 Task: Look for space in Johns Creek, United States from 1st July, 2023 to 8th July, 2023 for 2 adults, 1 child in price range Rs.15000 to Rs.20000. Place can be entire place with 1  bedroom having 1 bed and 1 bathroom. Property type can be house, flat, guest house, hotel. Amenities needed are: washing machine. Booking option can be shelf check-in. Required host language is English.
Action: Mouse pressed left at (540, 110)
Screenshot: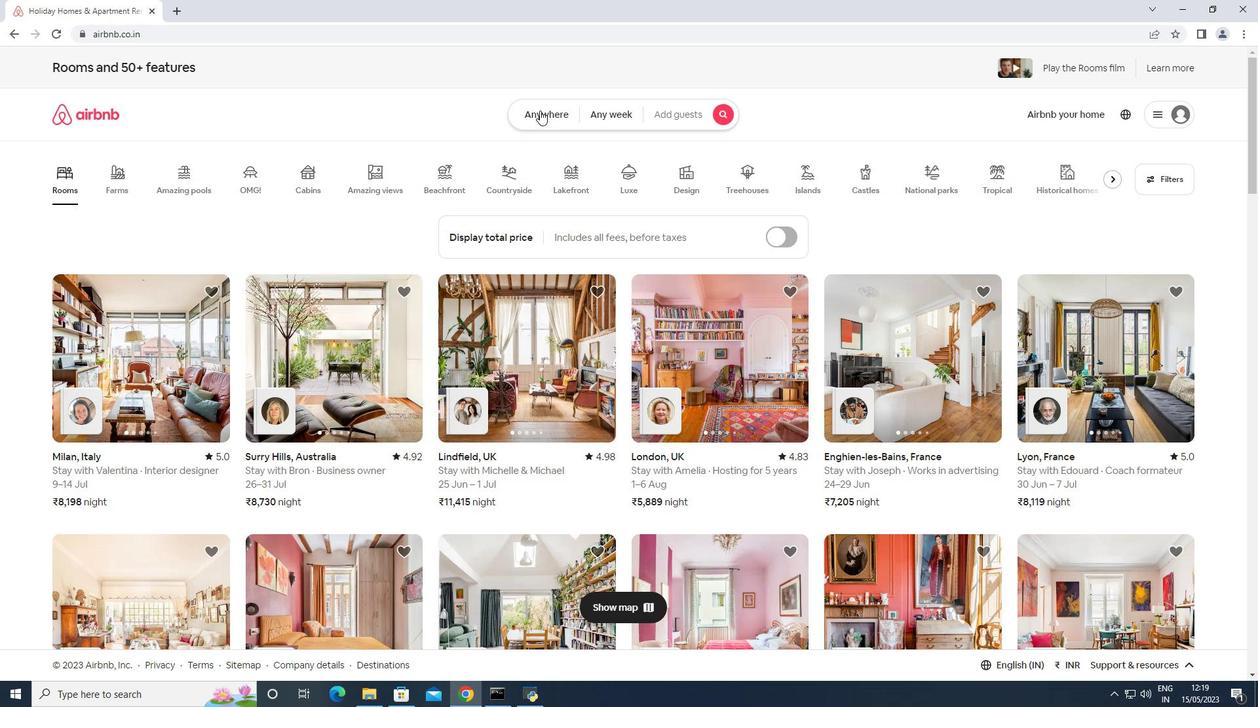 
Action: Mouse moved to (395, 159)
Screenshot: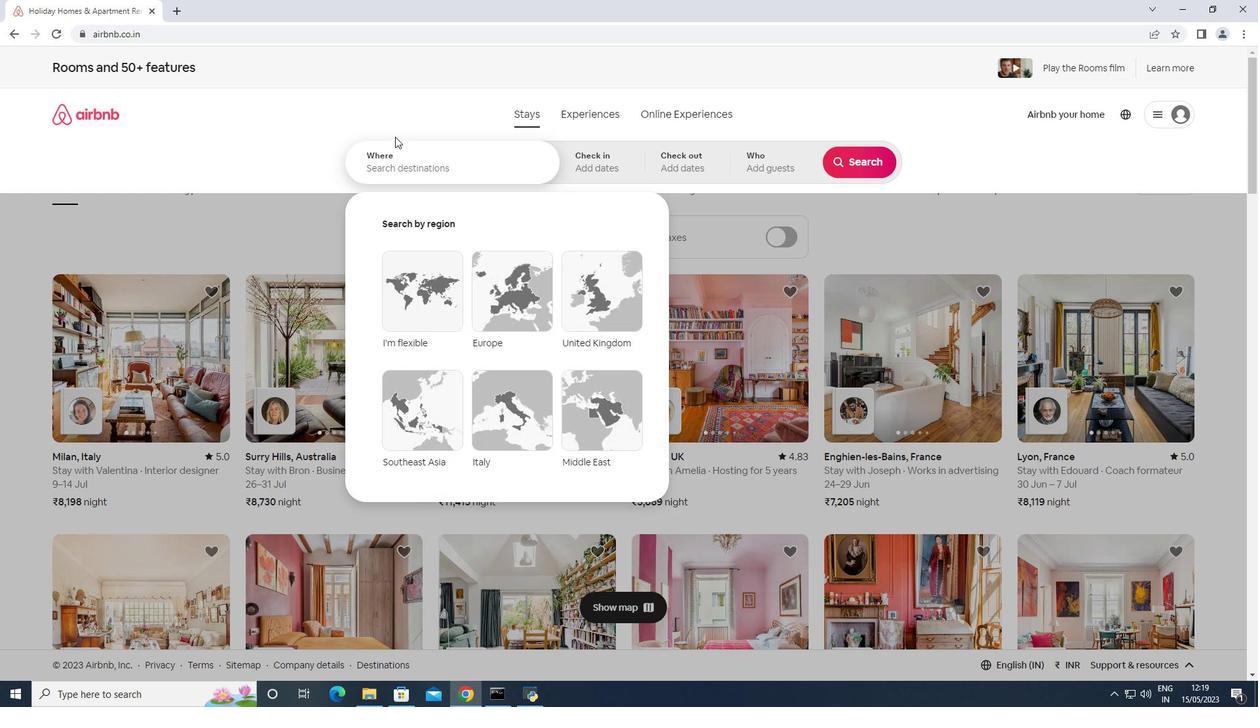 
Action: Mouse pressed left at (395, 159)
Screenshot: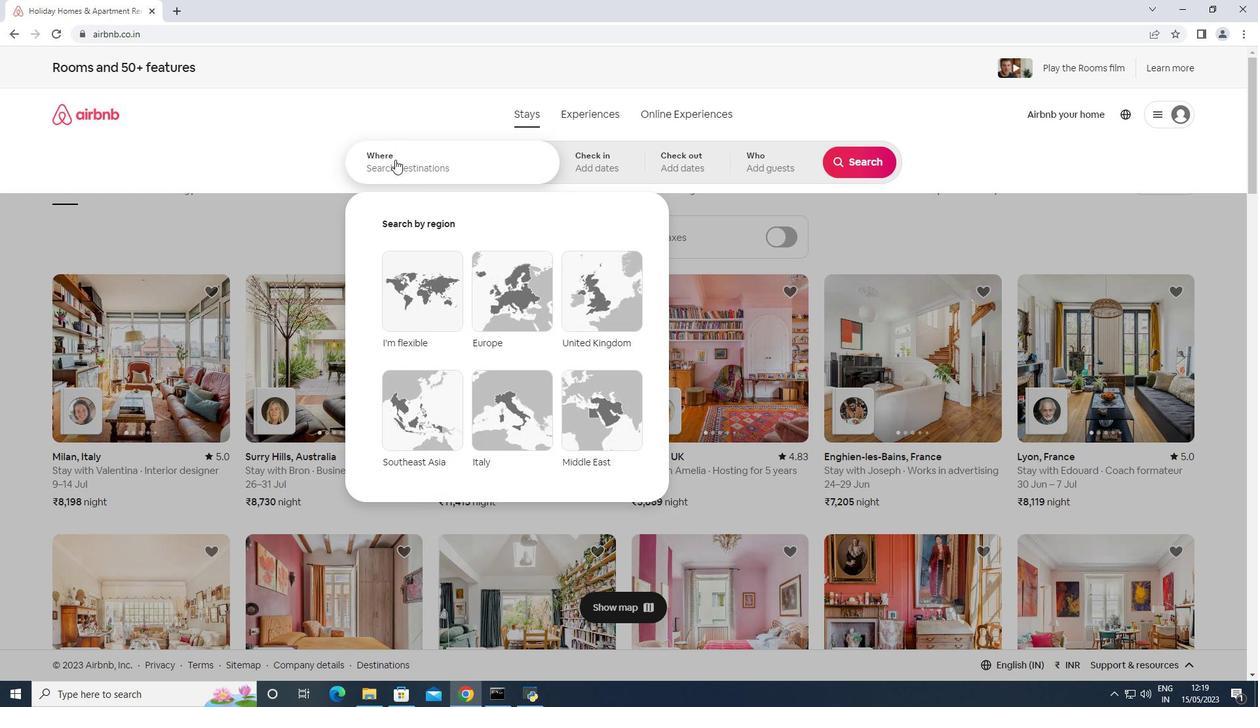 
Action: Key pressed <Key.shift><Key.shift><Key.shift><Key.shift><Key.shift><Key.shift><Key.shift><Key.shift><Key.shift><Key.shift><Key.shift><Key.shift><Key.shift><Key.shift><Key.shift><Key.shift><Key.shift><Key.shift><Key.shift><Key.shift><Key.shift><Key.shift><Key.shift><Key.shift><Key.shift><Key.shift><Key.shift><Key.shift><Key.shift><Key.shift>Johns<Key.space><Key.shift>Creekj,<Key.shift><Key.shift><Key.shift>United<Key.space><Key.shift>States
Screenshot: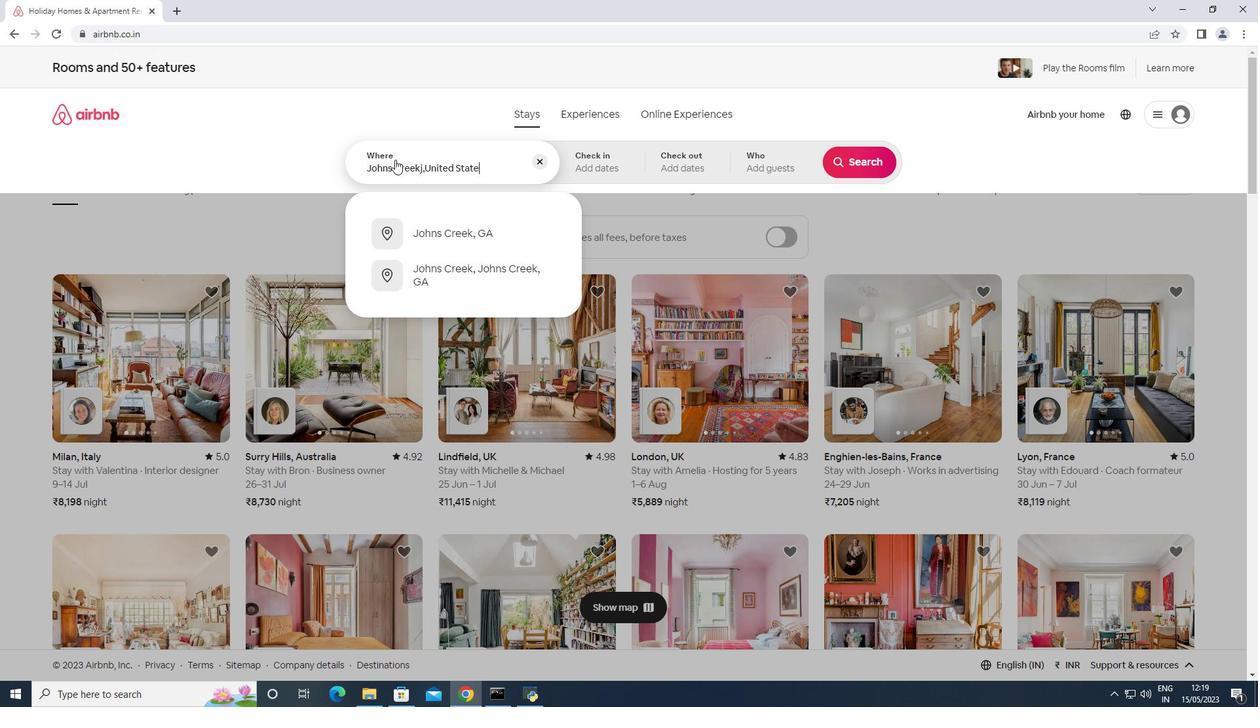 
Action: Mouse moved to (582, 157)
Screenshot: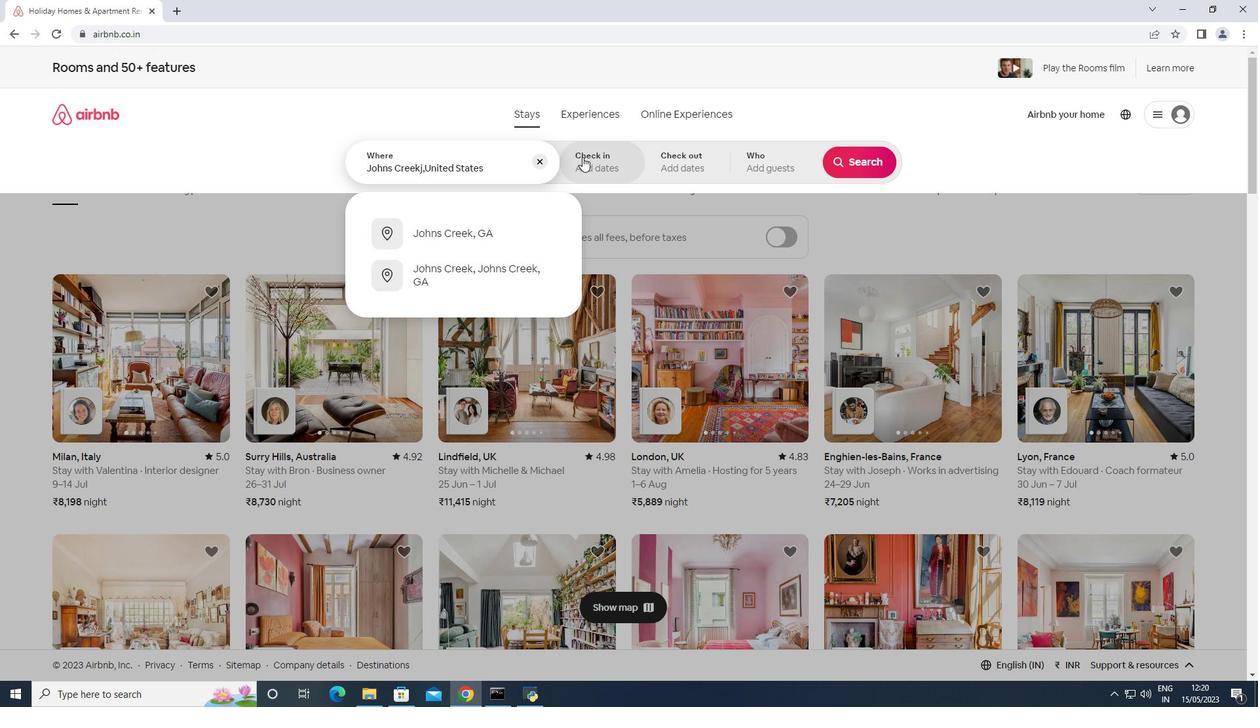 
Action: Mouse pressed left at (582, 157)
Screenshot: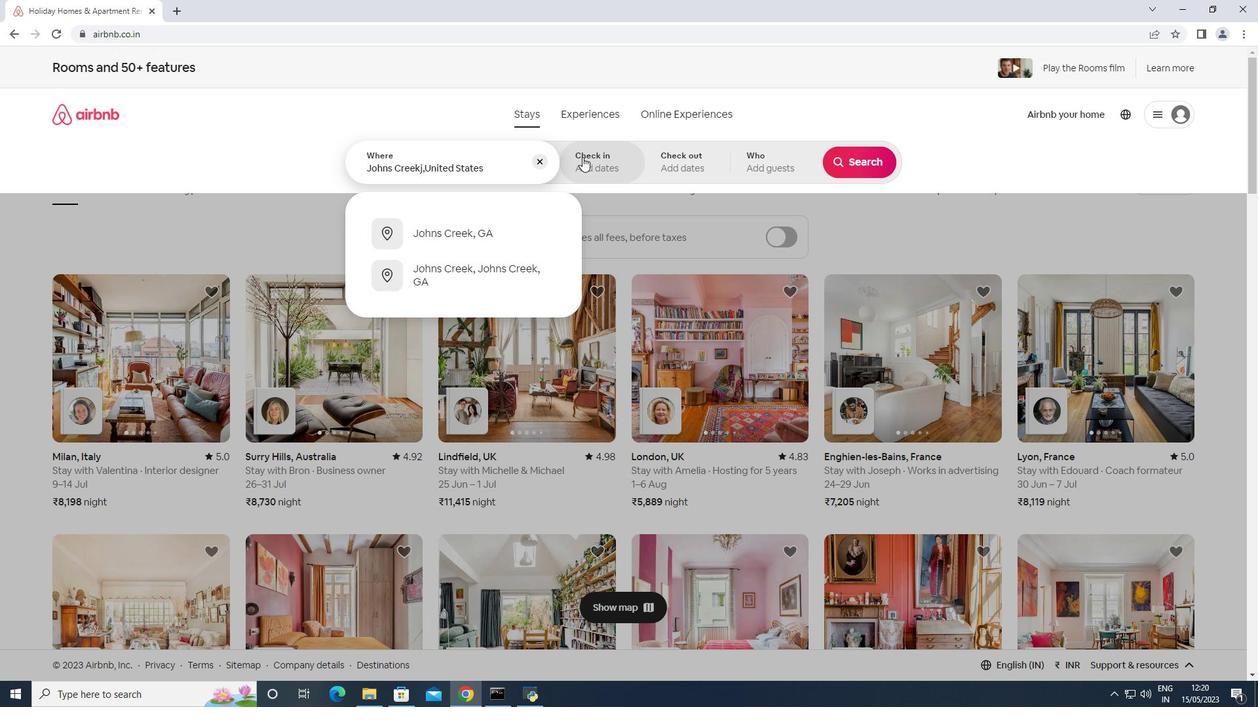 
Action: Mouse moved to (851, 267)
Screenshot: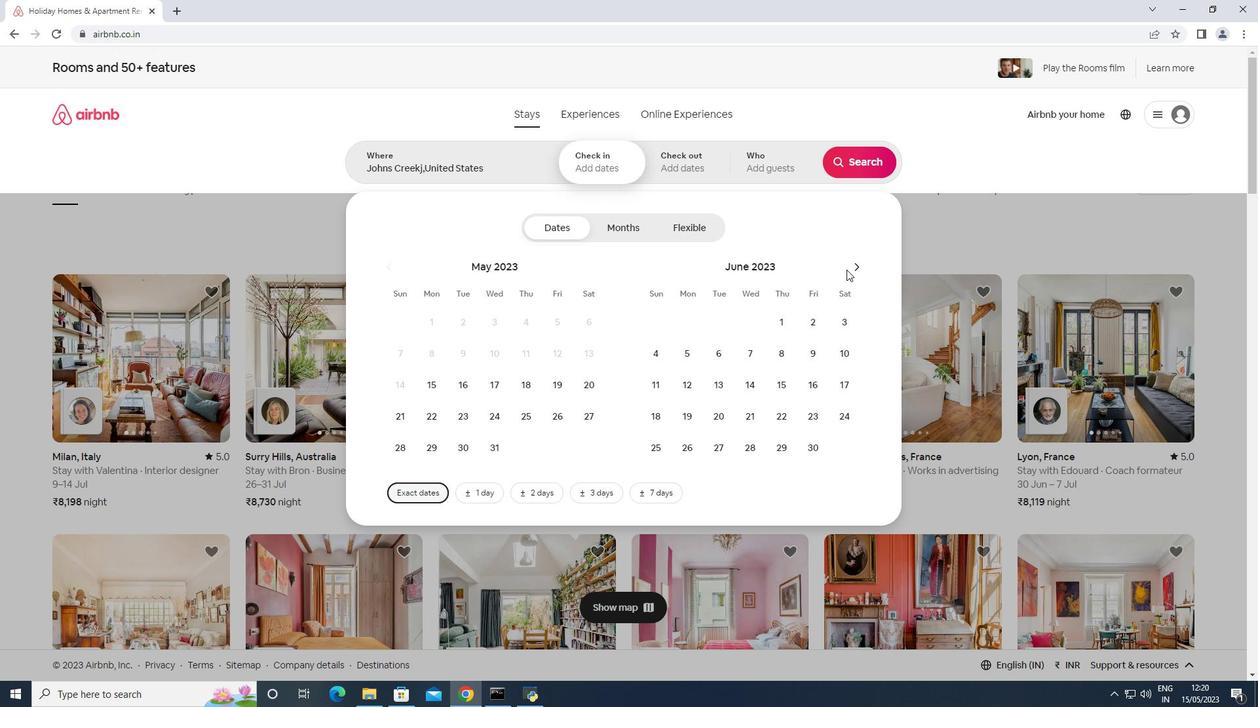 
Action: Mouse pressed left at (851, 267)
Screenshot: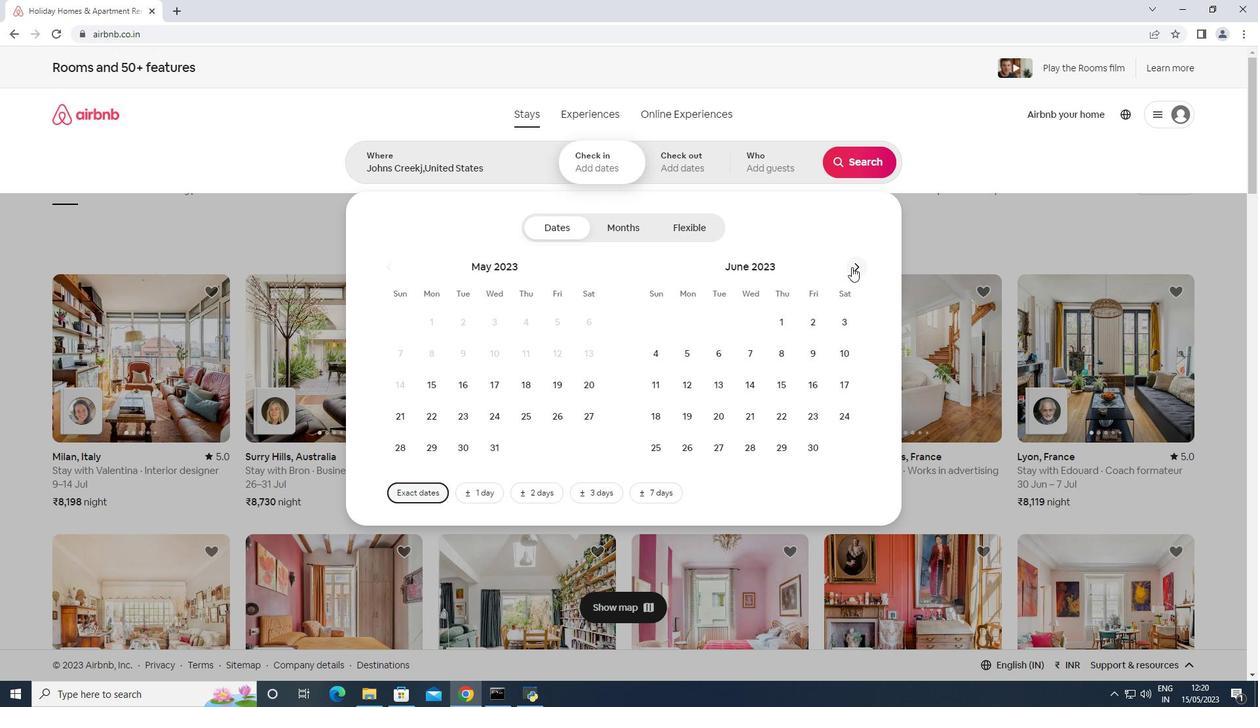 
Action: Mouse moved to (842, 323)
Screenshot: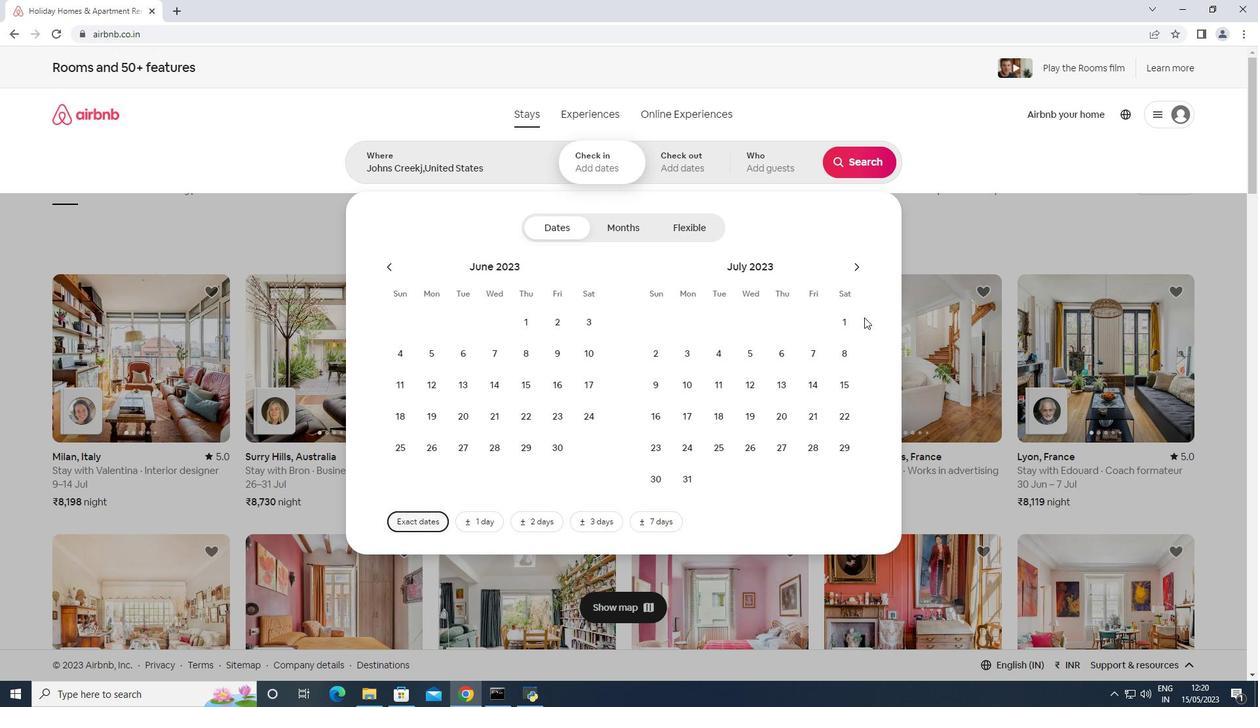 
Action: Mouse pressed left at (842, 323)
Screenshot: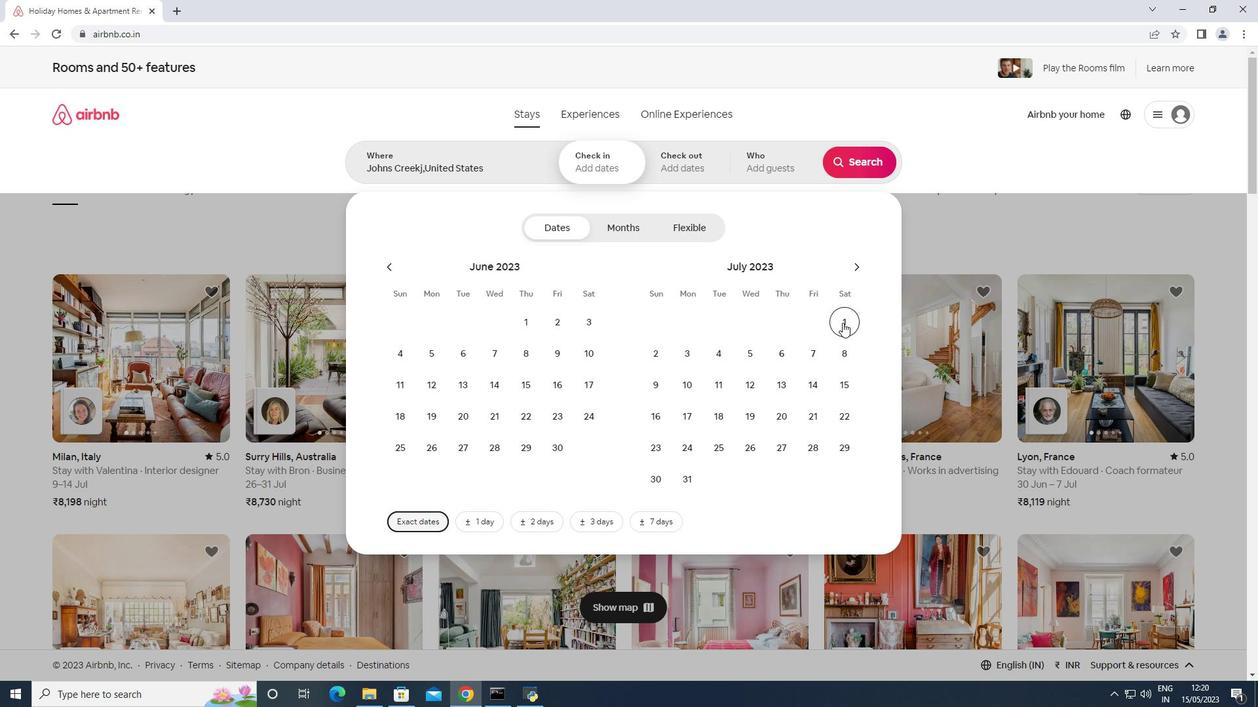 
Action: Mouse moved to (842, 353)
Screenshot: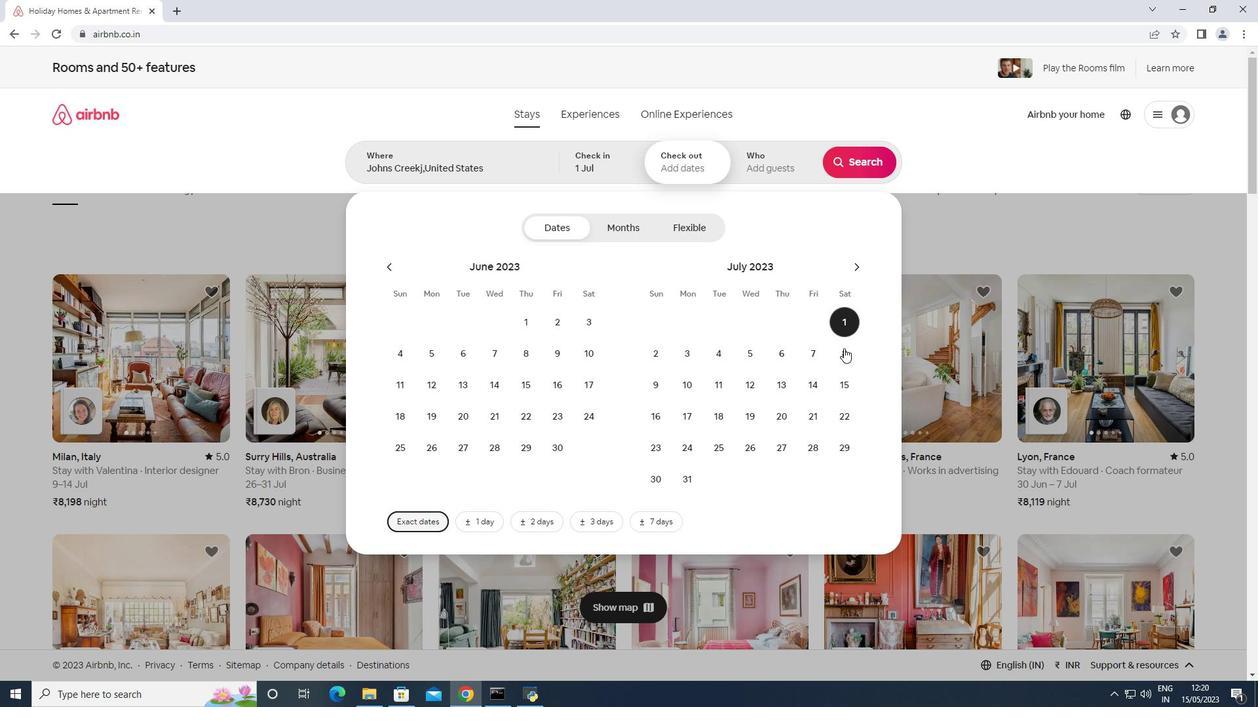
Action: Mouse pressed left at (842, 353)
Screenshot: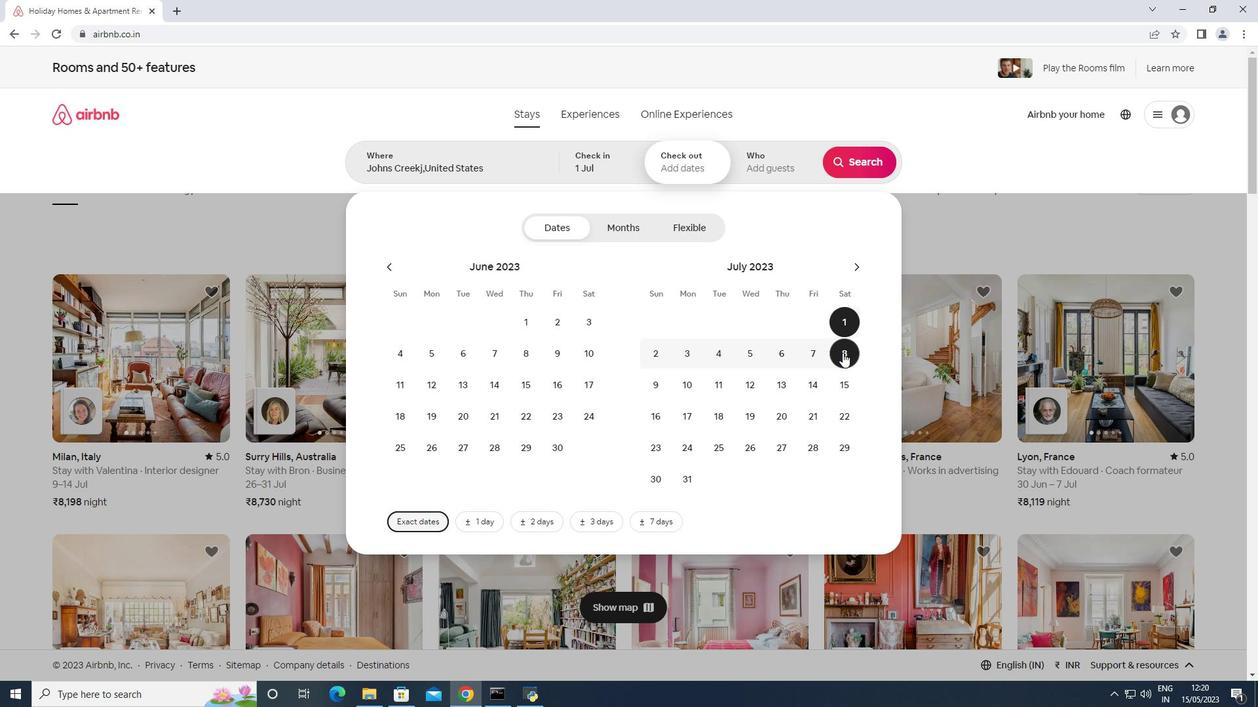 
Action: Mouse moved to (764, 154)
Screenshot: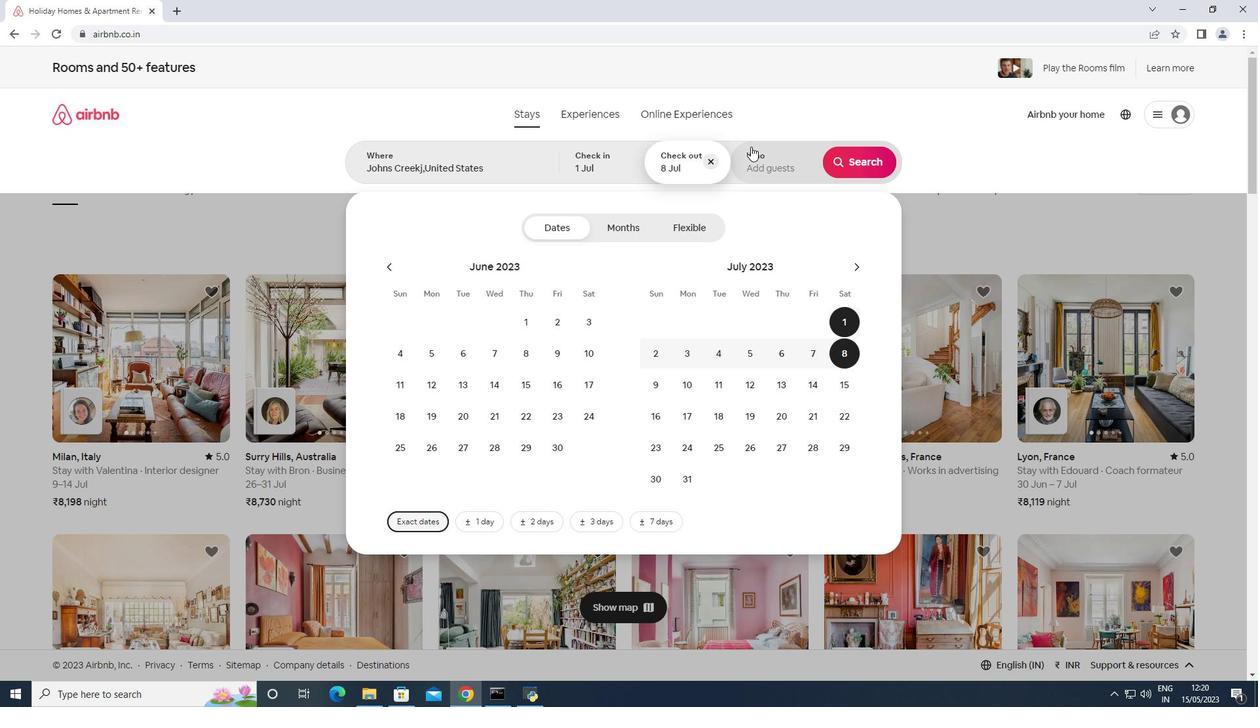 
Action: Mouse pressed left at (764, 154)
Screenshot: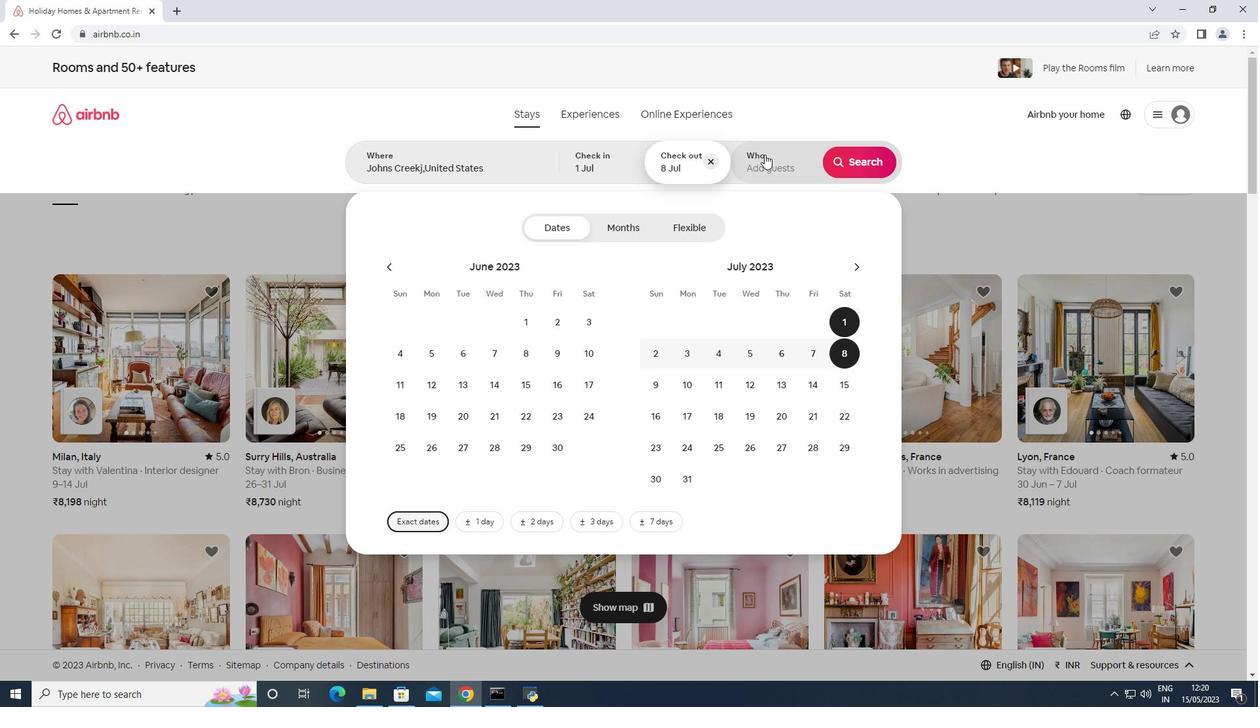 
Action: Mouse moved to (863, 232)
Screenshot: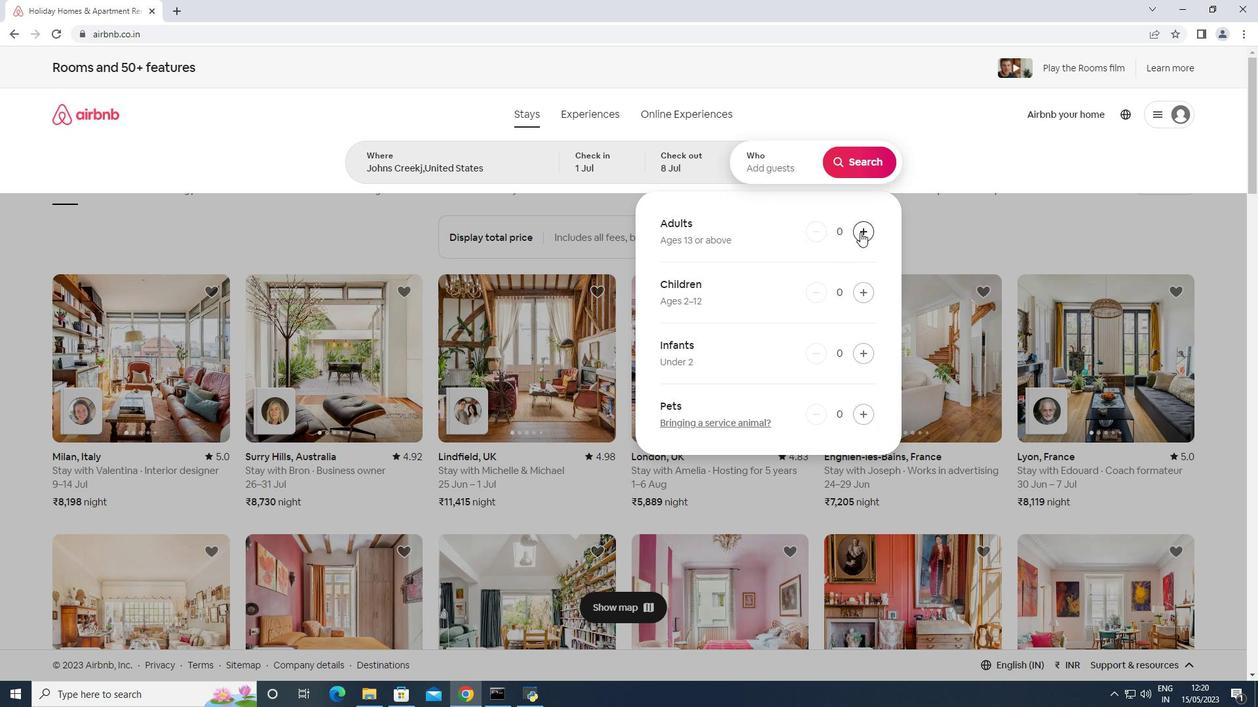 
Action: Mouse pressed left at (863, 232)
Screenshot: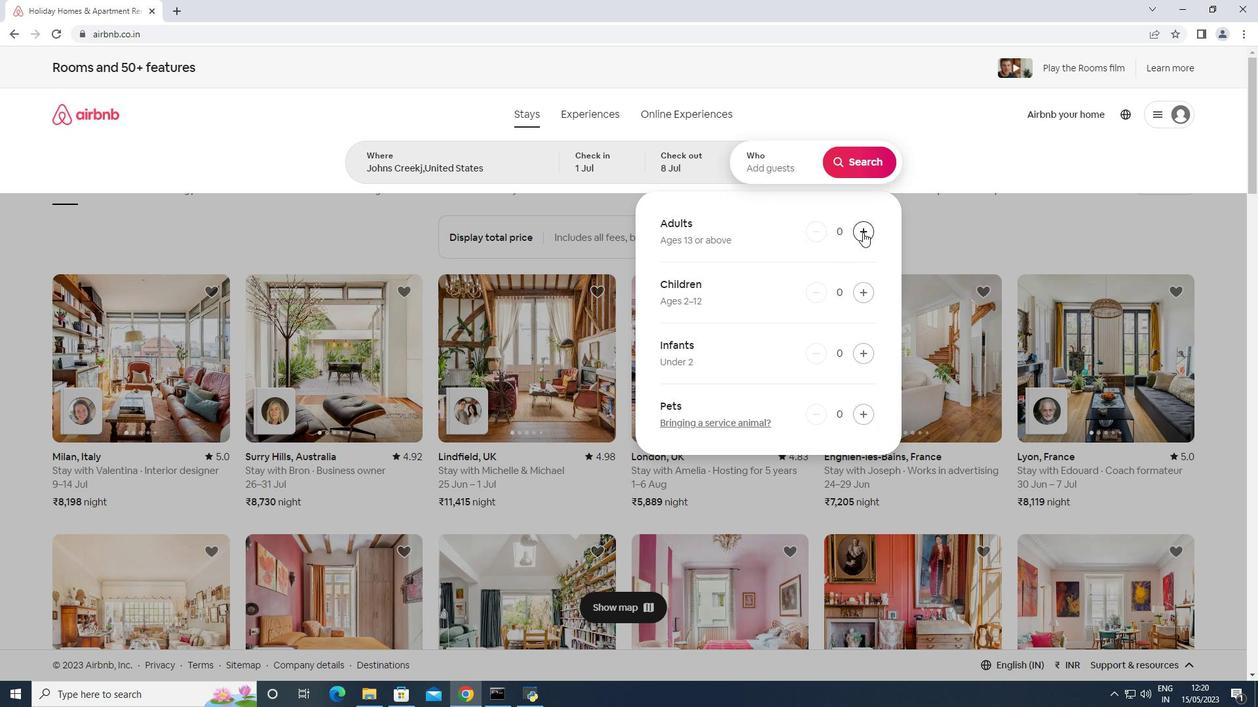 
Action: Mouse pressed left at (863, 232)
Screenshot: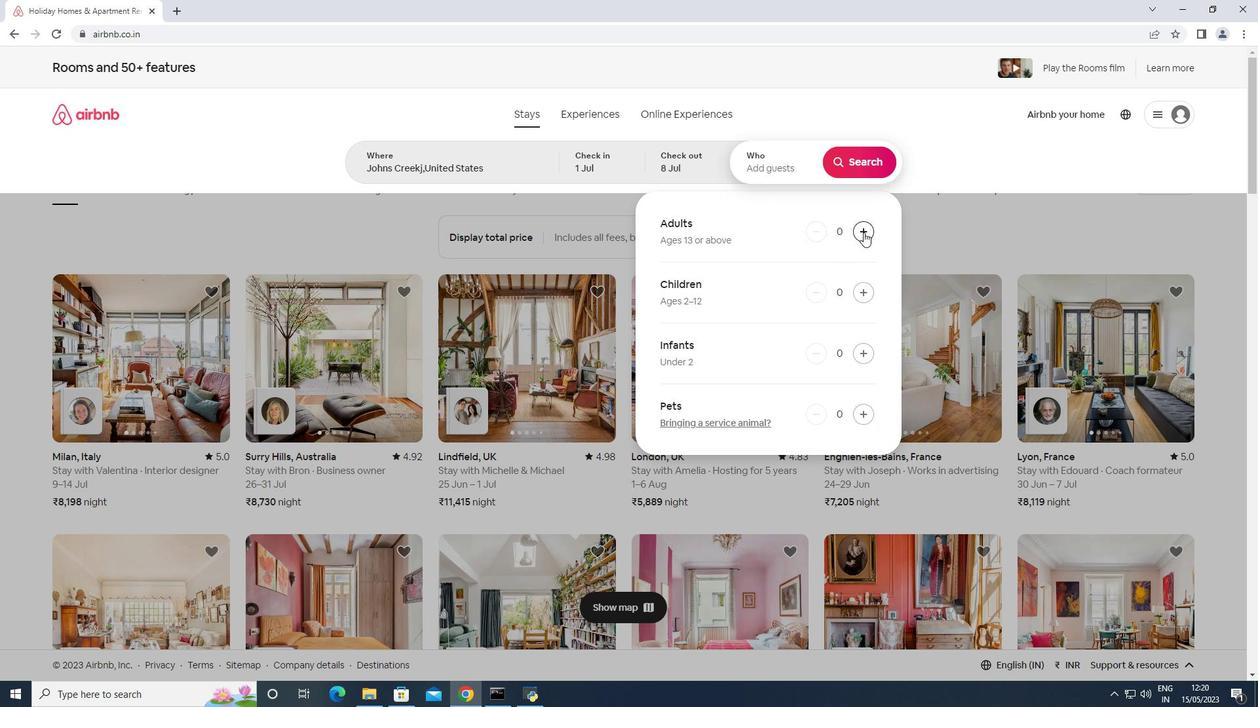
Action: Mouse moved to (865, 292)
Screenshot: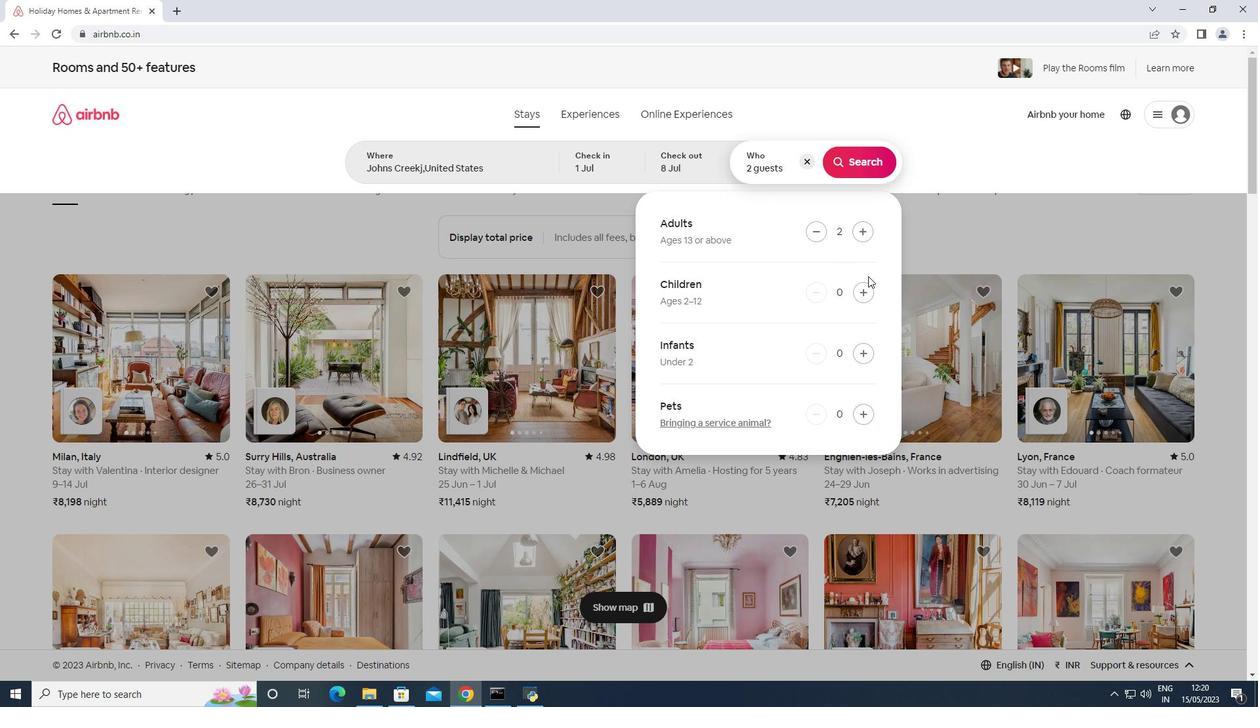 
Action: Mouse pressed left at (865, 292)
Screenshot: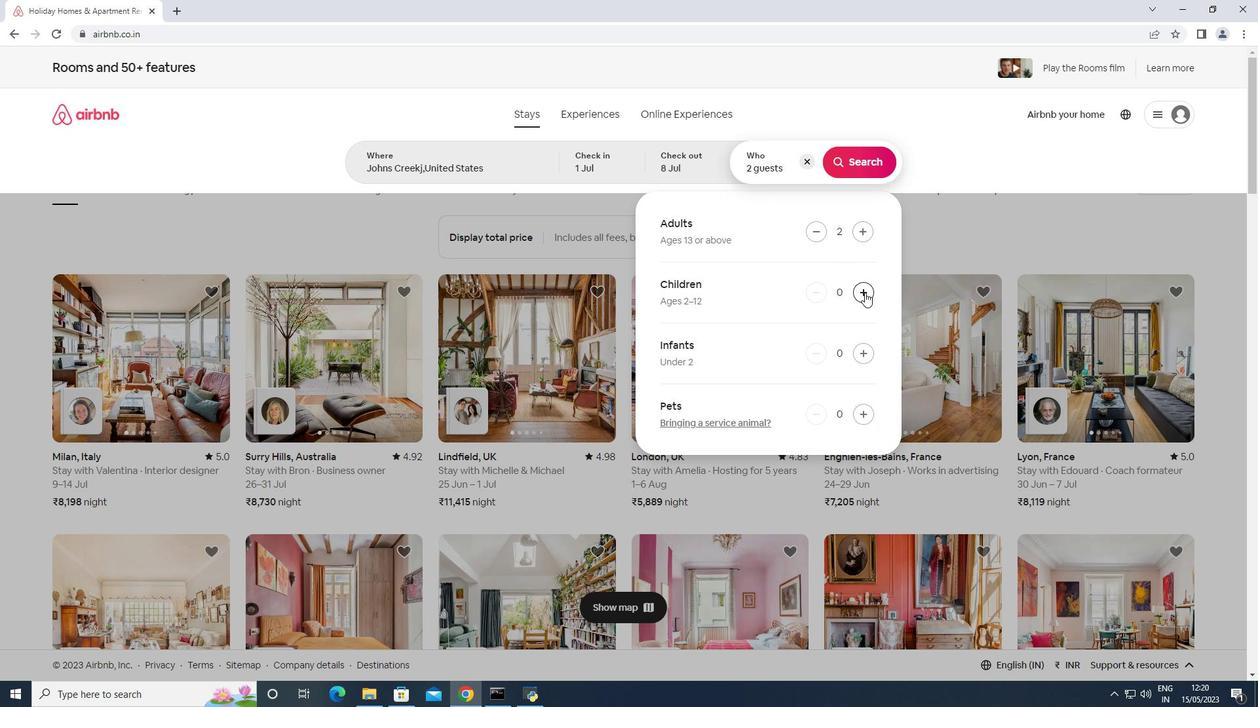 
Action: Mouse moved to (856, 164)
Screenshot: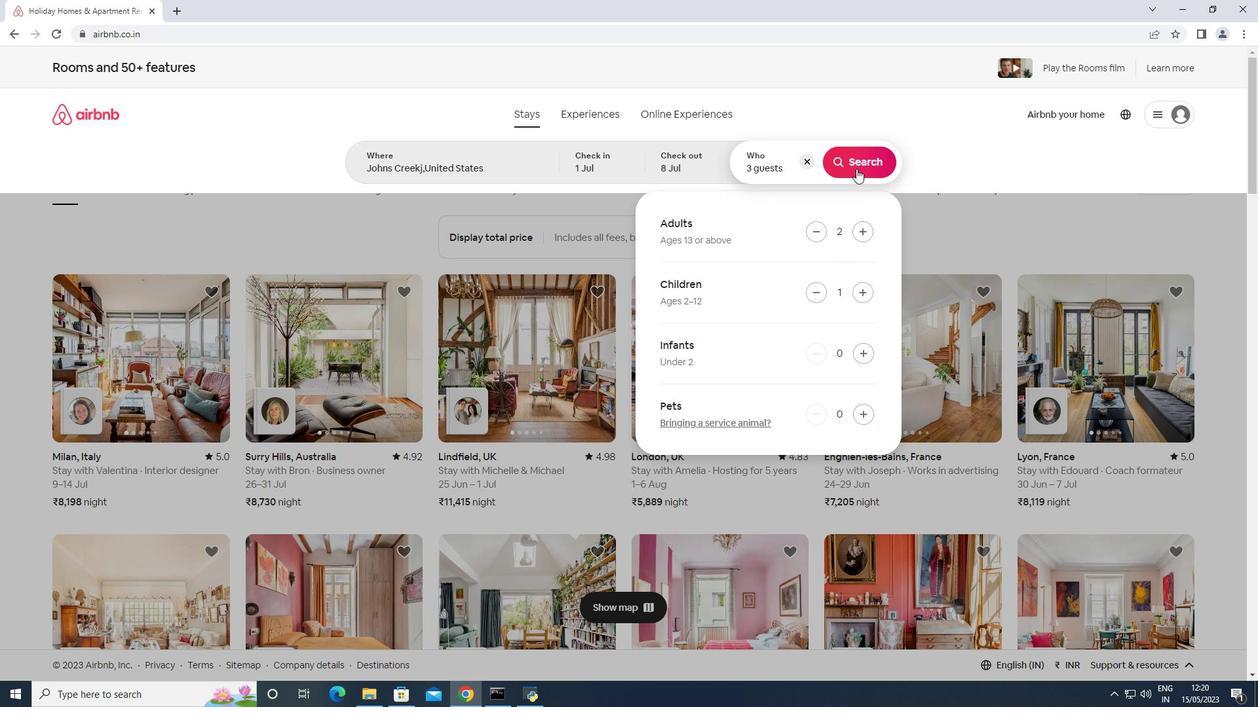 
Action: Mouse pressed left at (856, 164)
Screenshot: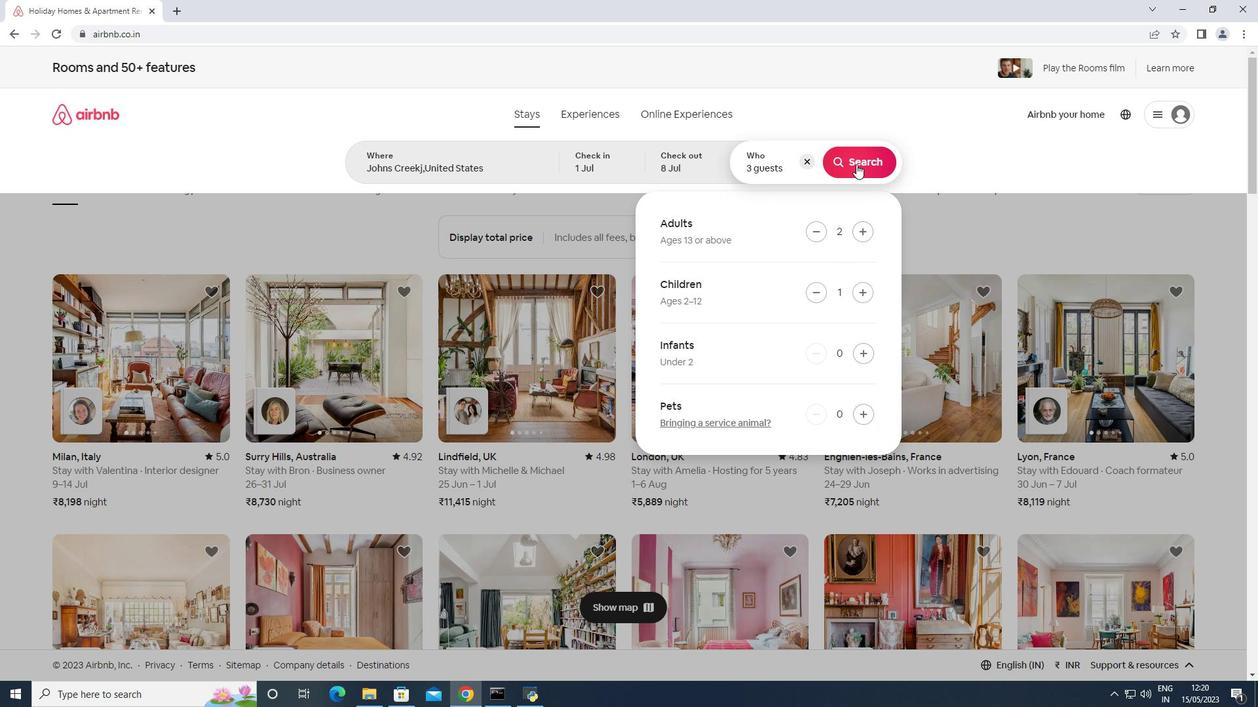 
Action: Mouse moved to (1206, 127)
Screenshot: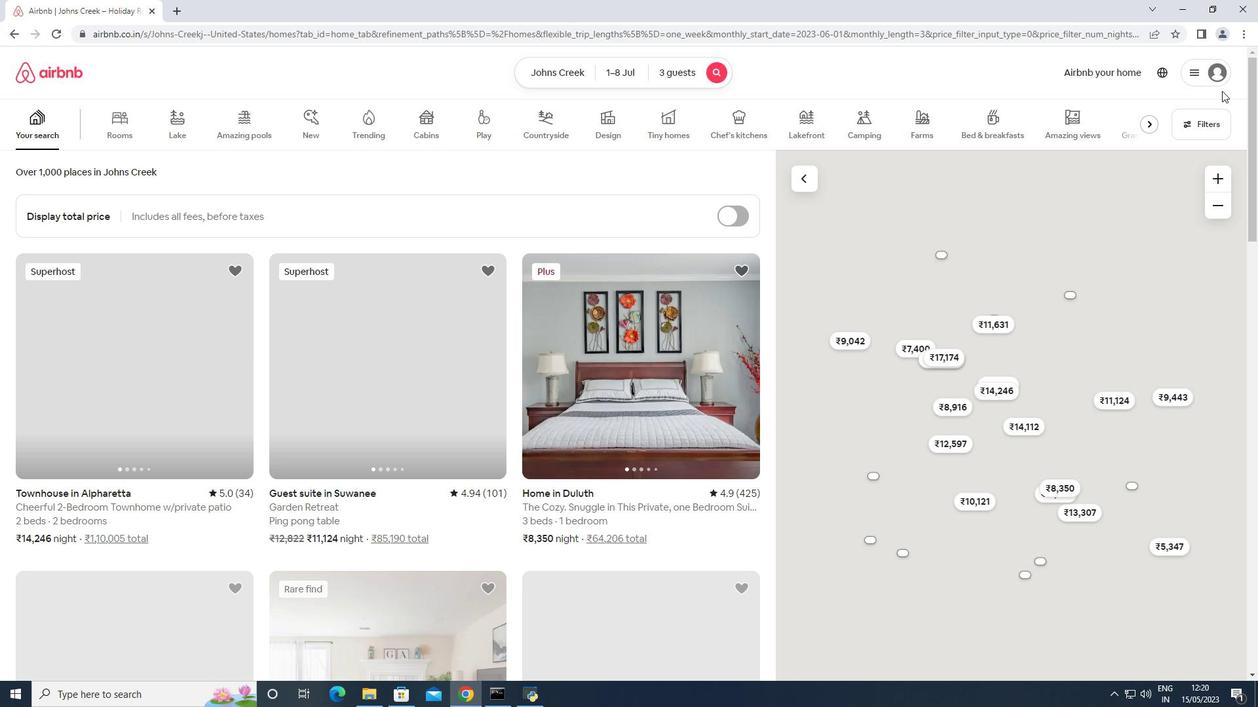 
Action: Mouse pressed left at (1206, 127)
Screenshot: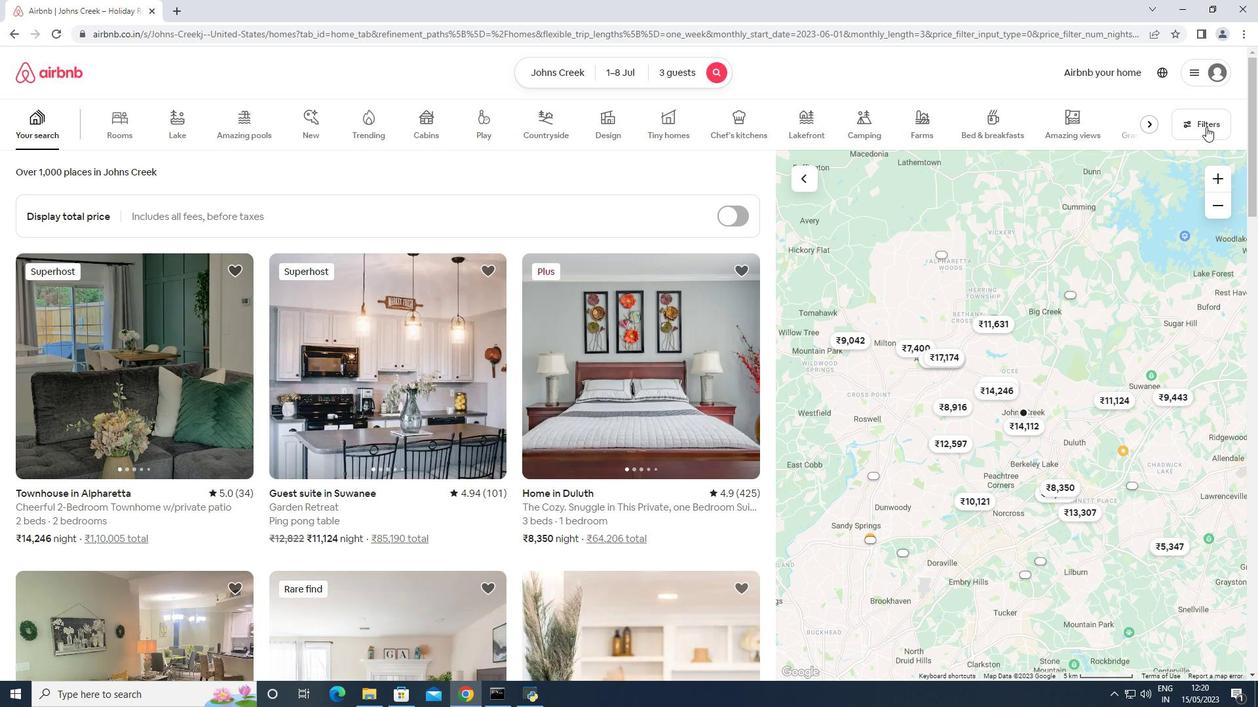 
Action: Mouse moved to (454, 447)
Screenshot: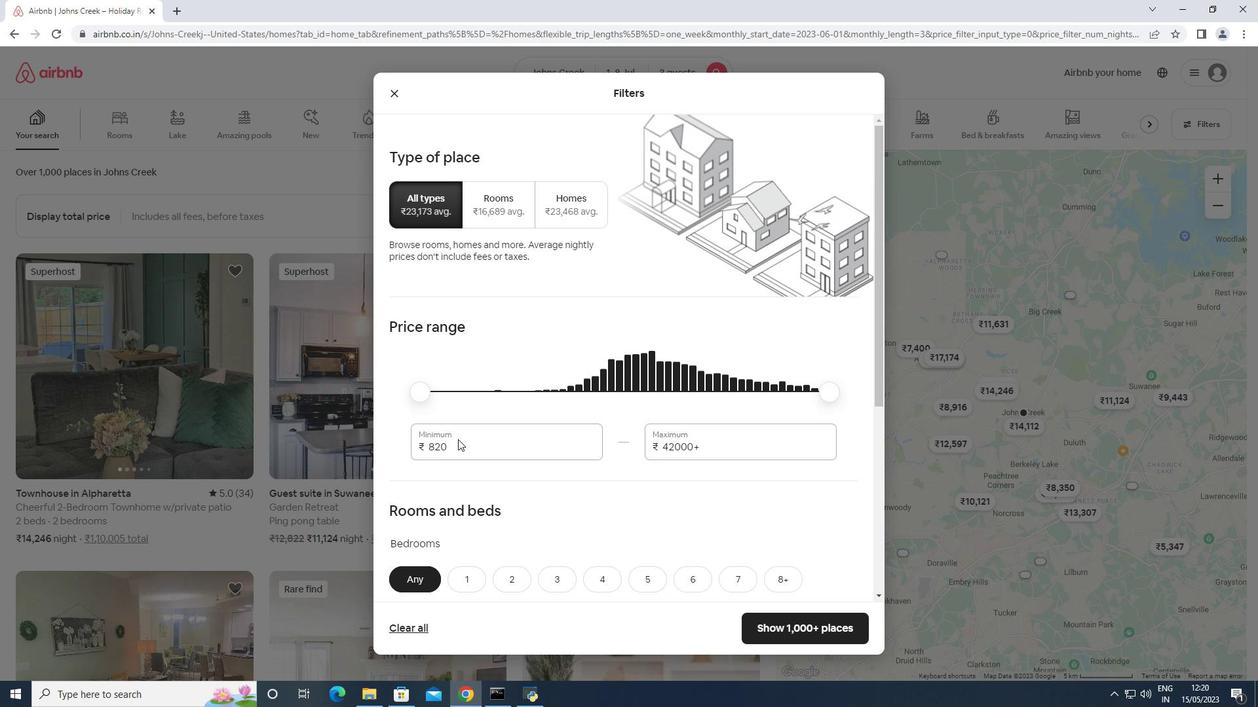 
Action: Mouse pressed left at (454, 447)
Screenshot: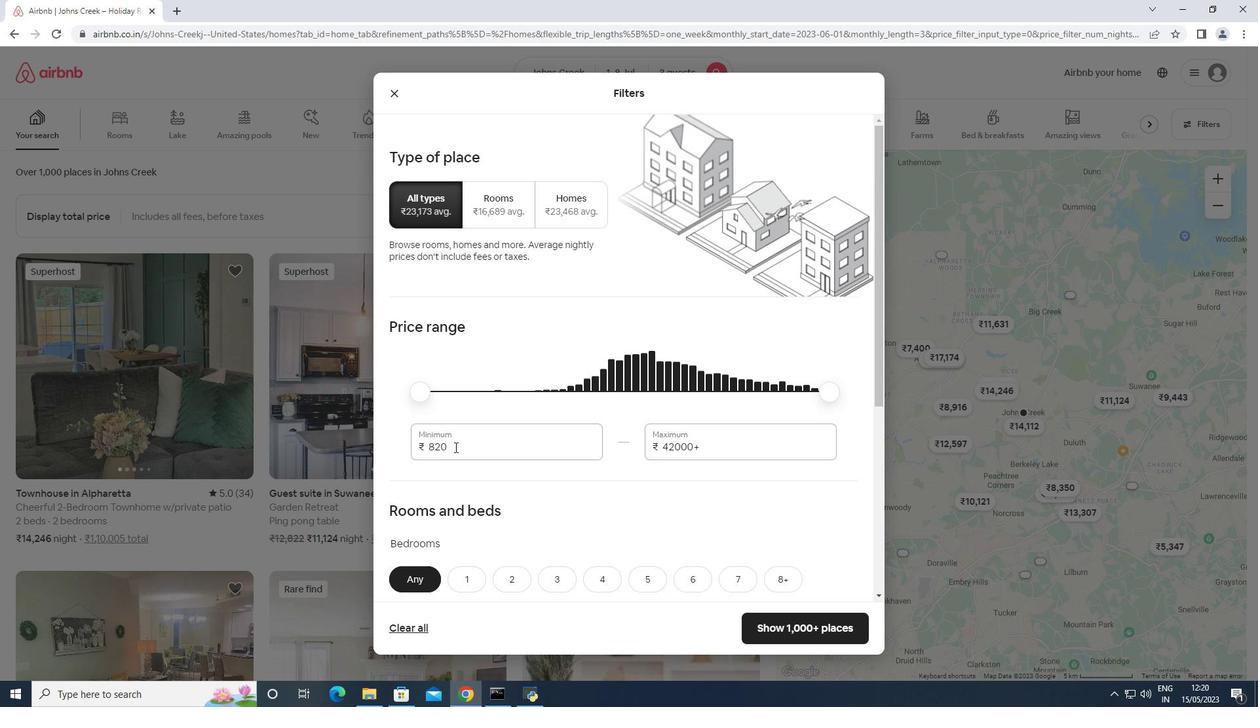 
Action: Mouse moved to (406, 437)
Screenshot: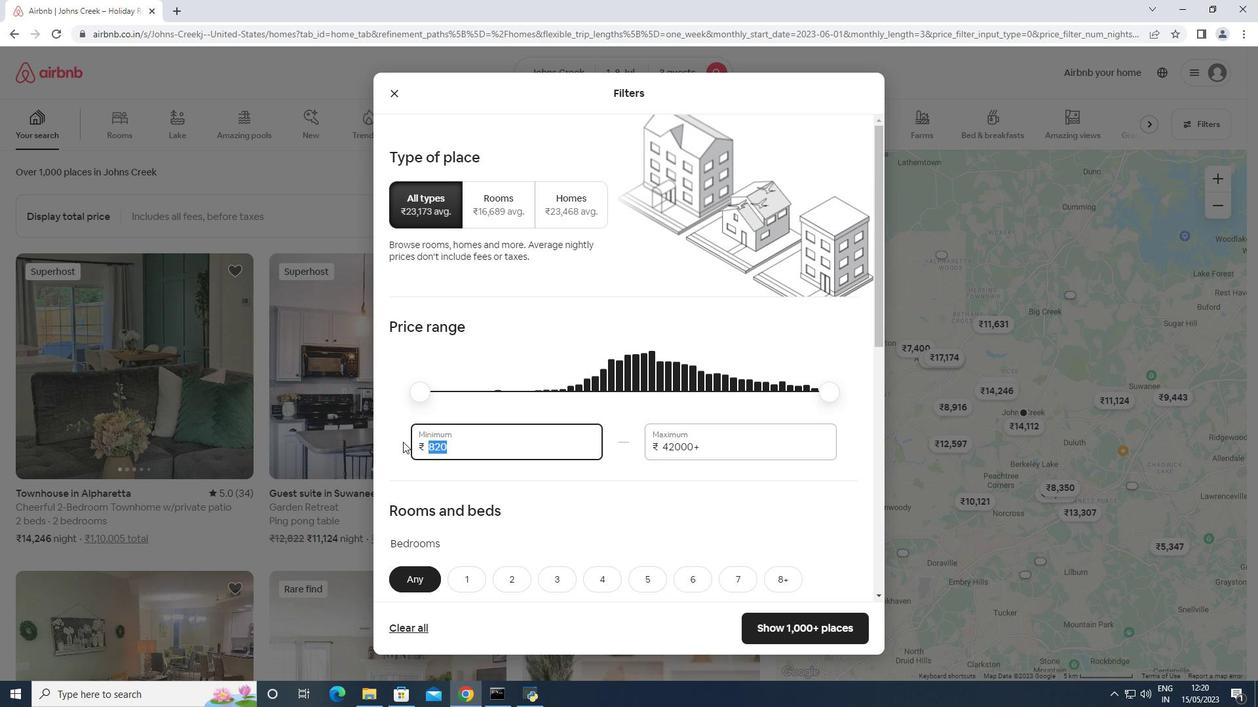 
Action: Key pressed 15000<Key.tab>20000
Screenshot: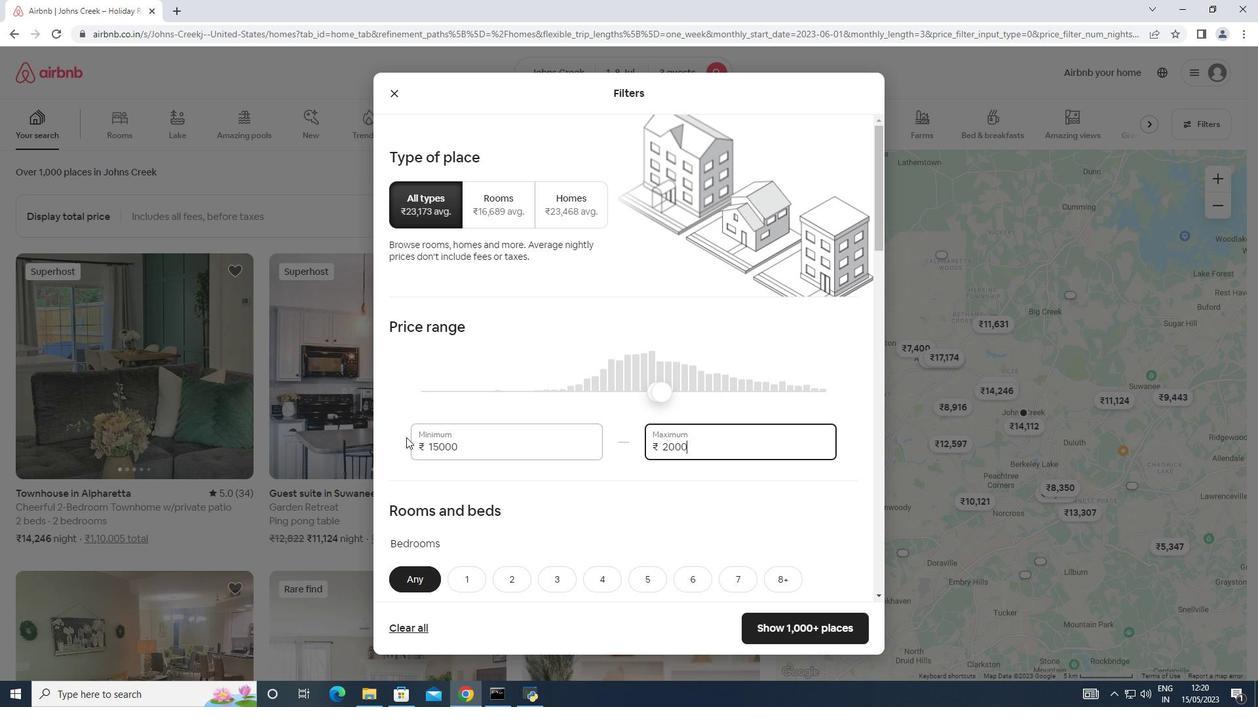 
Action: Mouse moved to (414, 398)
Screenshot: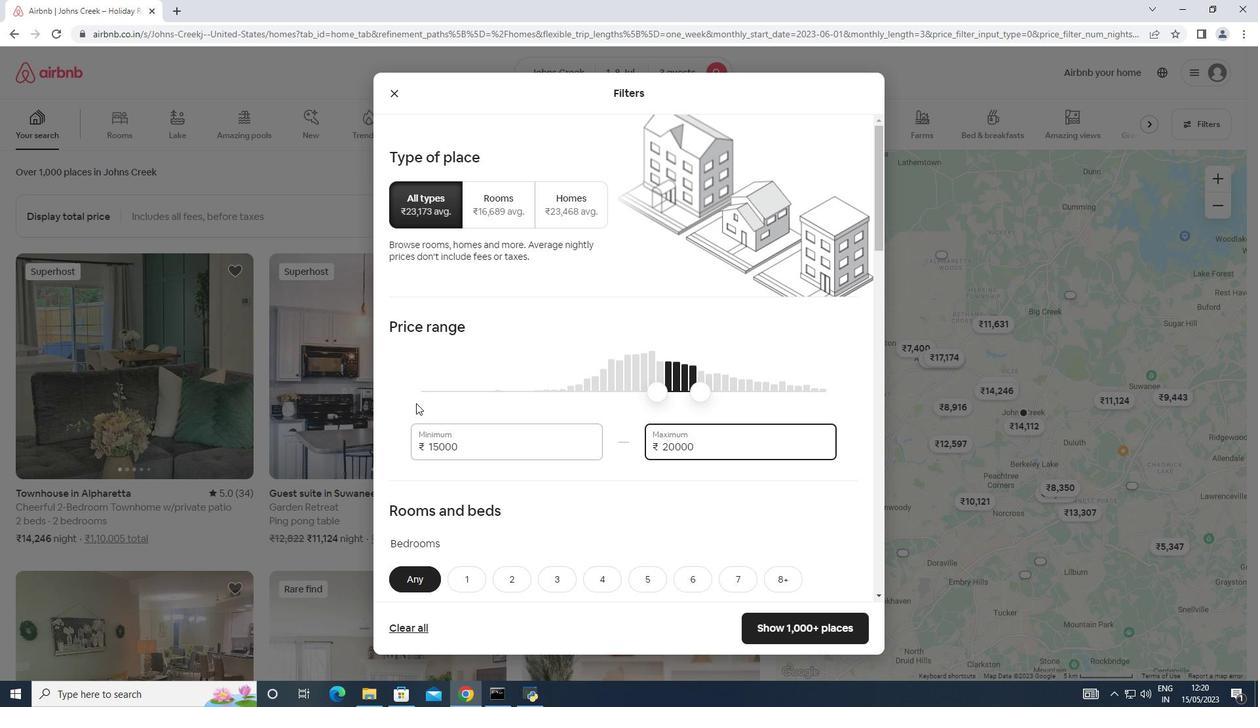
Action: Mouse scrolled (414, 397) with delta (0, 0)
Screenshot: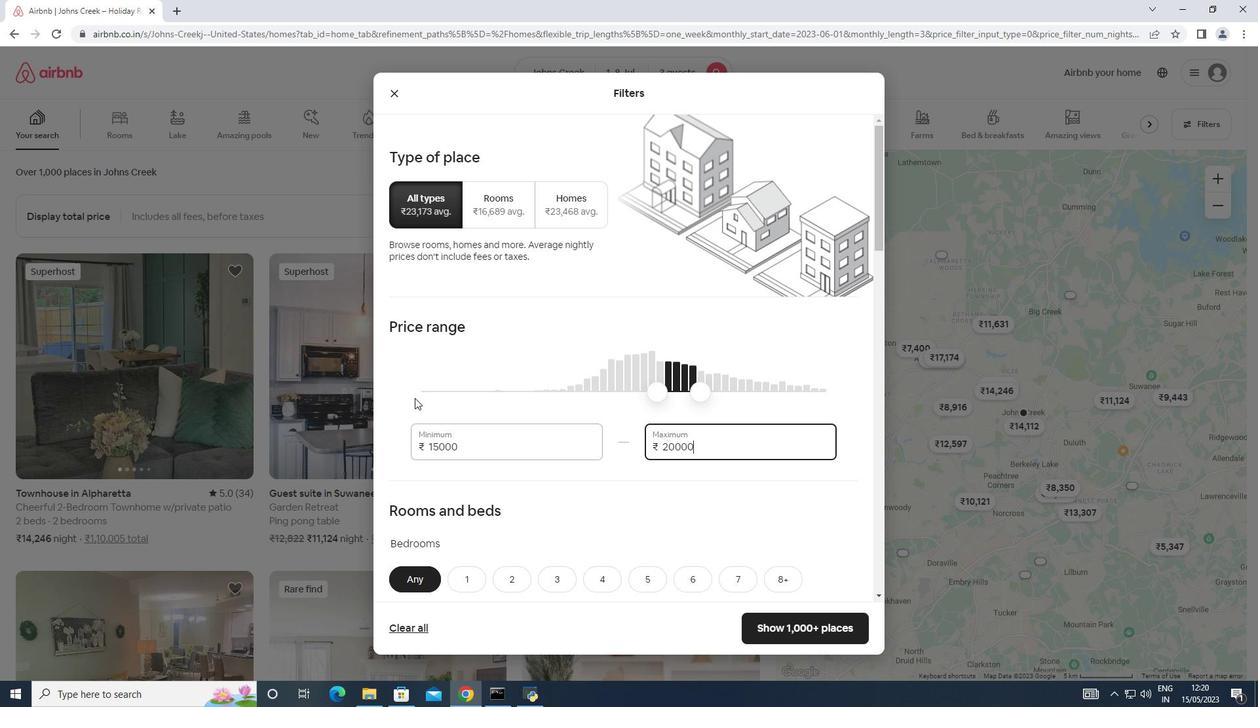
Action: Mouse scrolled (414, 397) with delta (0, 0)
Screenshot: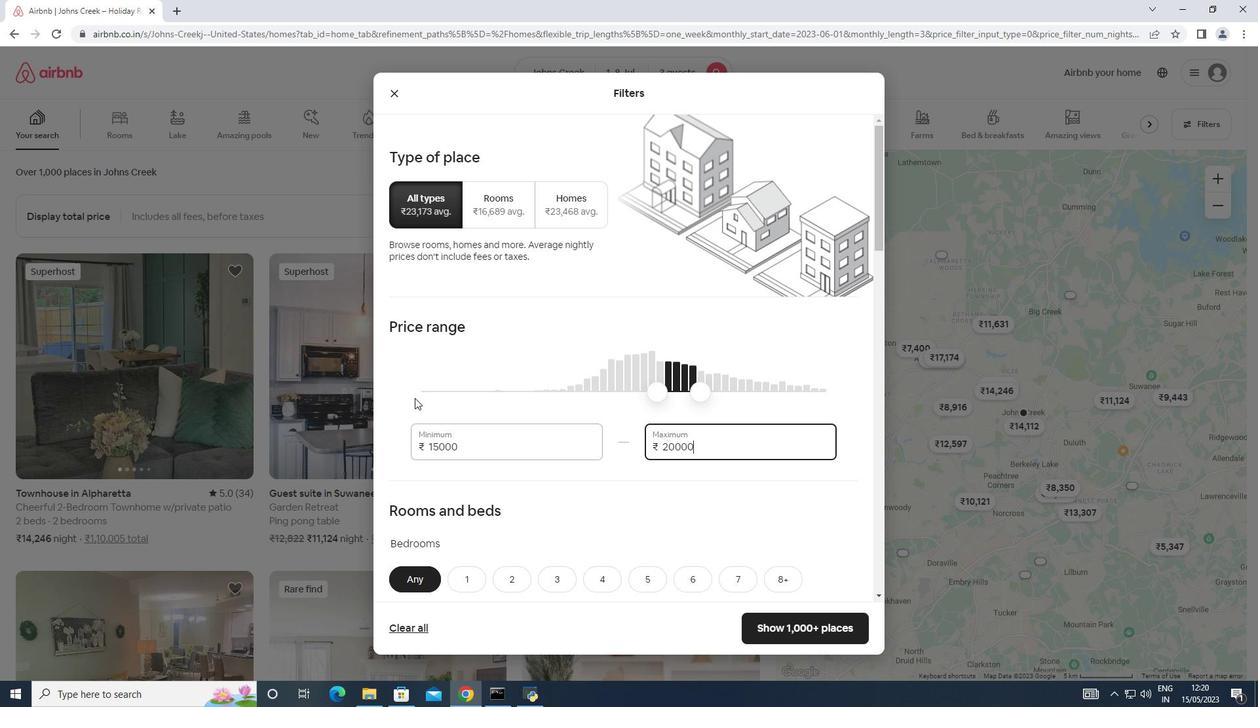 
Action: Mouse moved to (416, 395)
Screenshot: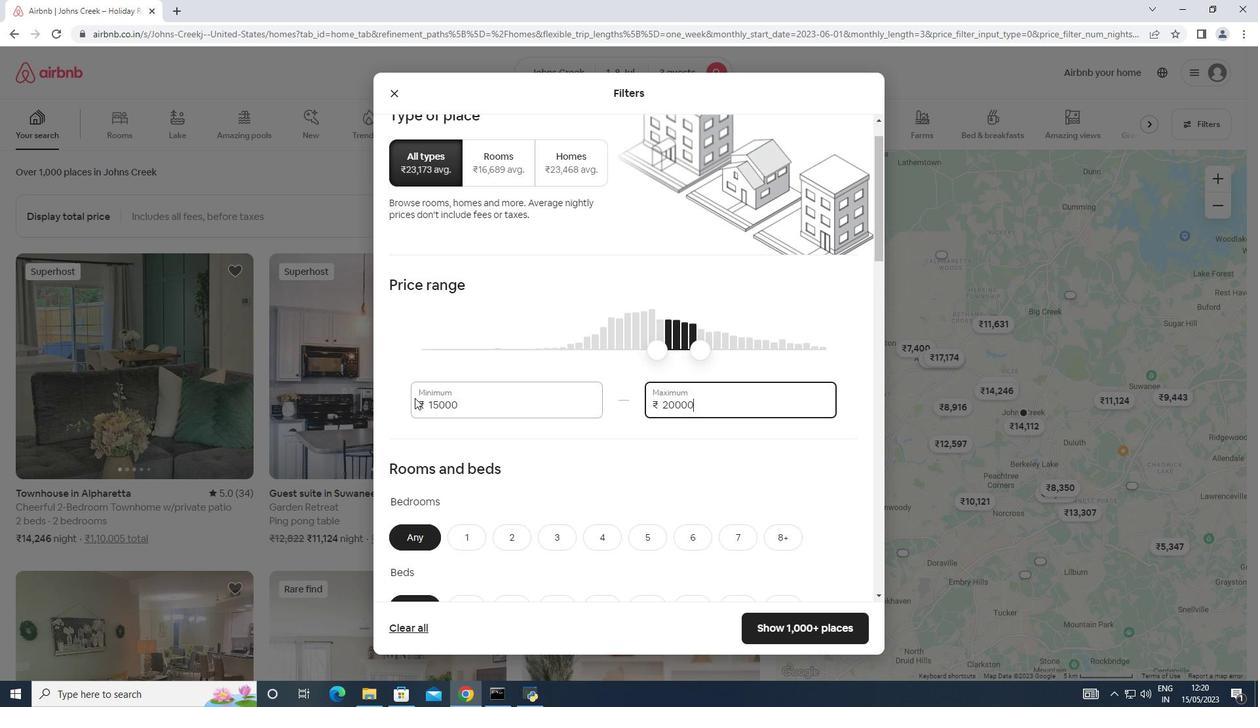 
Action: Mouse scrolled (416, 395) with delta (0, 0)
Screenshot: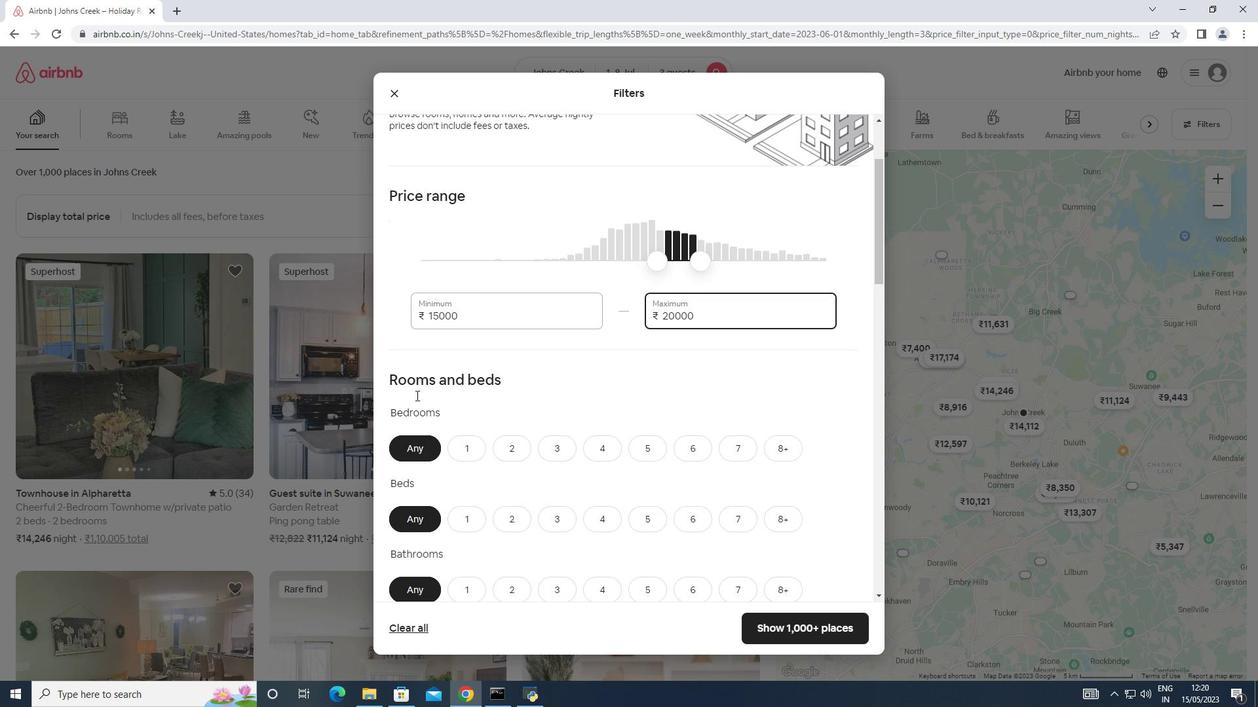 
Action: Mouse scrolled (416, 395) with delta (0, 0)
Screenshot: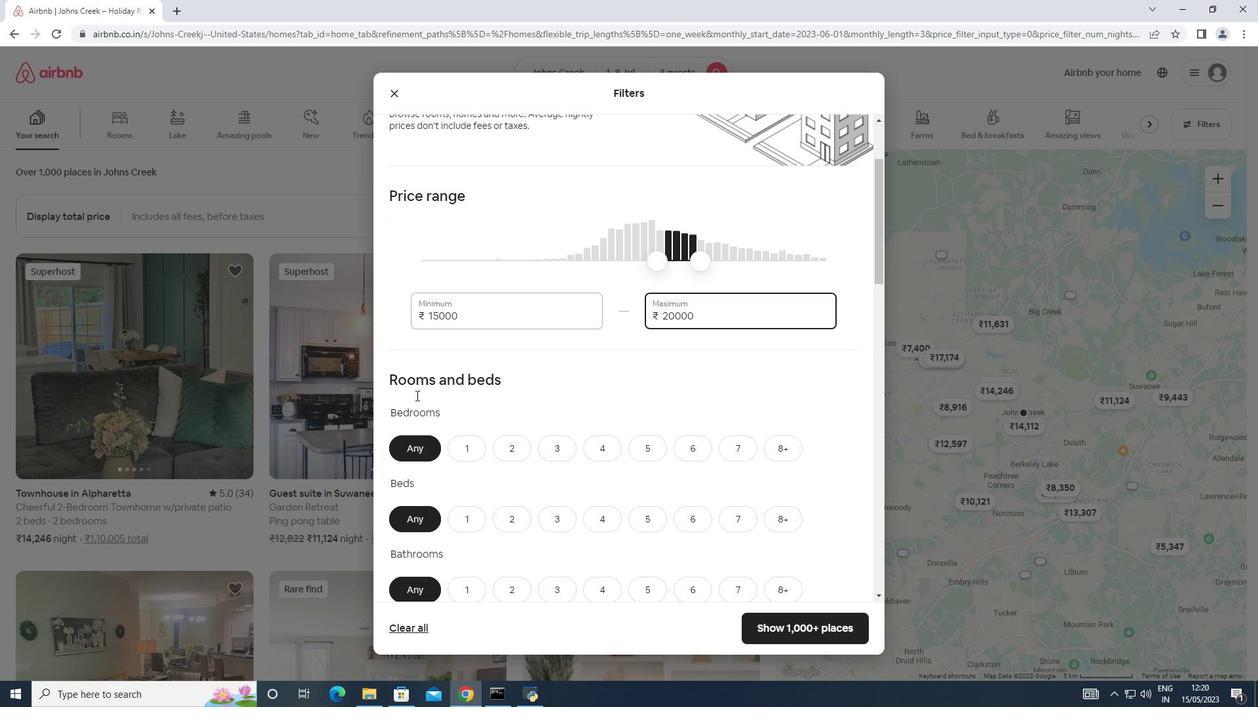 
Action: Mouse moved to (464, 313)
Screenshot: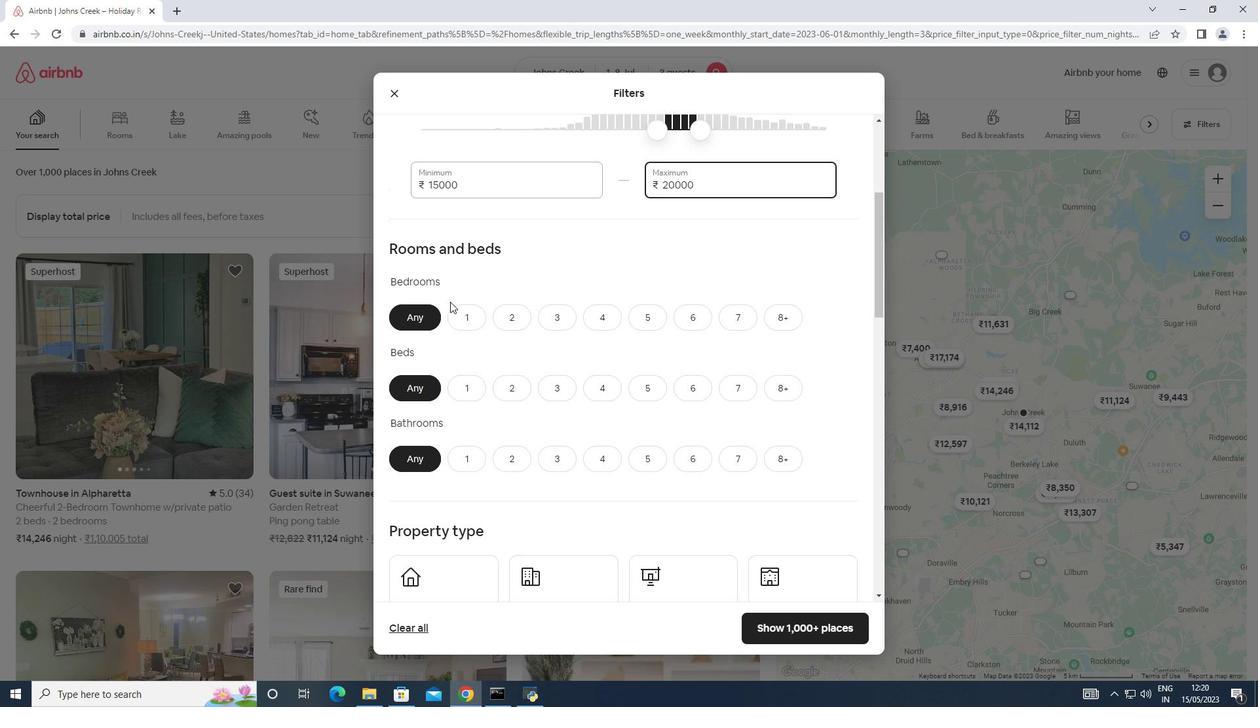 
Action: Mouse pressed left at (464, 313)
Screenshot: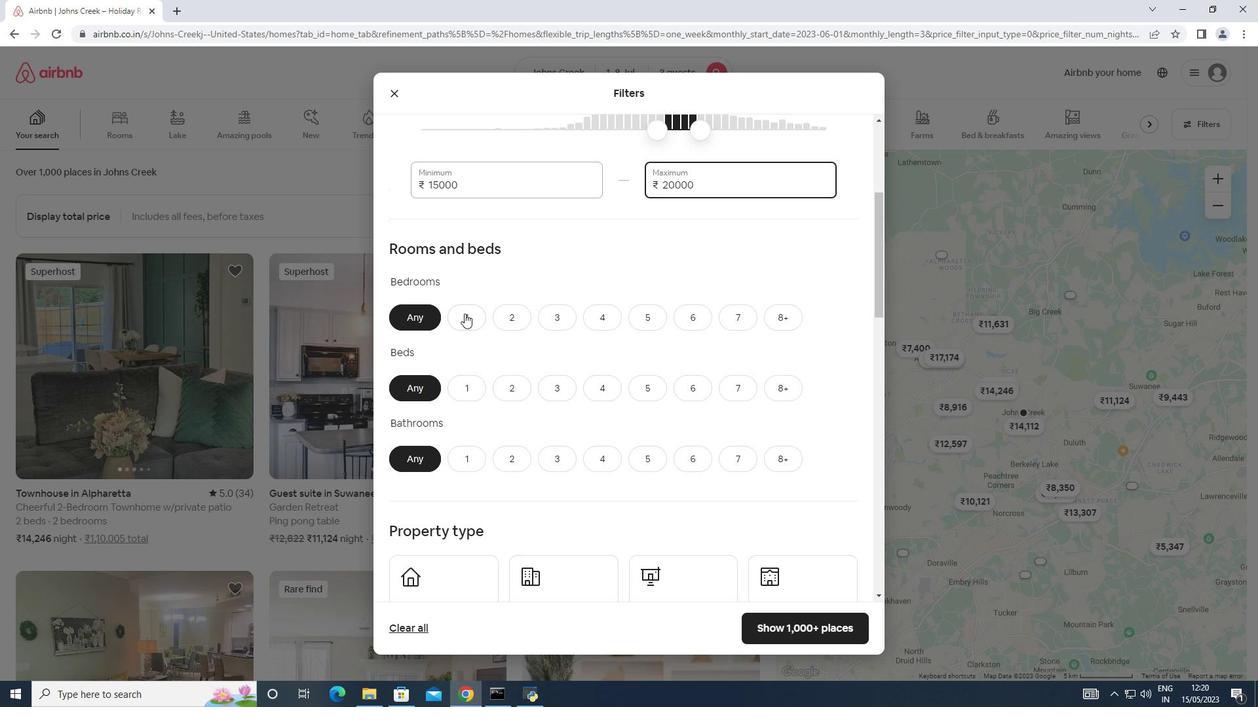 
Action: Mouse moved to (460, 387)
Screenshot: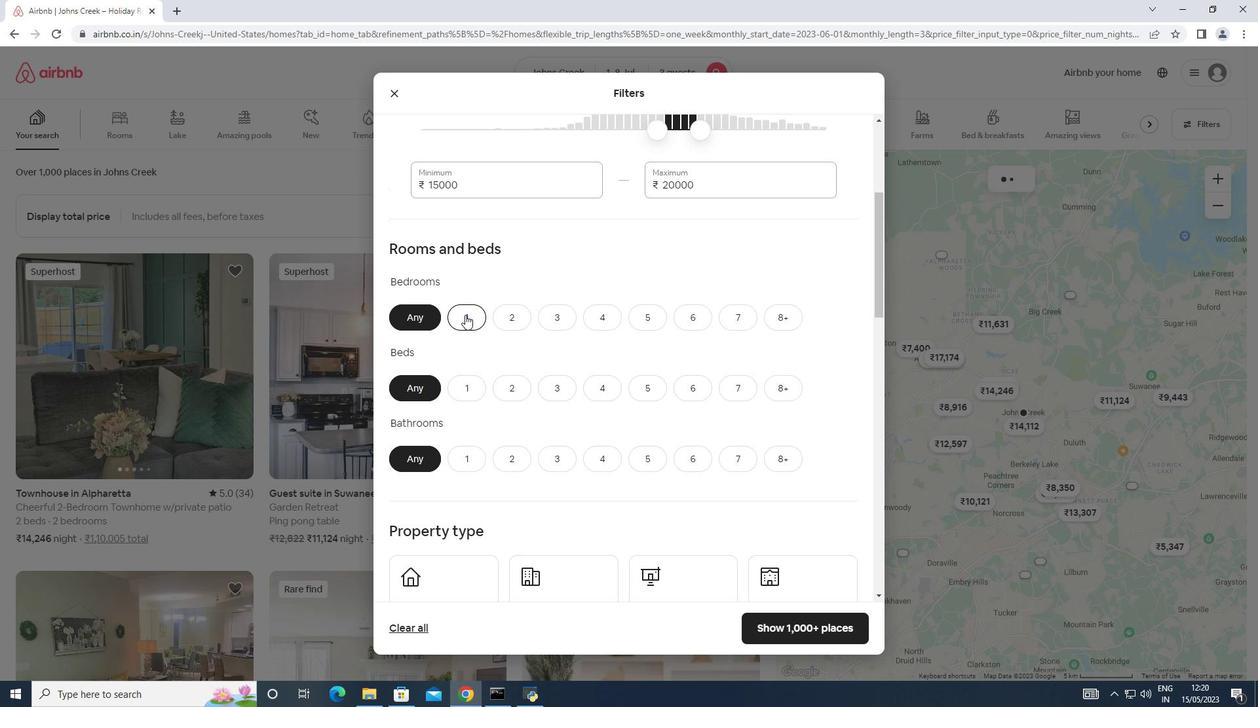 
Action: Mouse pressed left at (460, 387)
Screenshot: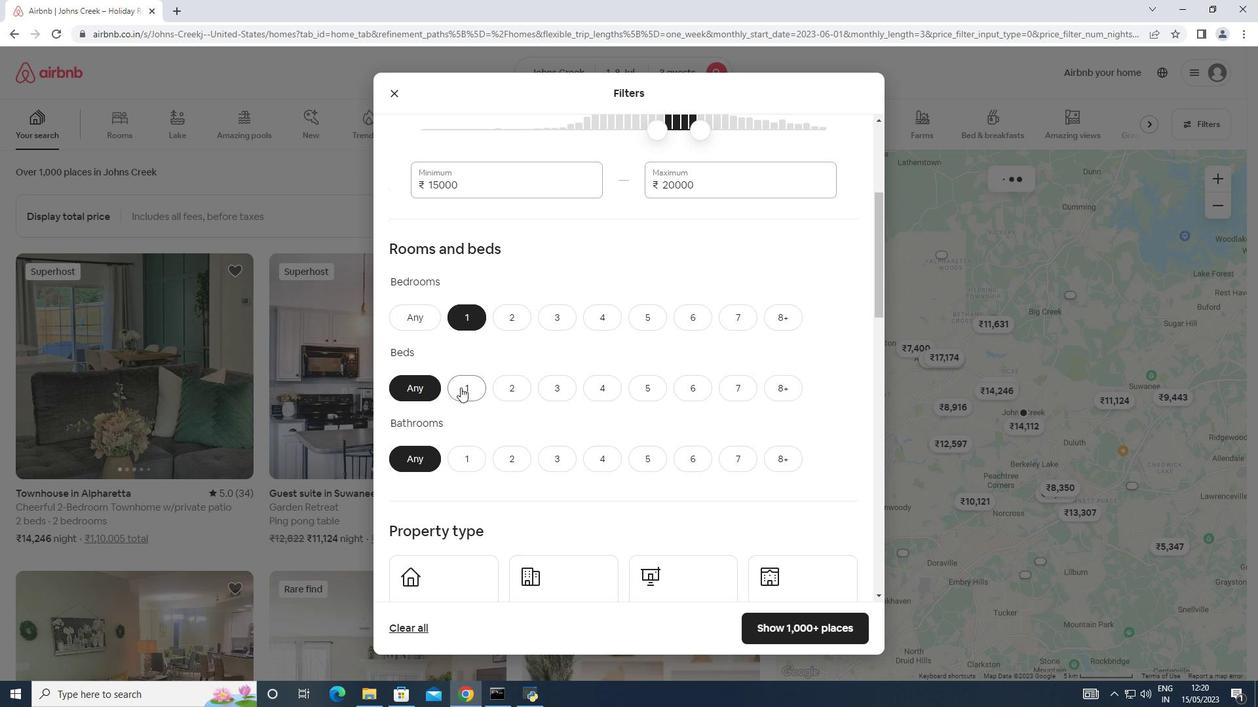 
Action: Mouse moved to (460, 459)
Screenshot: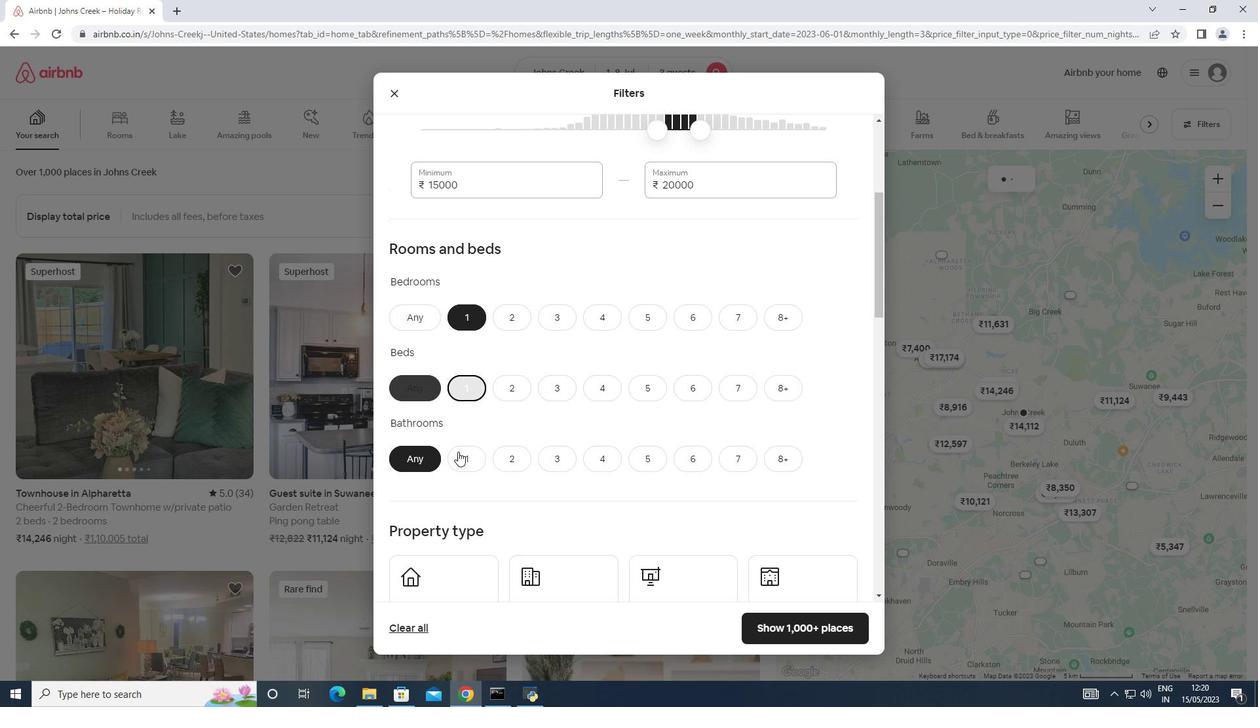 
Action: Mouse pressed left at (460, 459)
Screenshot: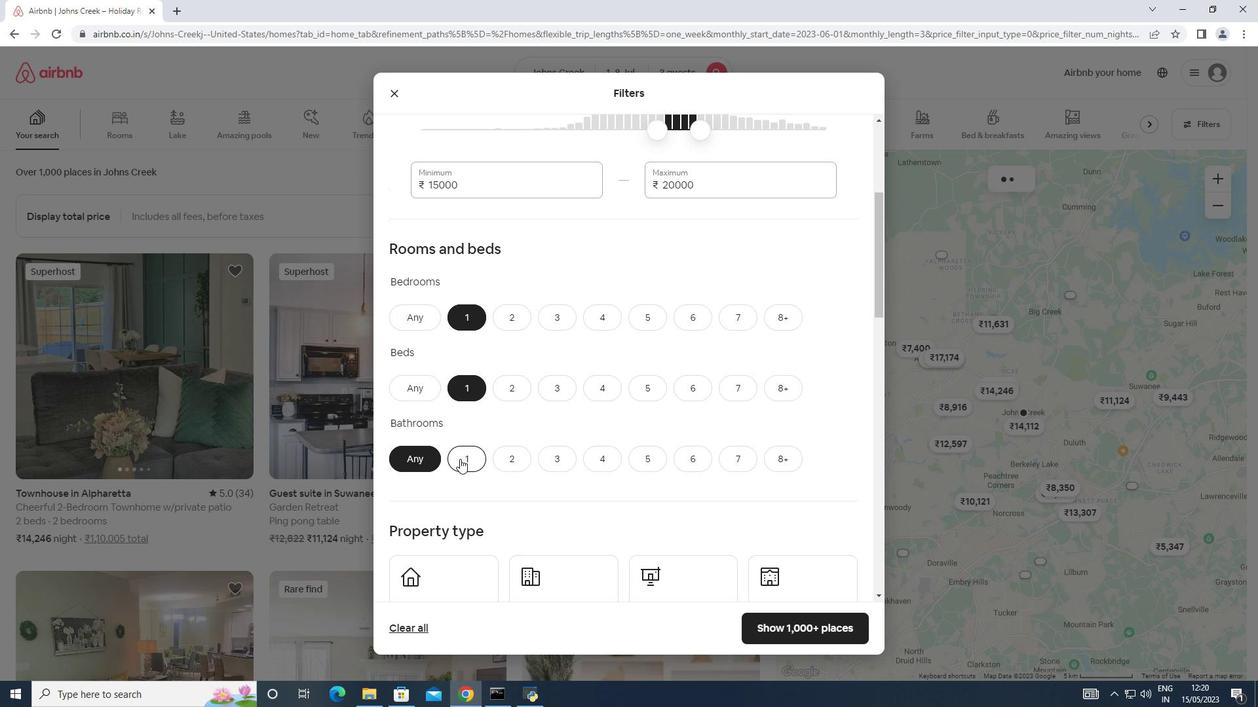 
Action: Mouse moved to (502, 350)
Screenshot: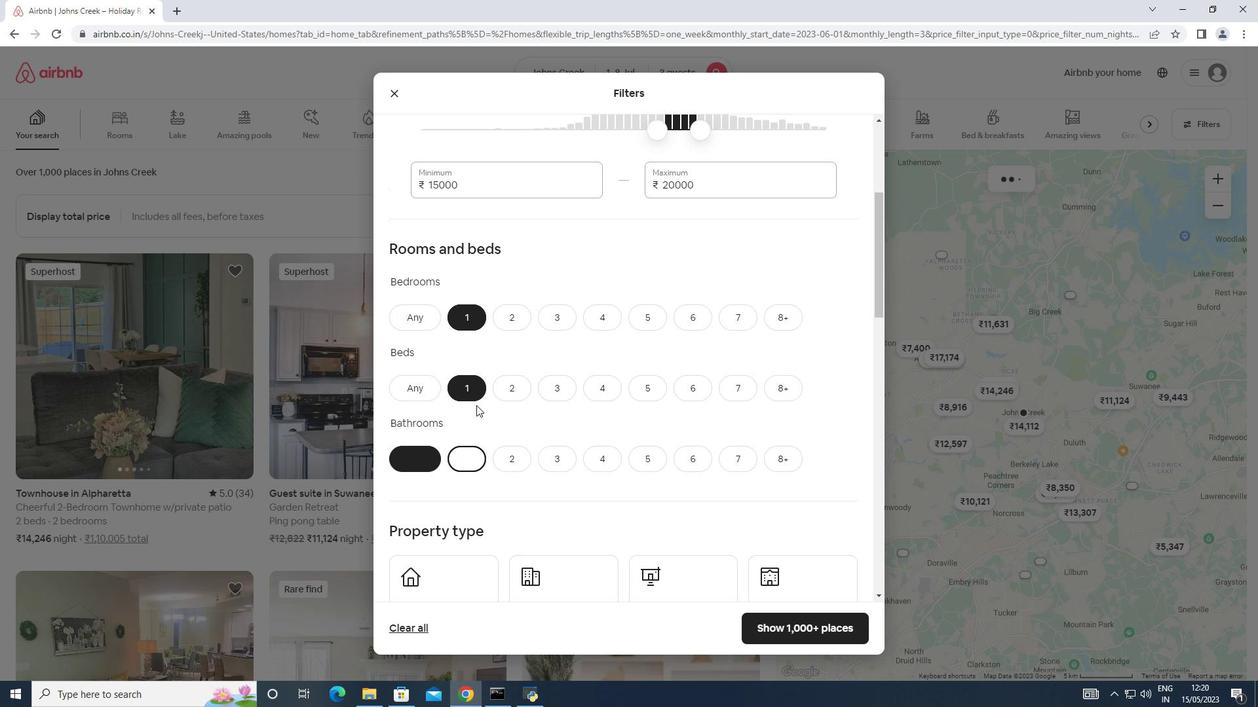 
Action: Mouse scrolled (502, 349) with delta (0, 0)
Screenshot: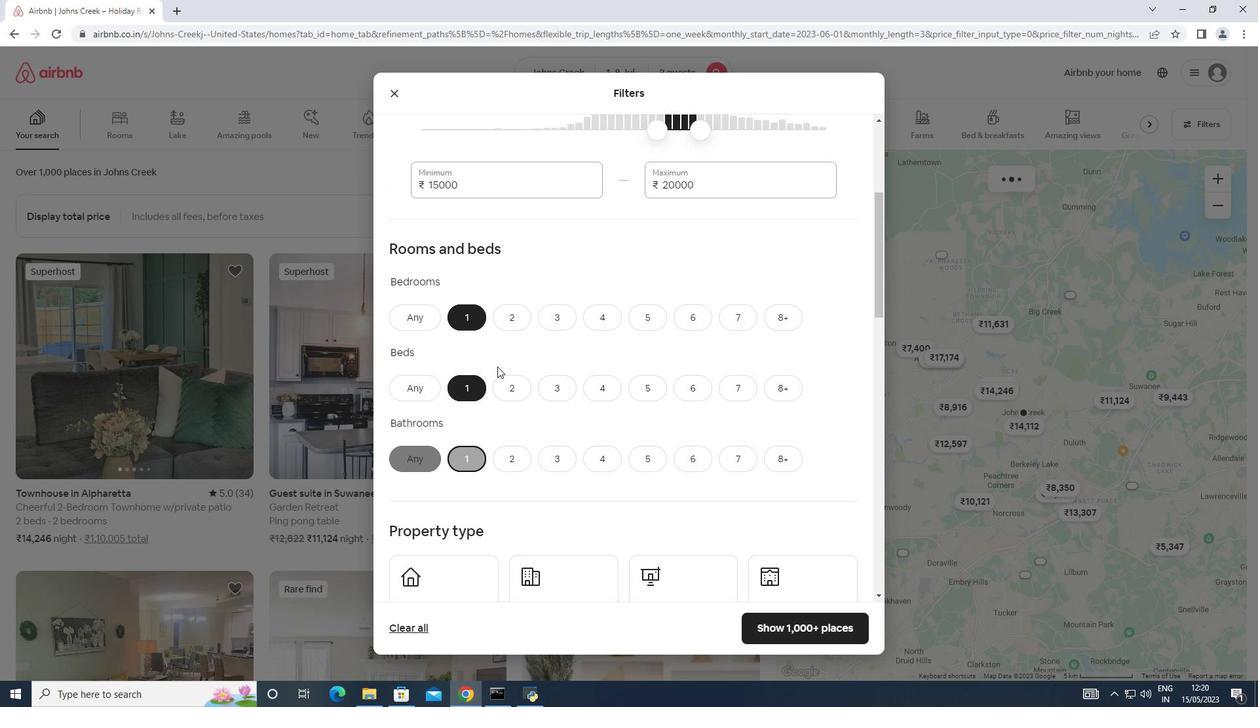 
Action: Mouse scrolled (502, 349) with delta (0, 0)
Screenshot: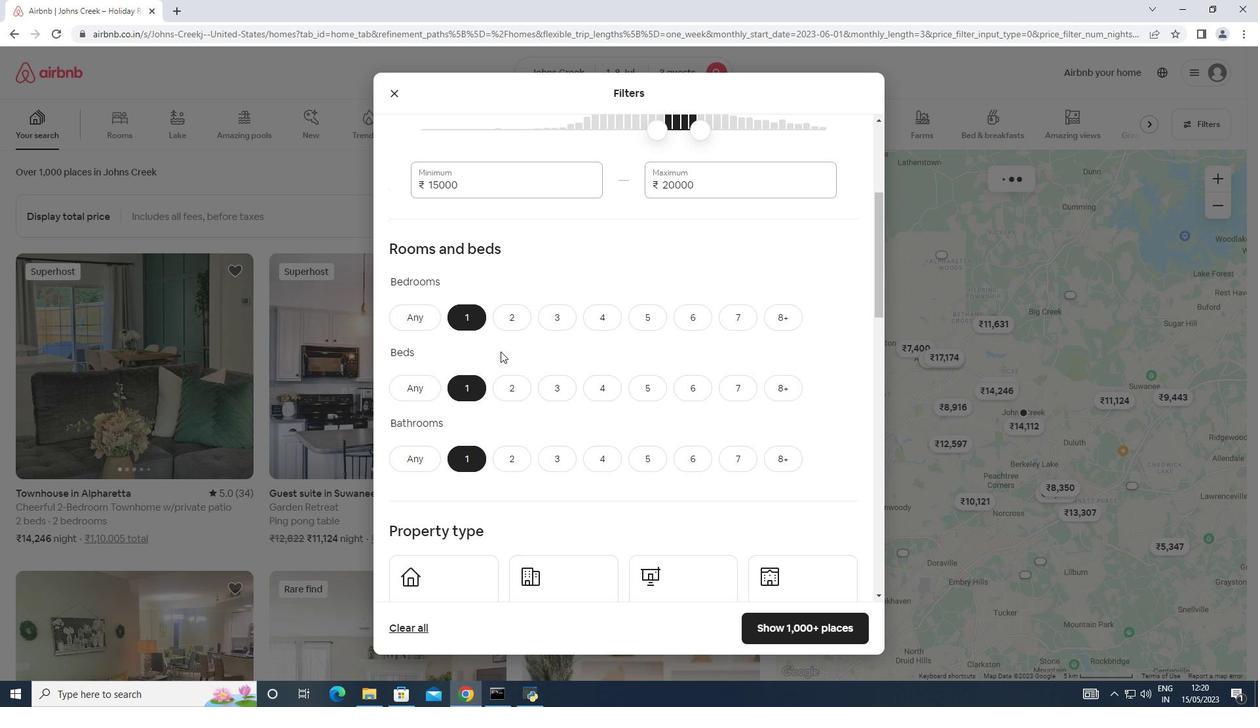 
Action: Mouse moved to (505, 344)
Screenshot: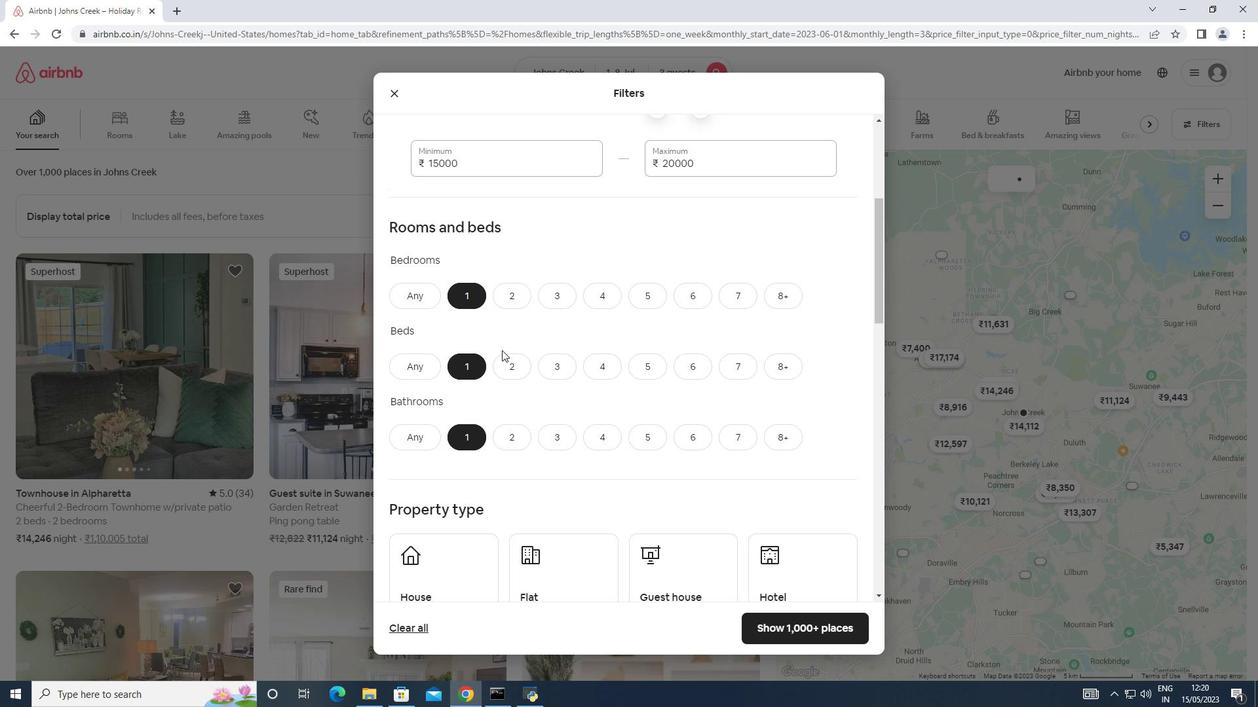 
Action: Mouse scrolled (505, 343) with delta (0, 0)
Screenshot: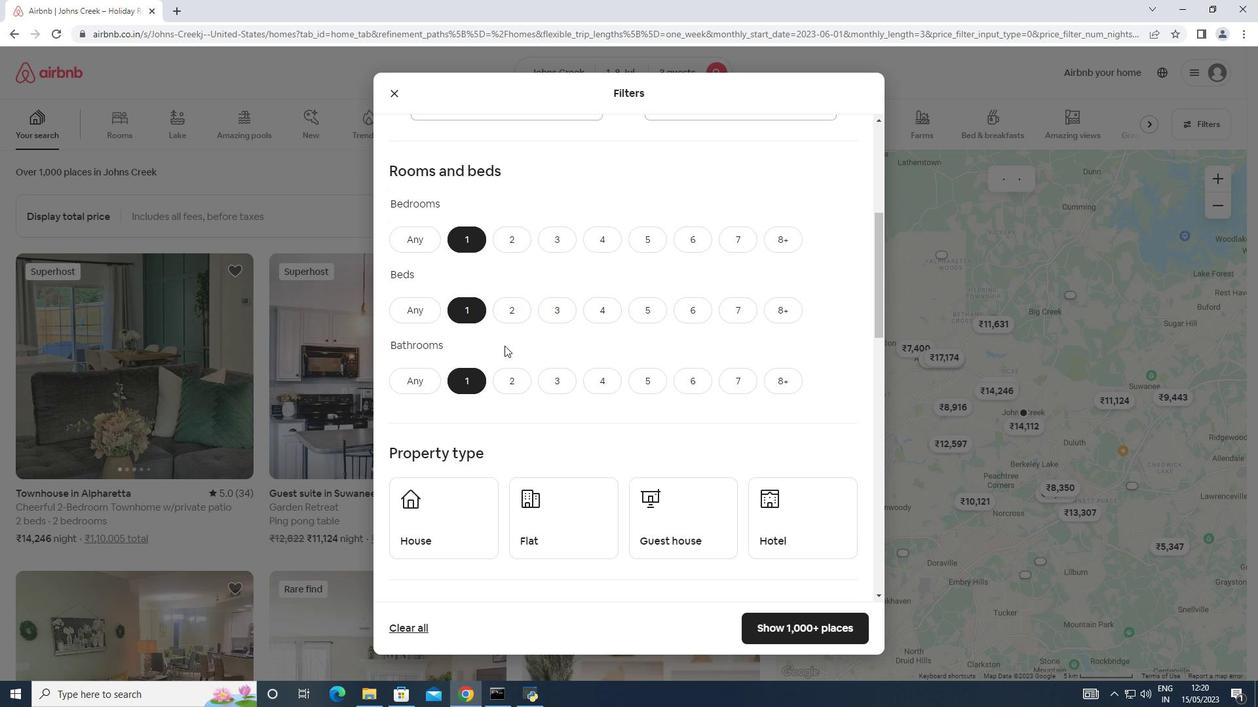 
Action: Mouse moved to (448, 394)
Screenshot: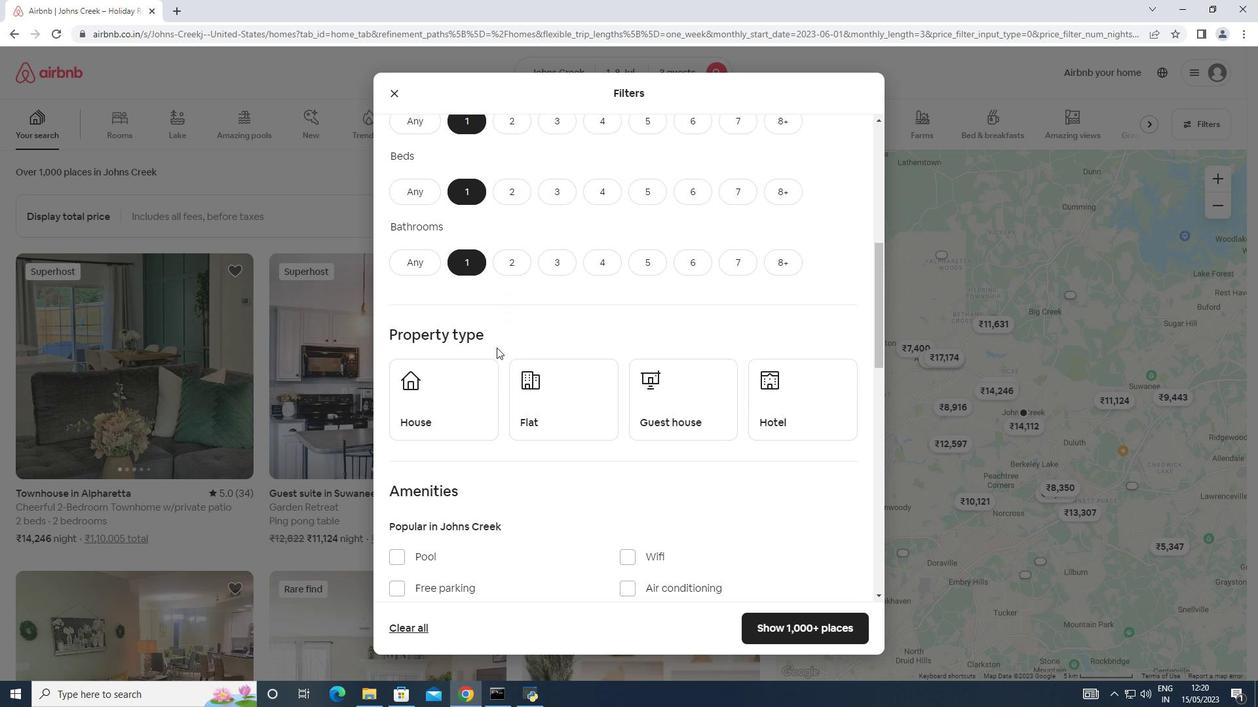 
Action: Mouse pressed left at (448, 394)
Screenshot: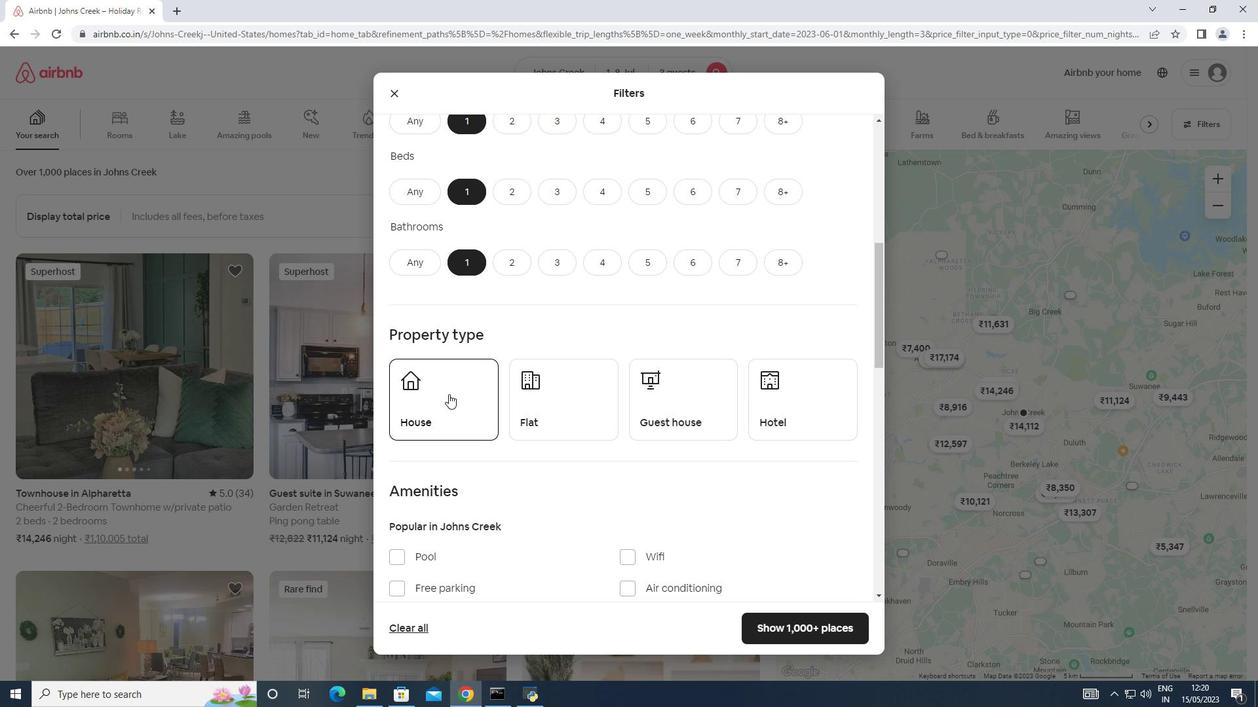 
Action: Mouse moved to (526, 390)
Screenshot: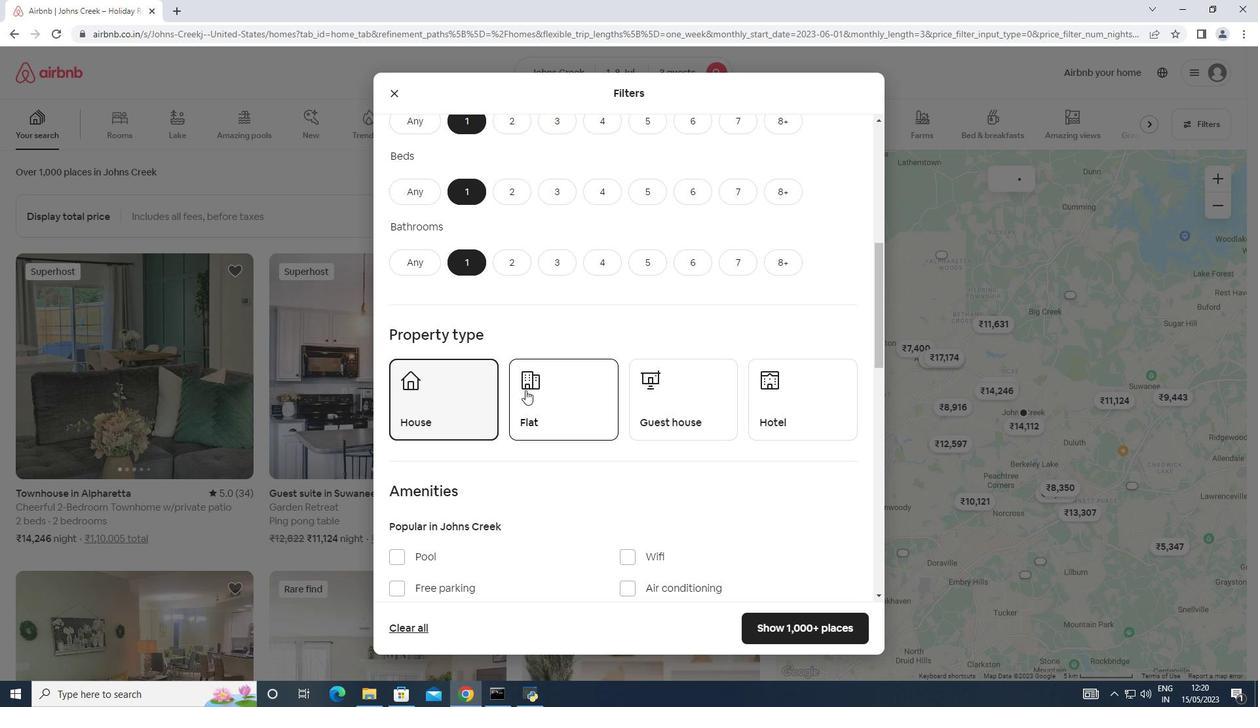 
Action: Mouse pressed left at (526, 390)
Screenshot: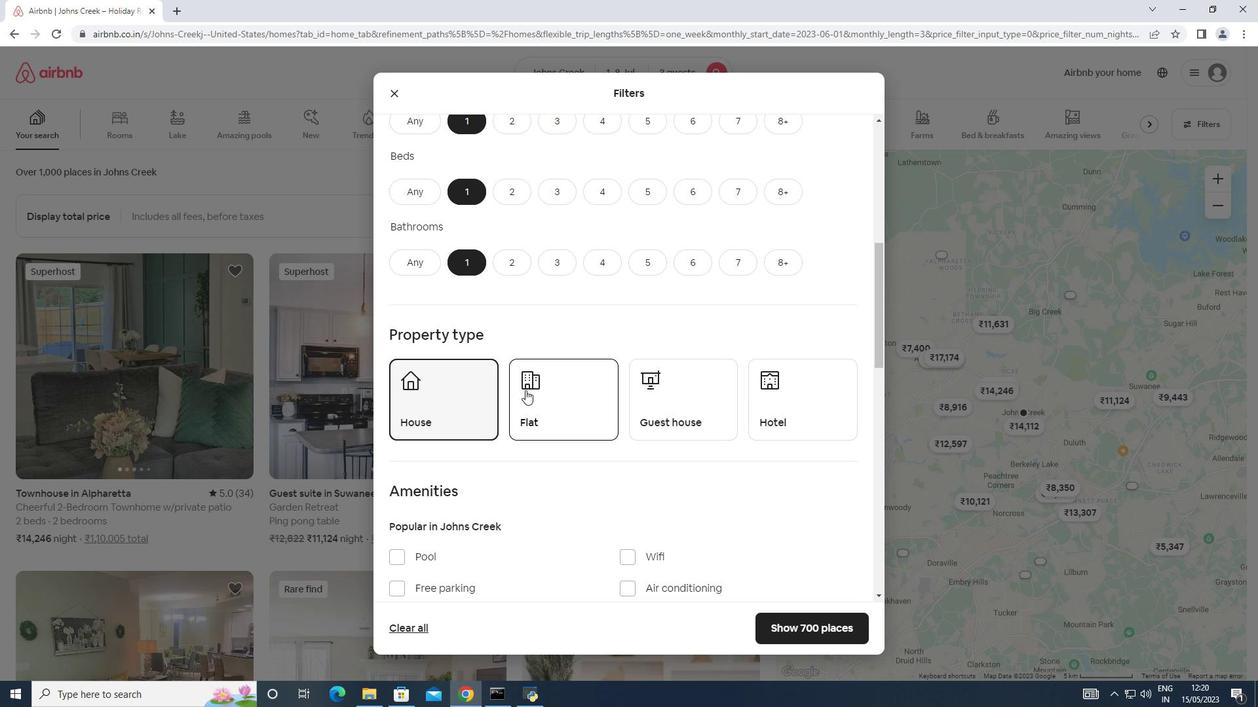 
Action: Mouse moved to (567, 386)
Screenshot: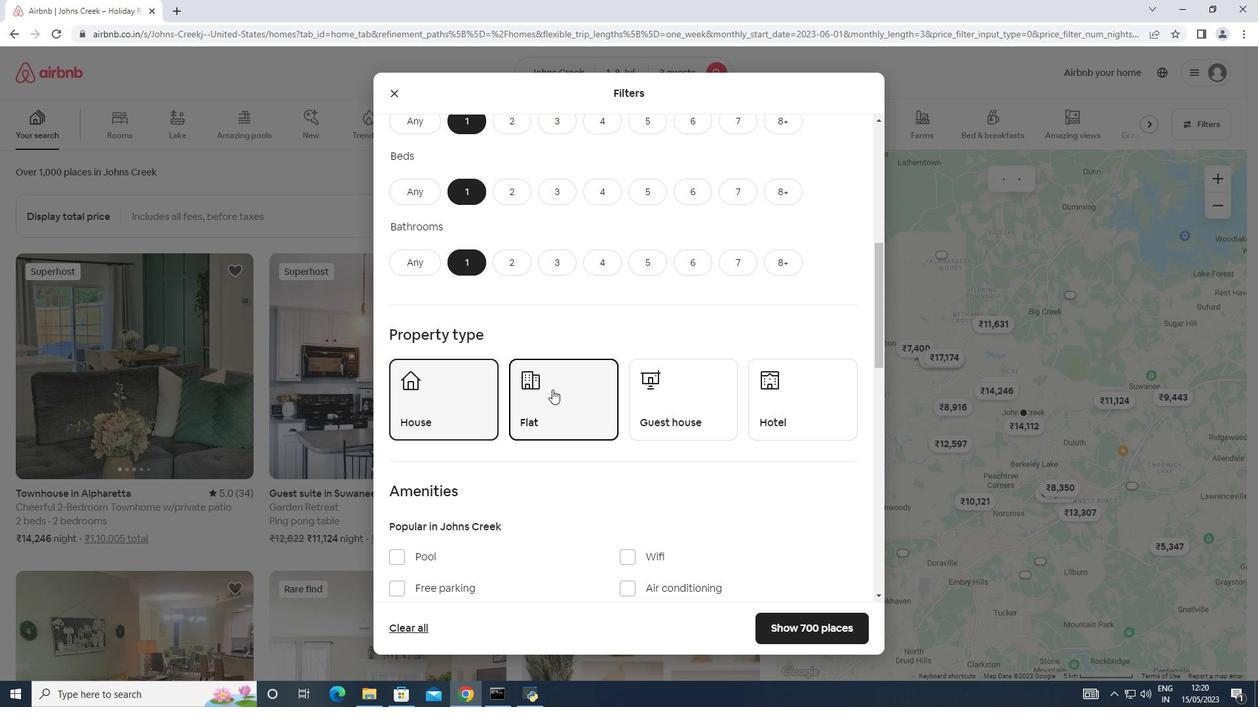 
Action: Mouse scrolled (567, 386) with delta (0, 0)
Screenshot: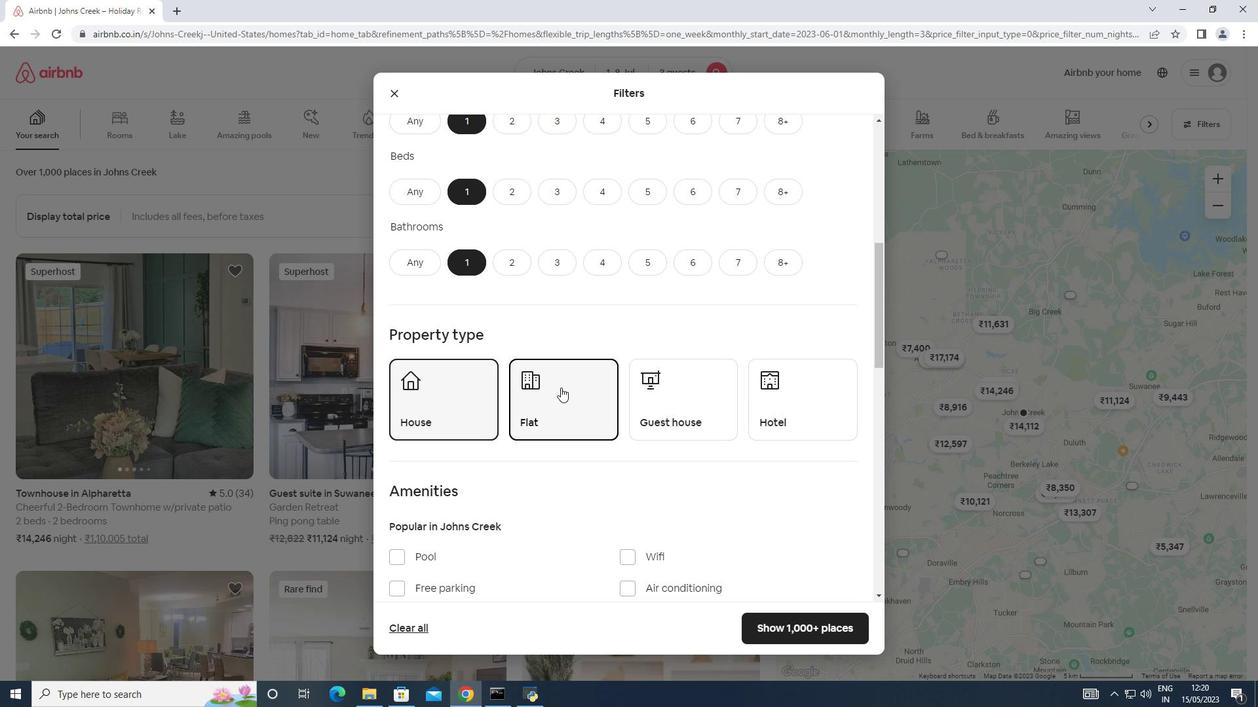 
Action: Mouse scrolled (567, 386) with delta (0, 0)
Screenshot: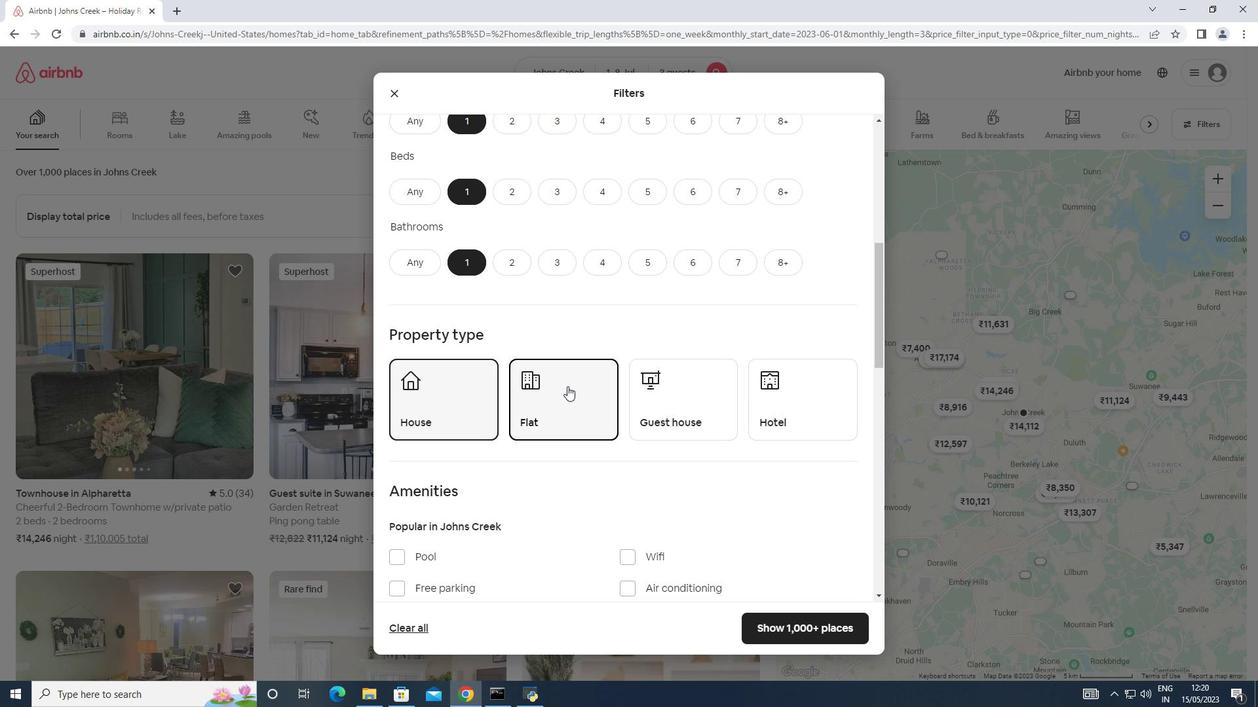 
Action: Mouse moved to (662, 293)
Screenshot: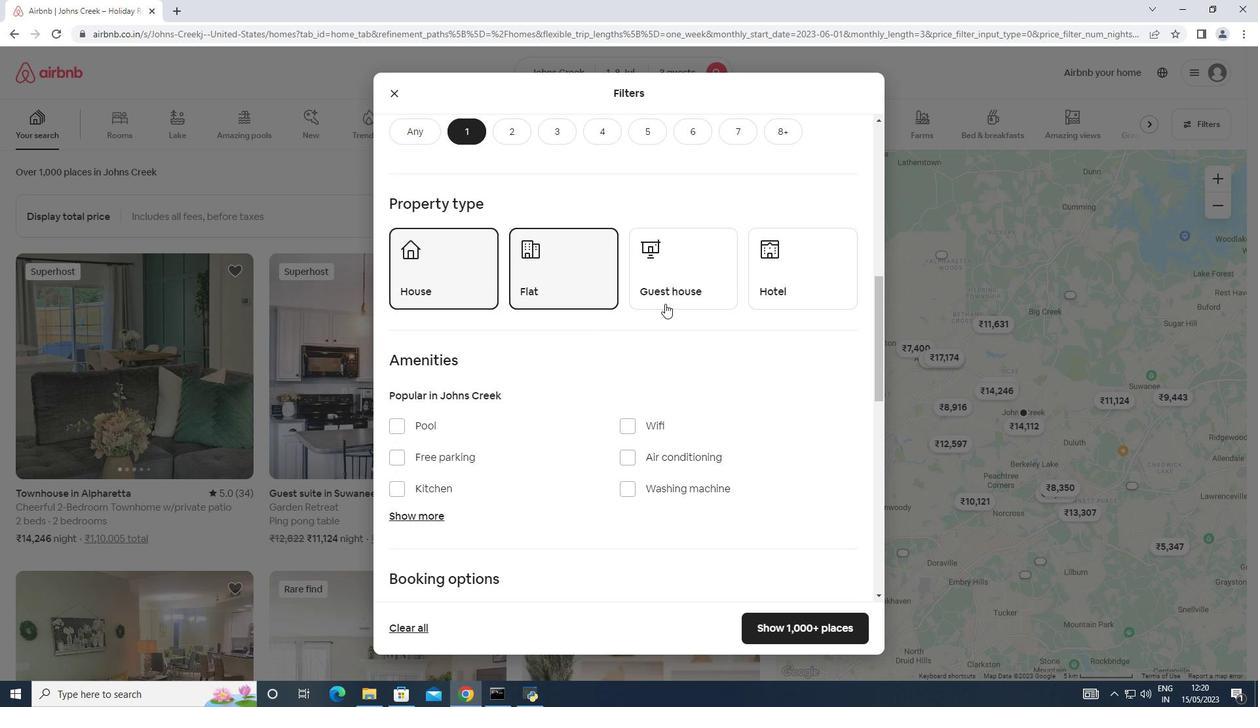 
Action: Mouse pressed left at (662, 293)
Screenshot: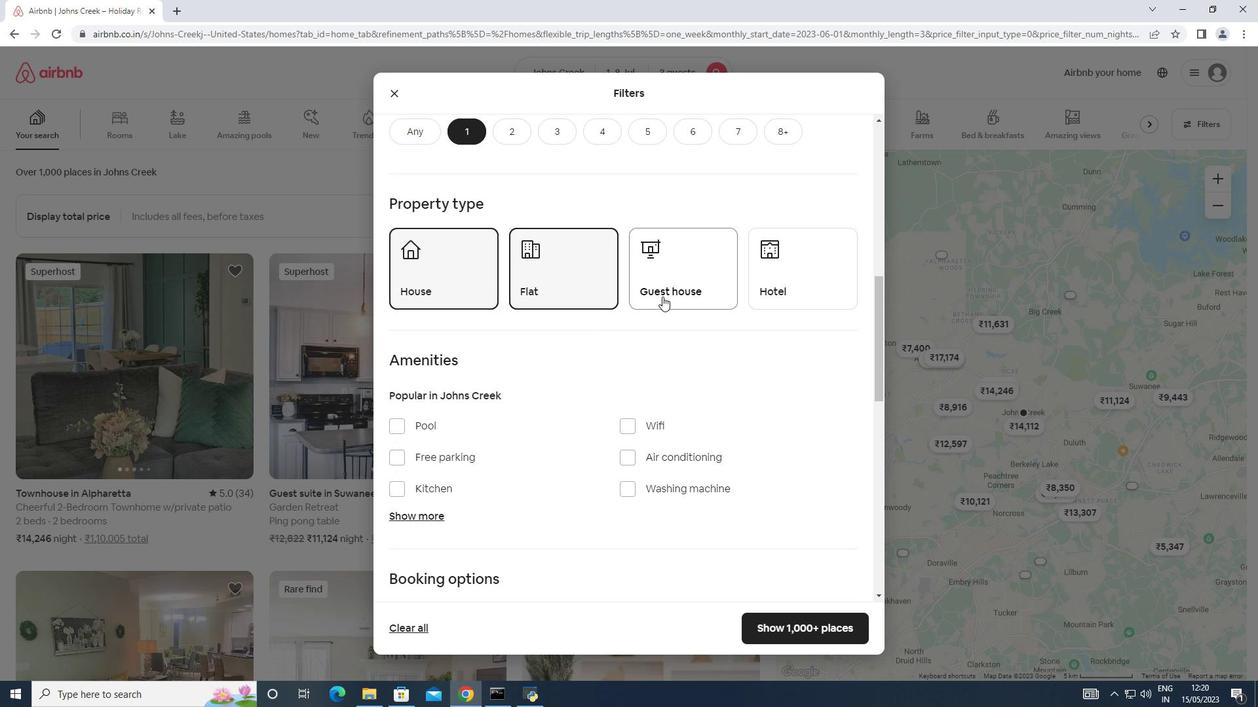 
Action: Mouse moved to (770, 277)
Screenshot: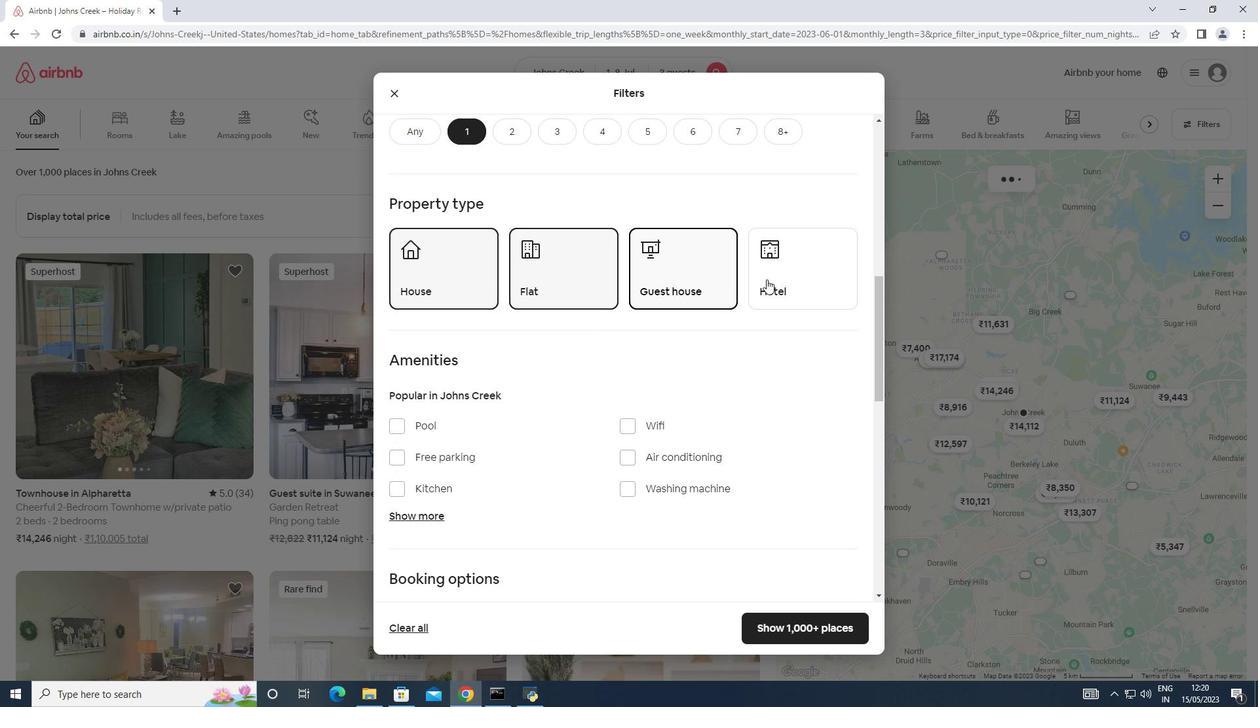 
Action: Mouse pressed left at (770, 277)
Screenshot: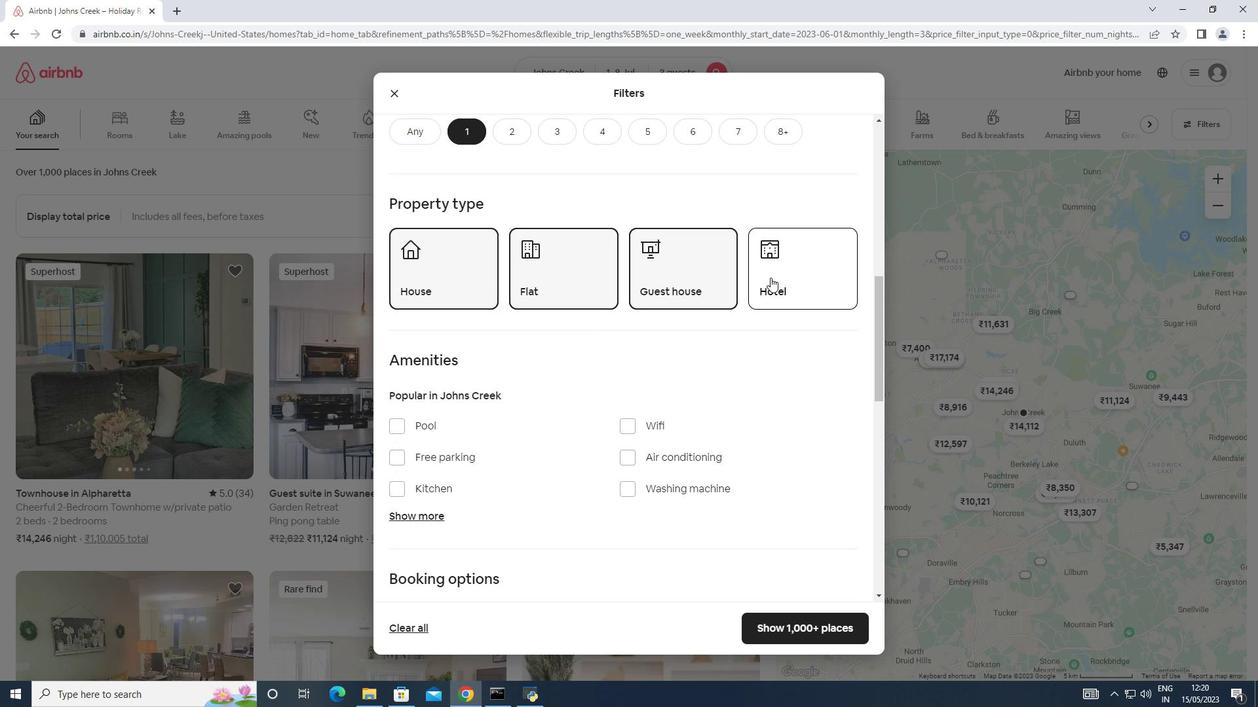 
Action: Mouse moved to (659, 331)
Screenshot: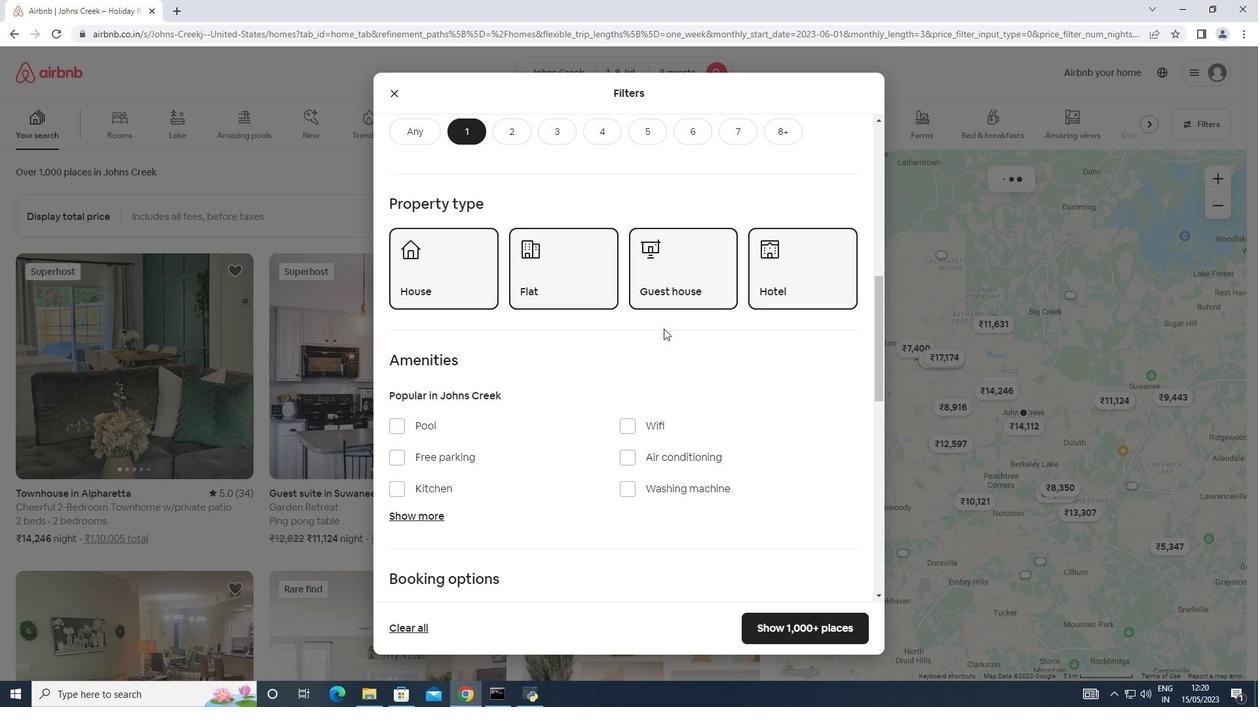 
Action: Mouse scrolled (659, 330) with delta (0, 0)
Screenshot: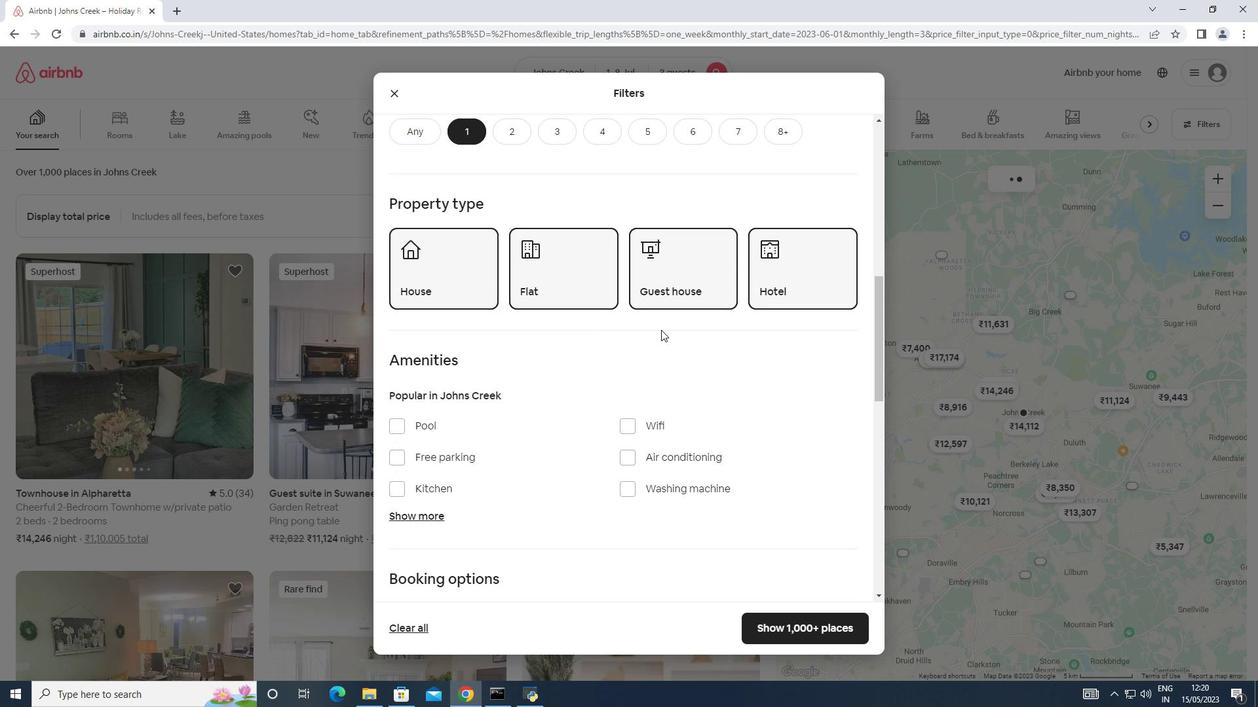 
Action: Mouse scrolled (659, 330) with delta (0, 0)
Screenshot: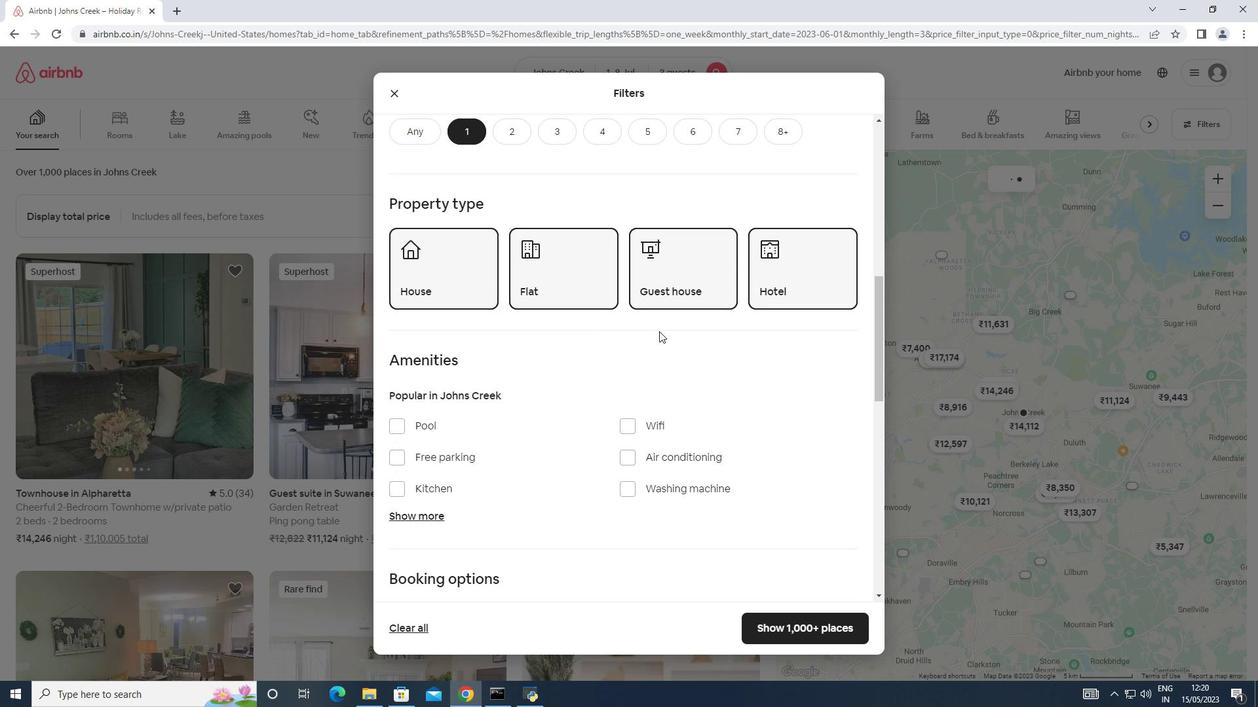 
Action: Mouse moved to (657, 330)
Screenshot: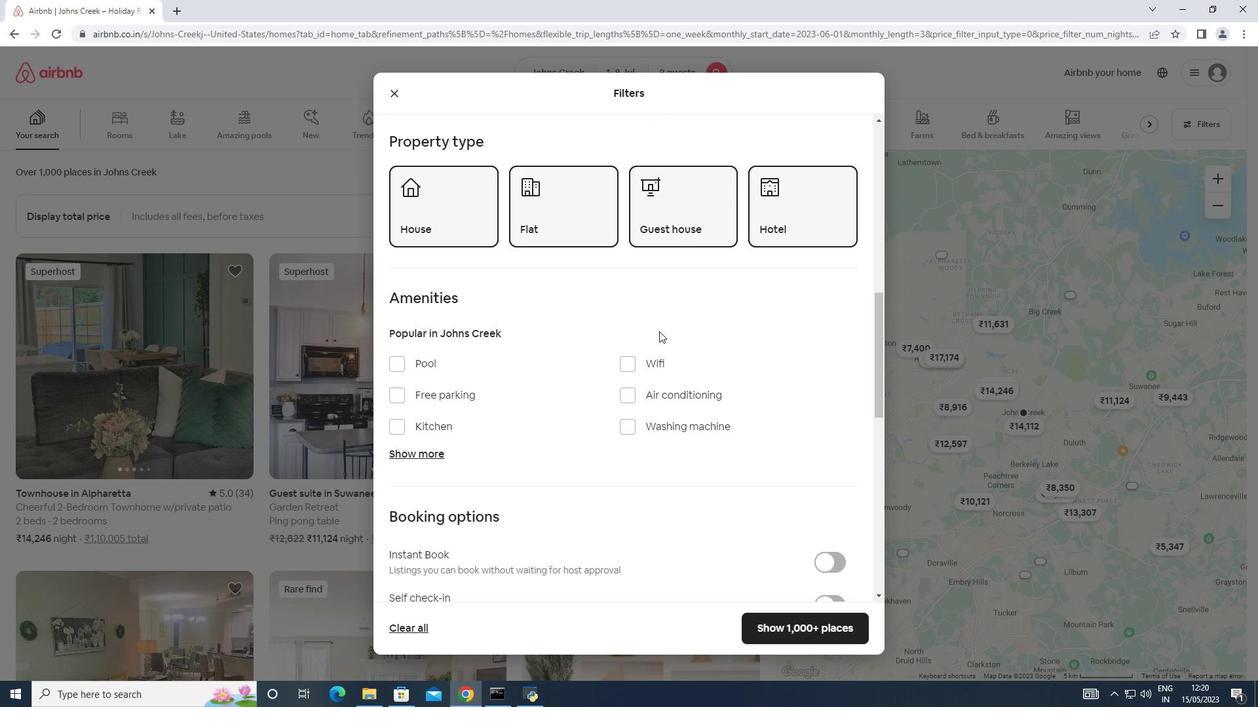 
Action: Mouse scrolled (657, 329) with delta (0, 0)
Screenshot: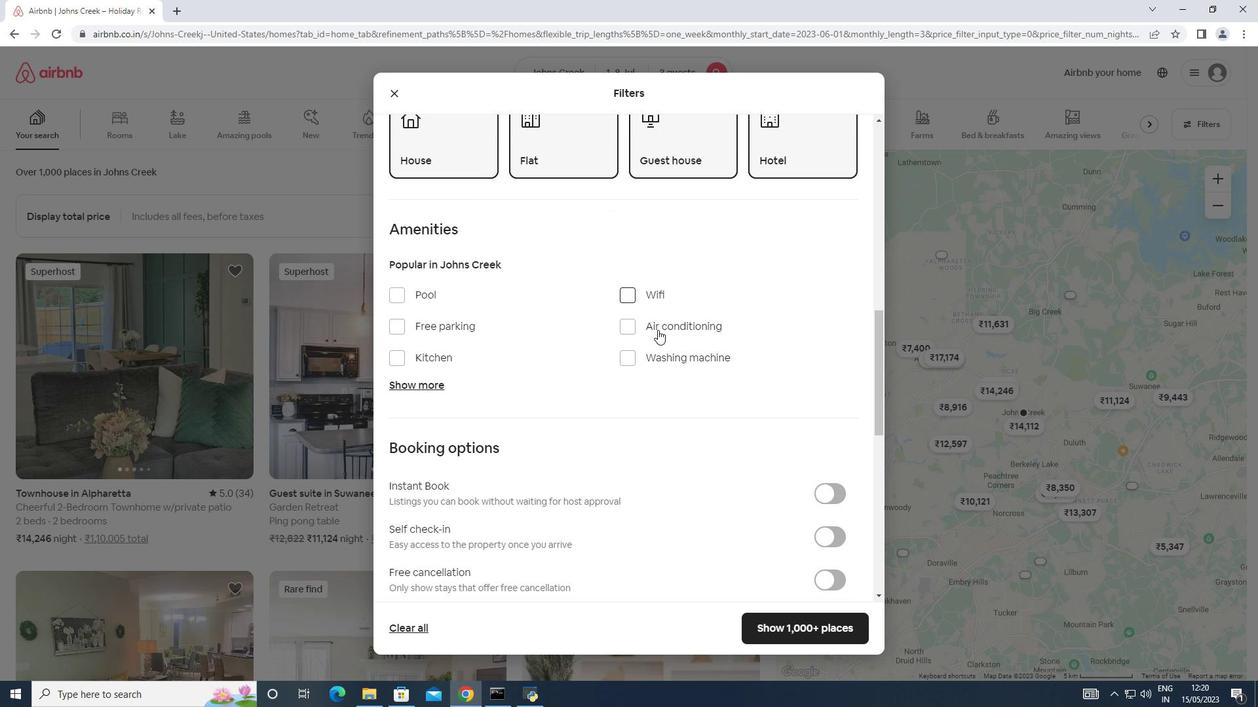 
Action: Mouse moved to (631, 292)
Screenshot: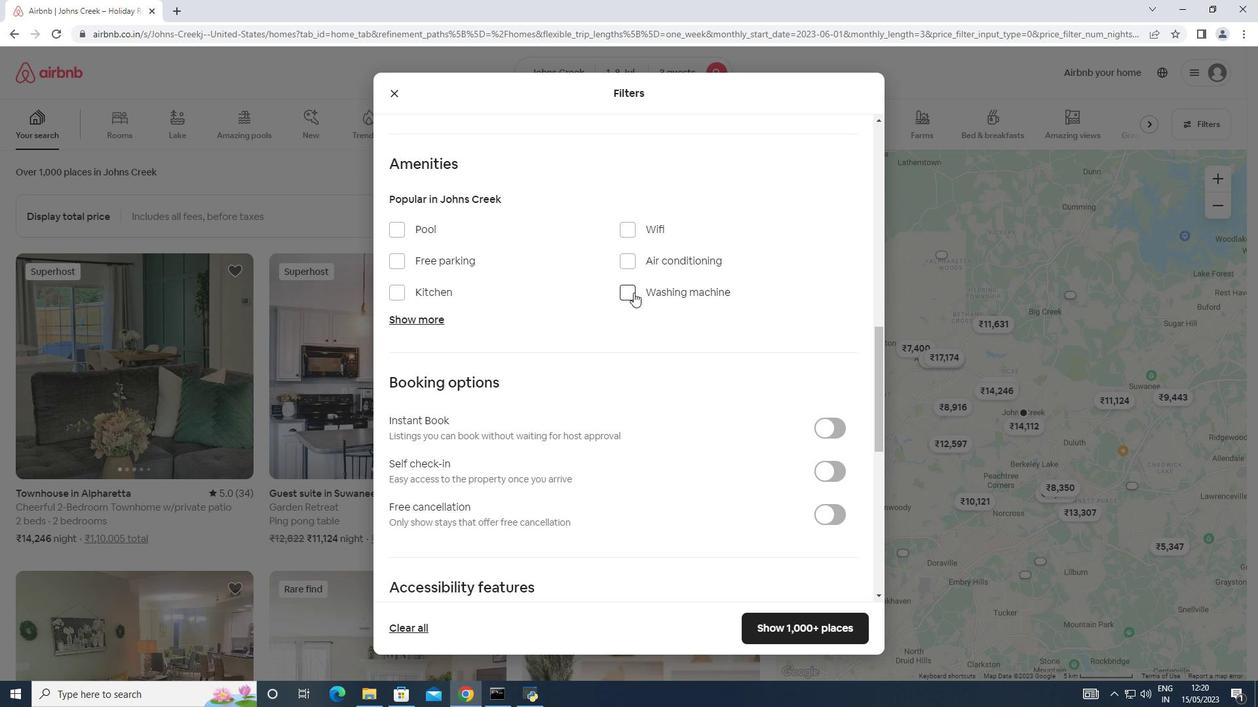 
Action: Mouse pressed left at (631, 292)
Screenshot: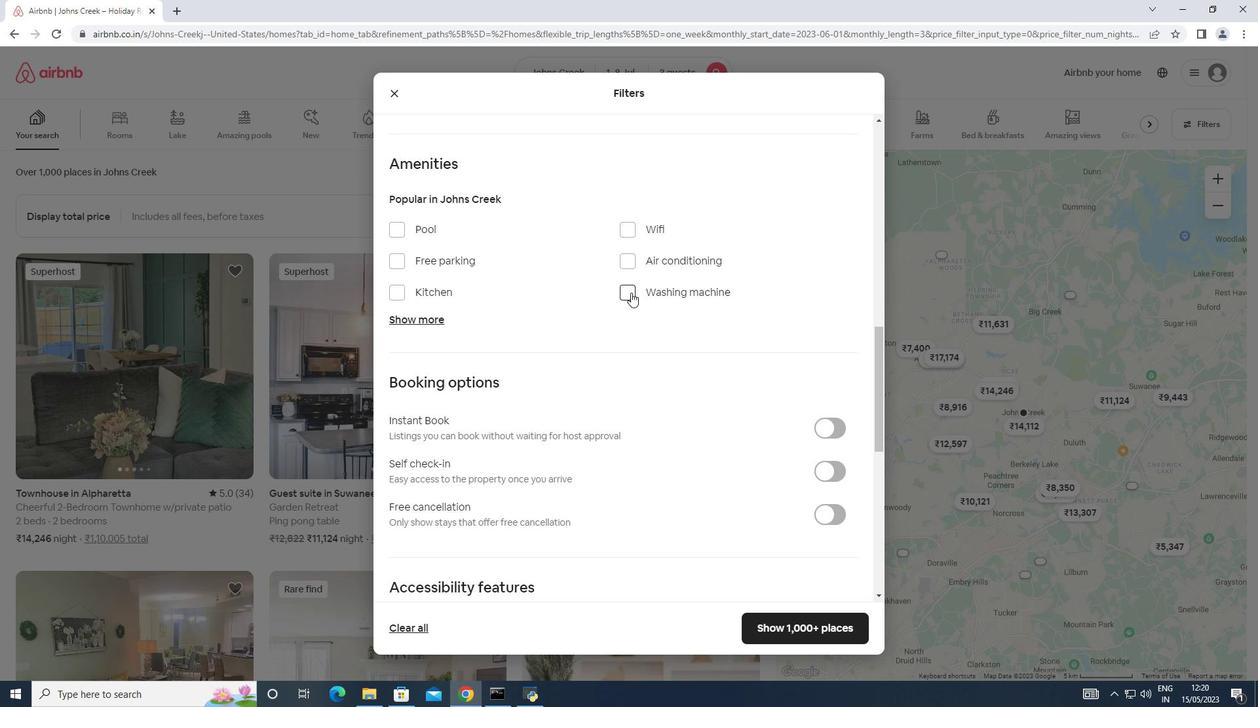 
Action: Mouse scrolled (631, 292) with delta (0, 0)
Screenshot: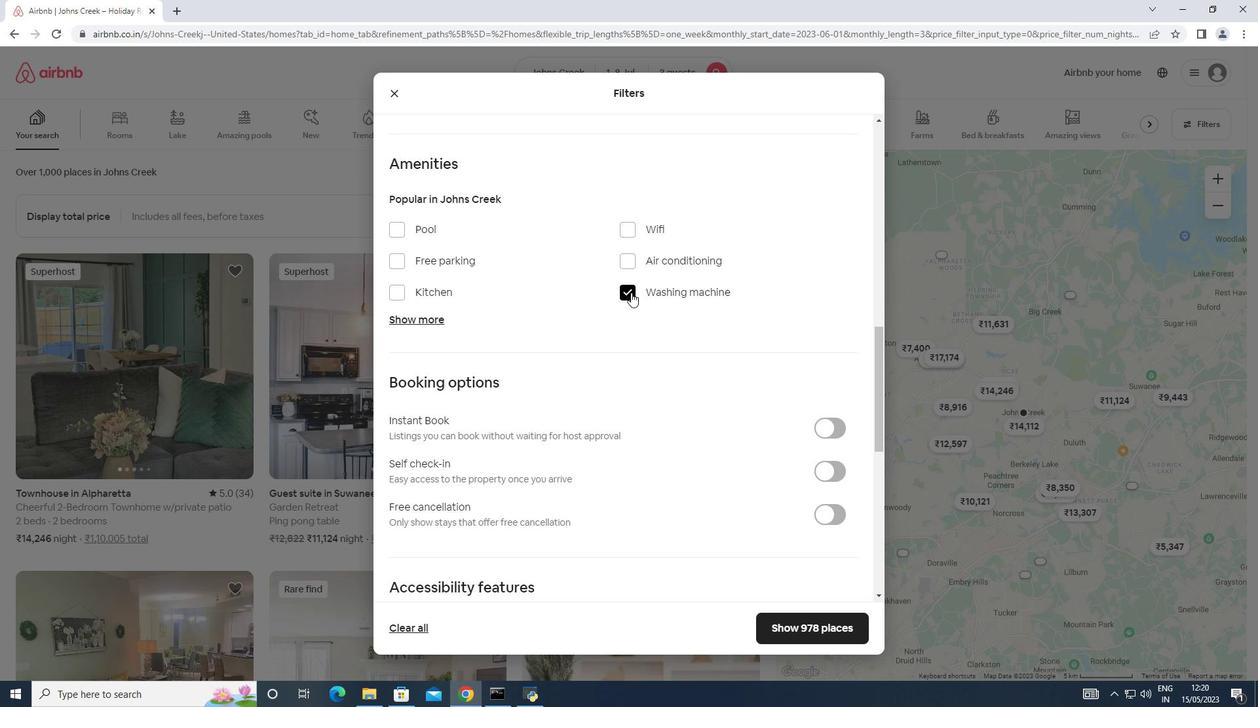 
Action: Mouse scrolled (631, 292) with delta (0, 0)
Screenshot: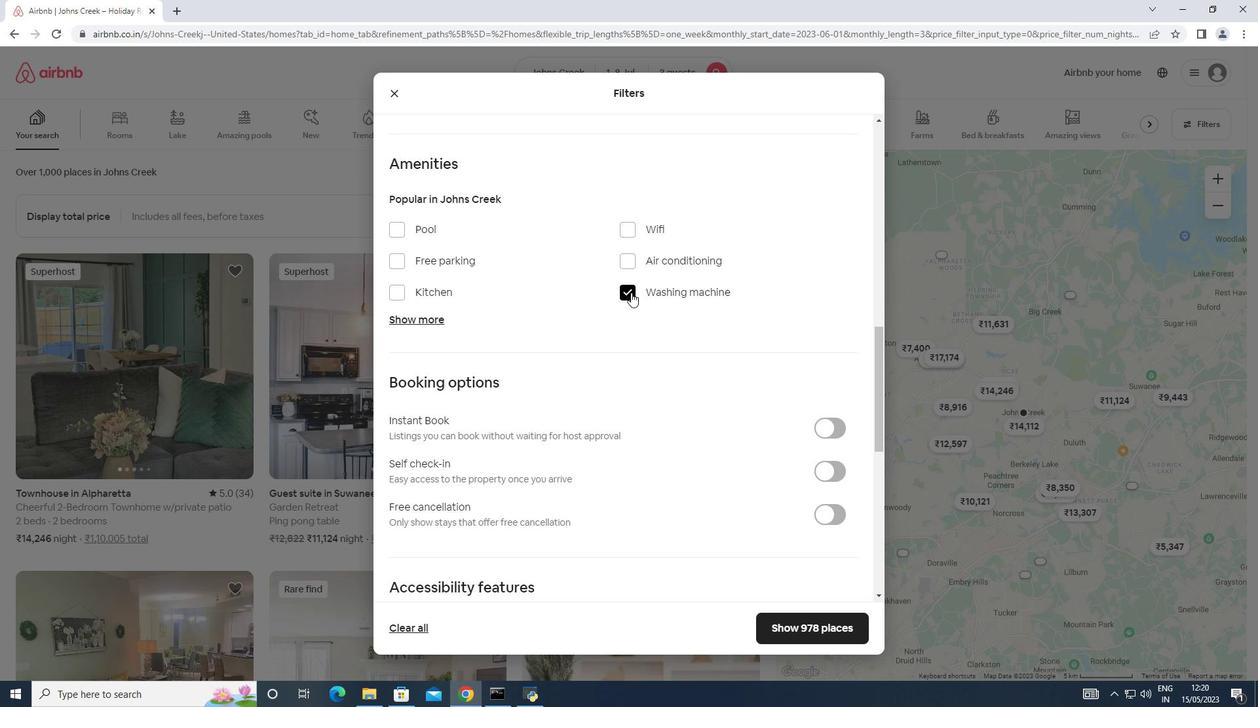 
Action: Mouse moved to (816, 340)
Screenshot: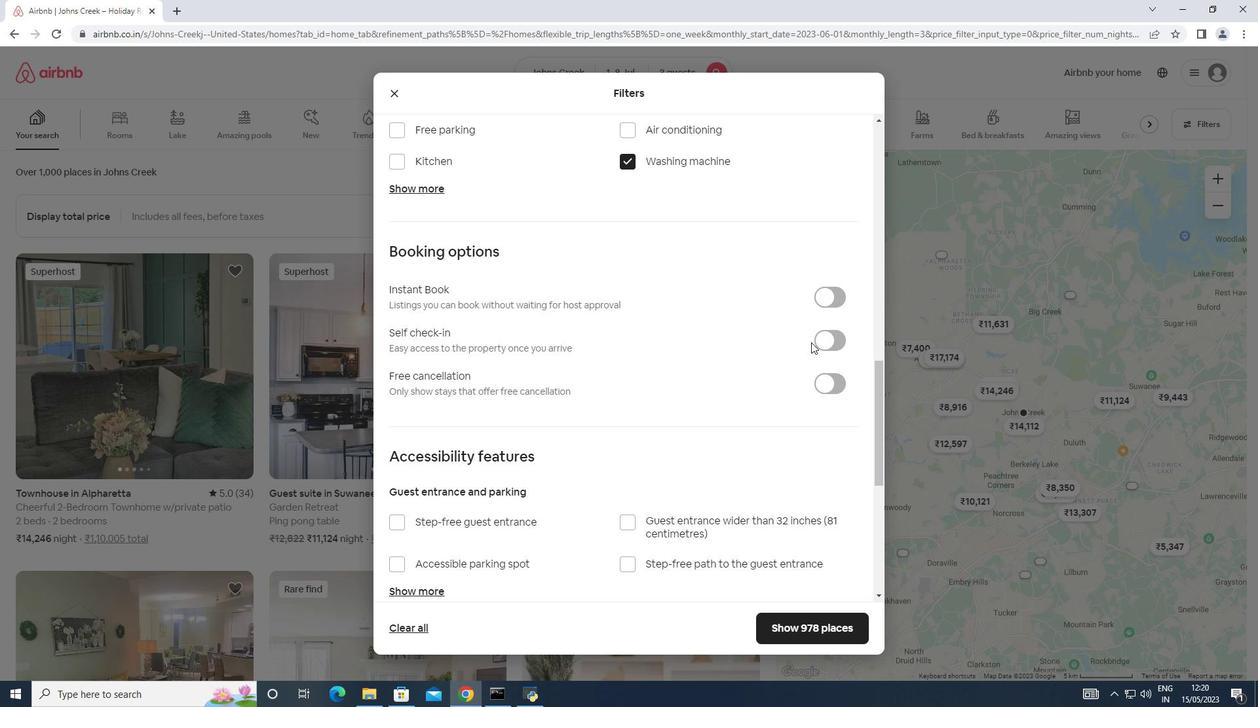 
Action: Mouse pressed left at (816, 340)
Screenshot: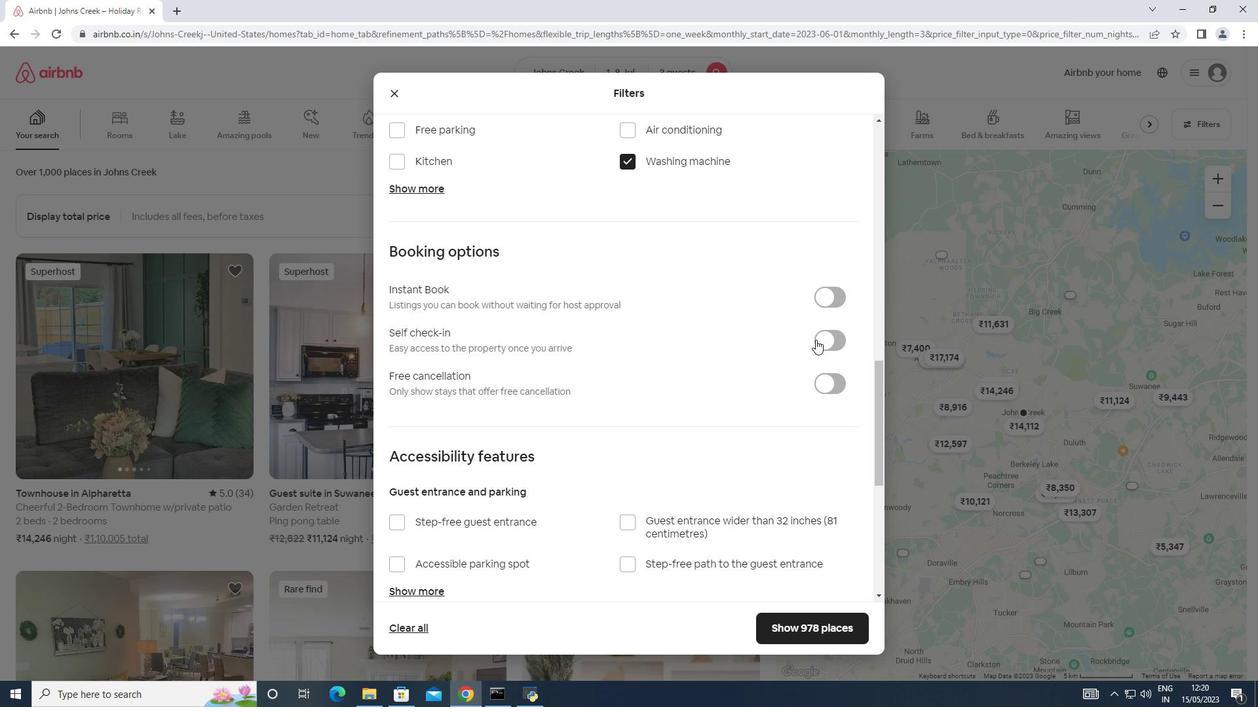 
Action: Mouse moved to (378, 406)
Screenshot: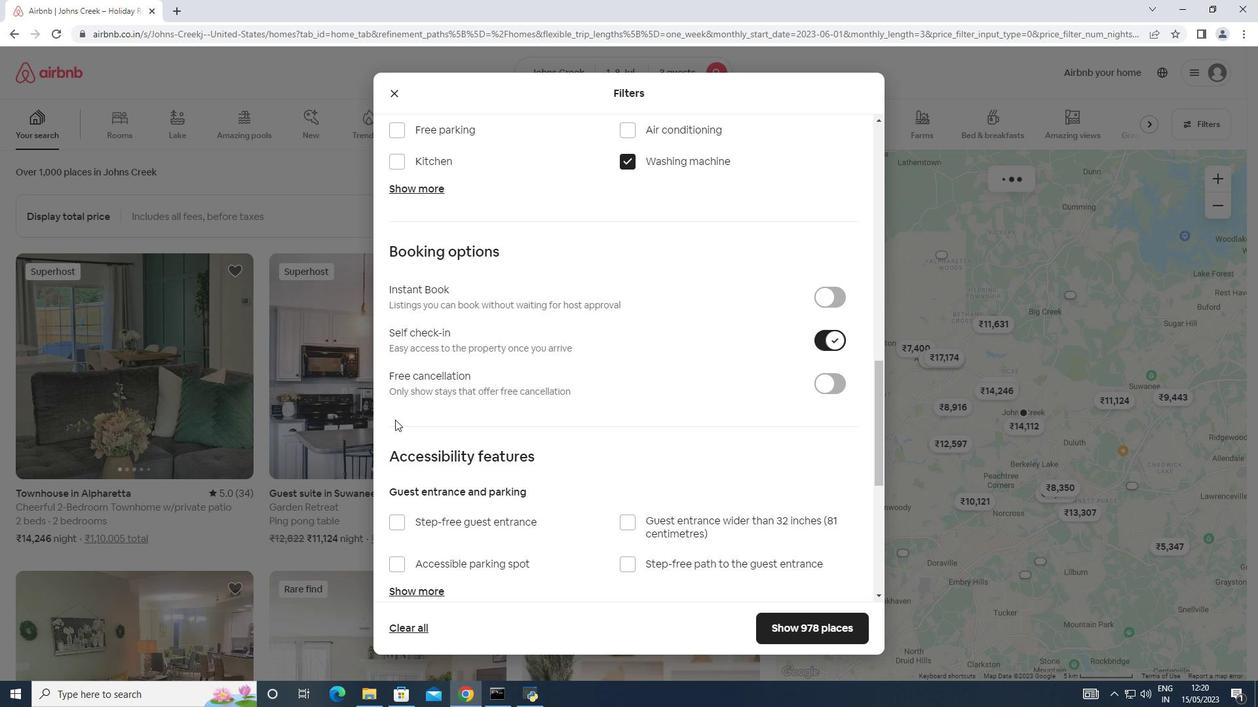 
Action: Mouse scrolled (378, 406) with delta (0, 0)
Screenshot: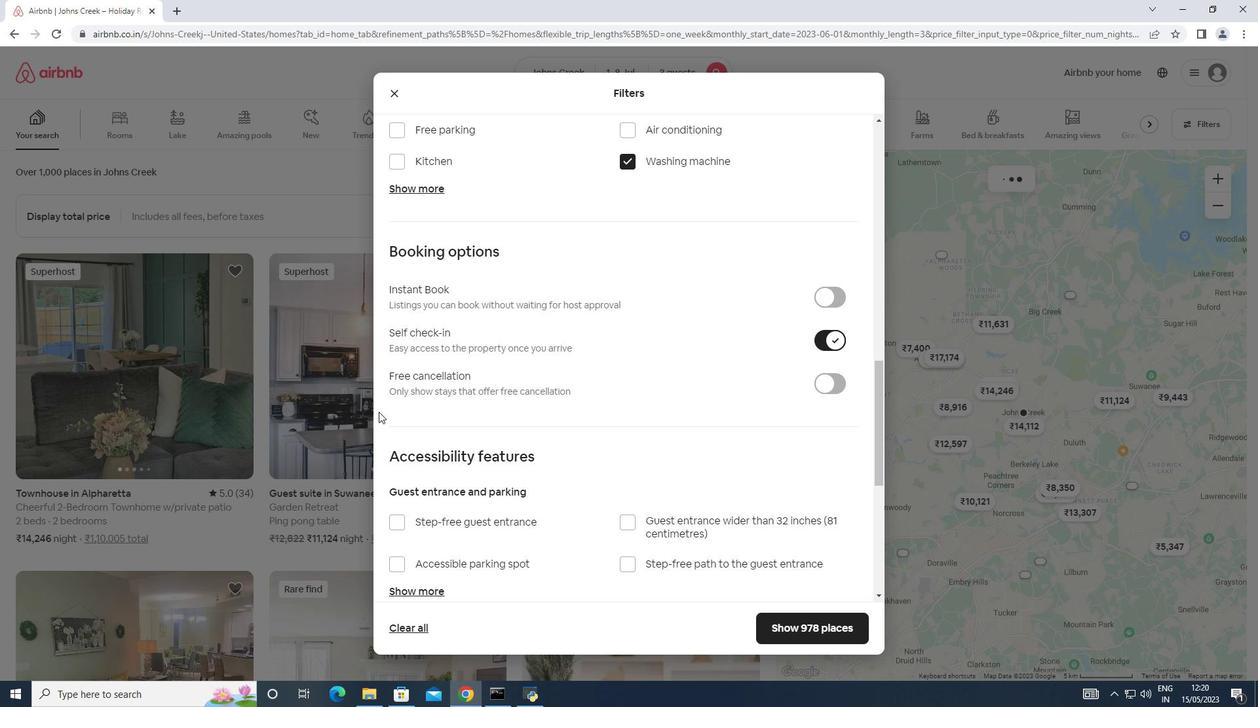 
Action: Mouse scrolled (378, 406) with delta (0, 0)
Screenshot: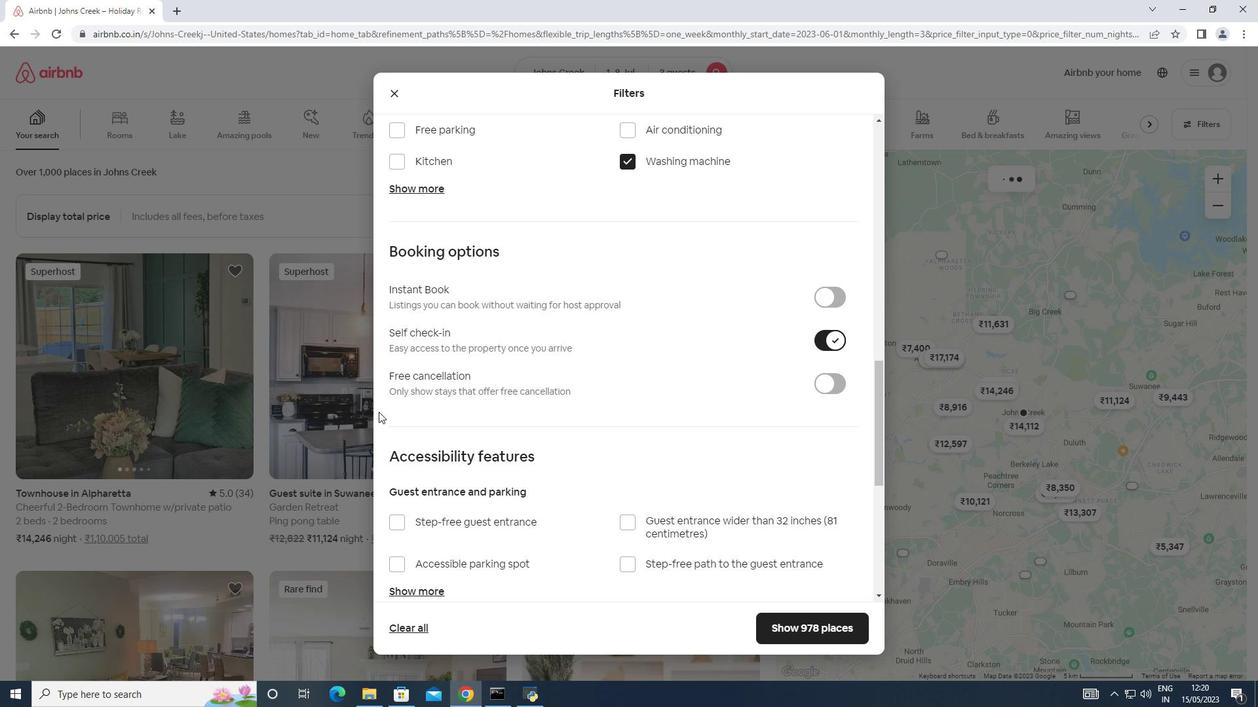 
Action: Mouse scrolled (378, 406) with delta (0, 0)
Screenshot: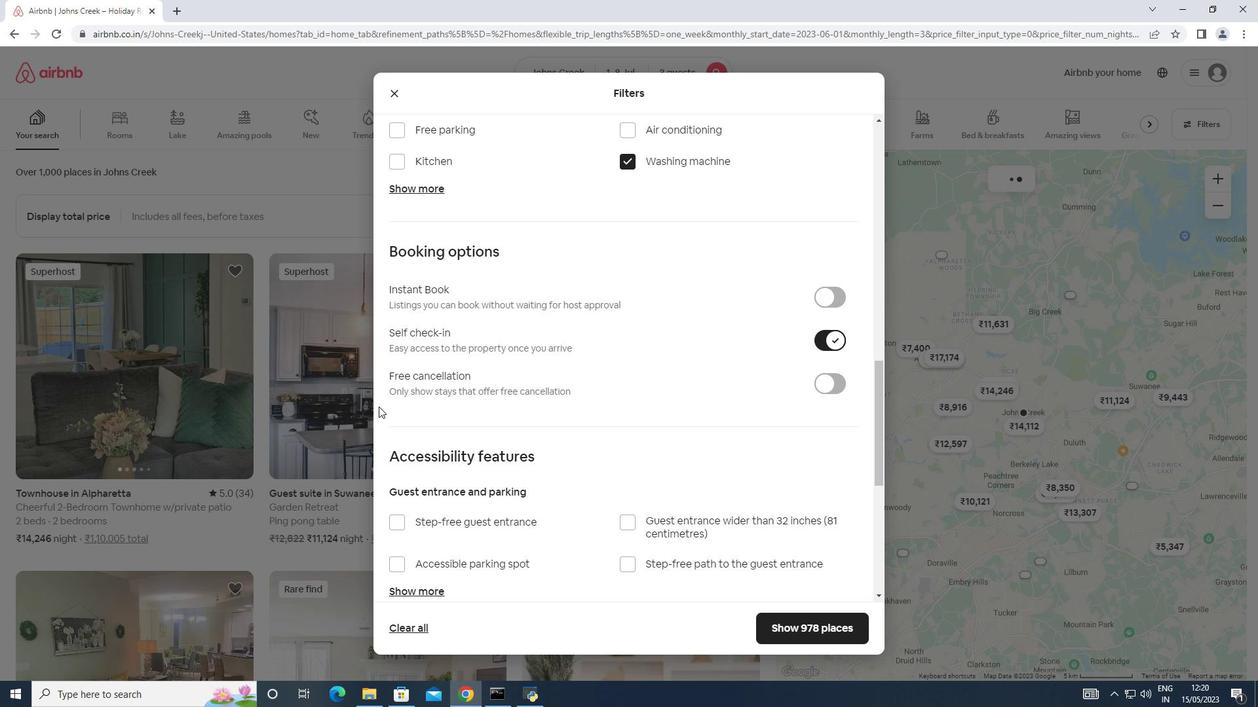 
Action: Mouse moved to (424, 392)
Screenshot: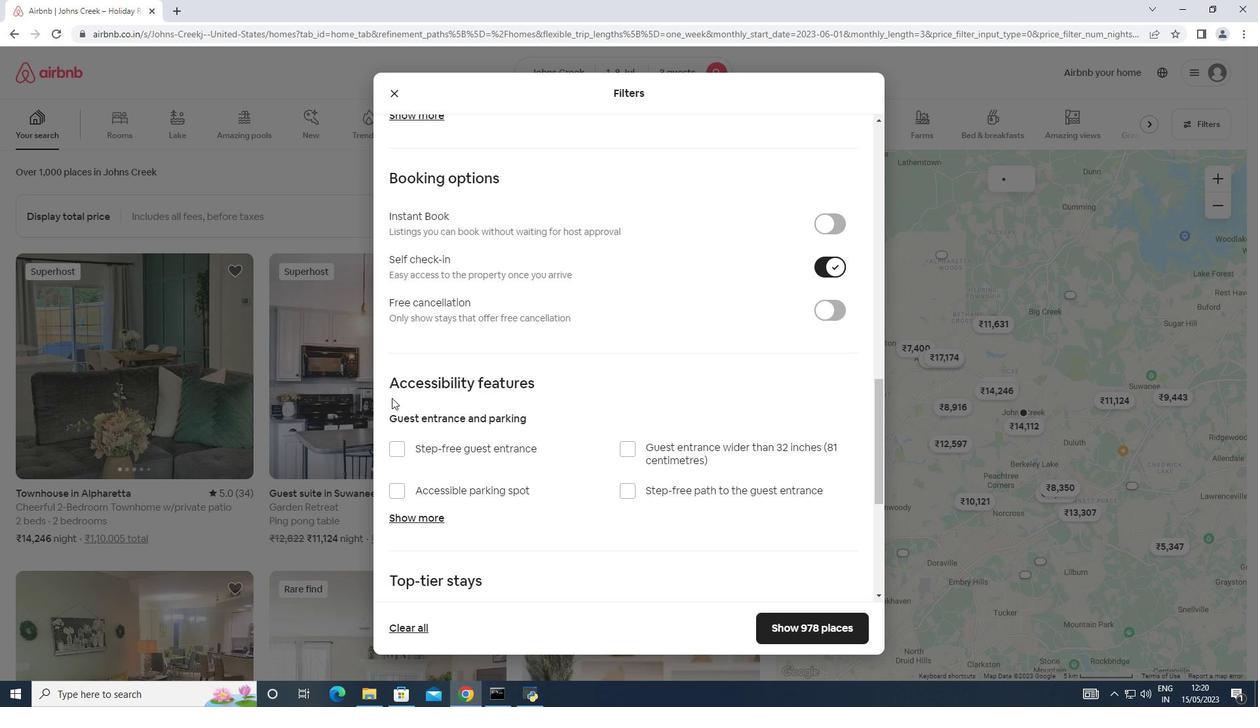
Action: Mouse scrolled (424, 391) with delta (0, 0)
Screenshot: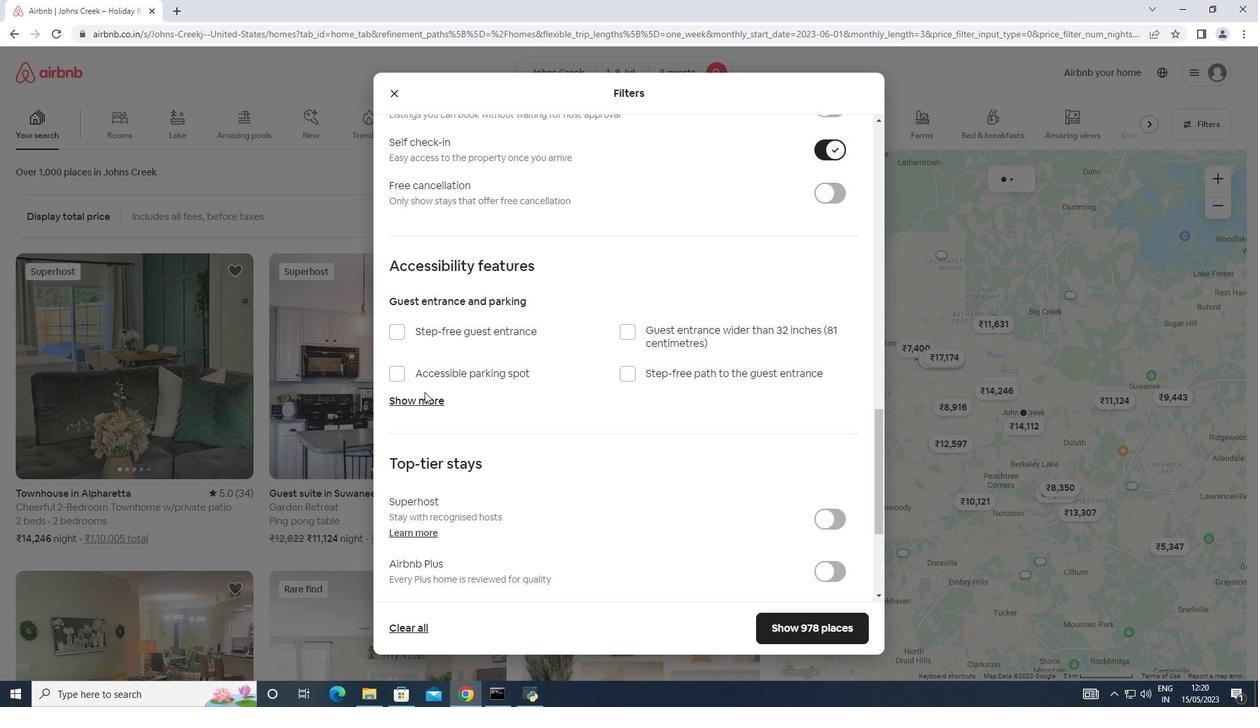 
Action: Mouse scrolled (424, 391) with delta (0, 0)
Screenshot: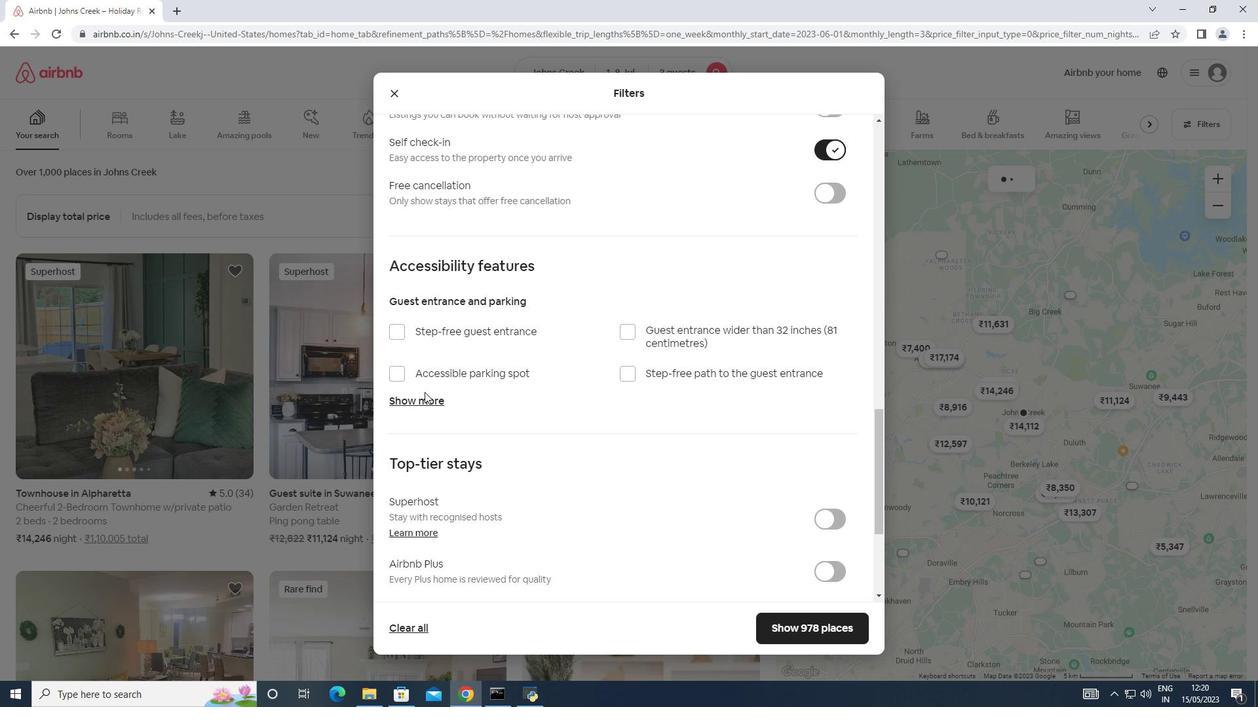 
Action: Mouse scrolled (424, 391) with delta (0, 0)
Screenshot: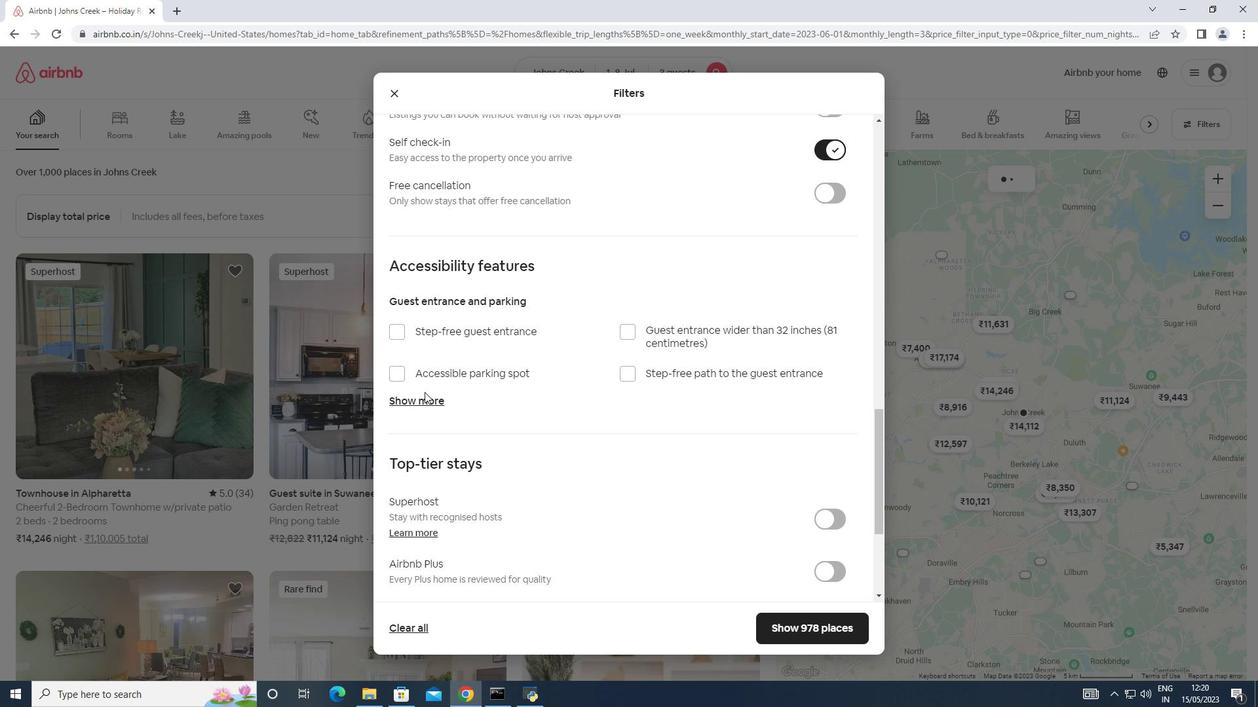 
Action: Mouse scrolled (424, 391) with delta (0, 0)
Screenshot: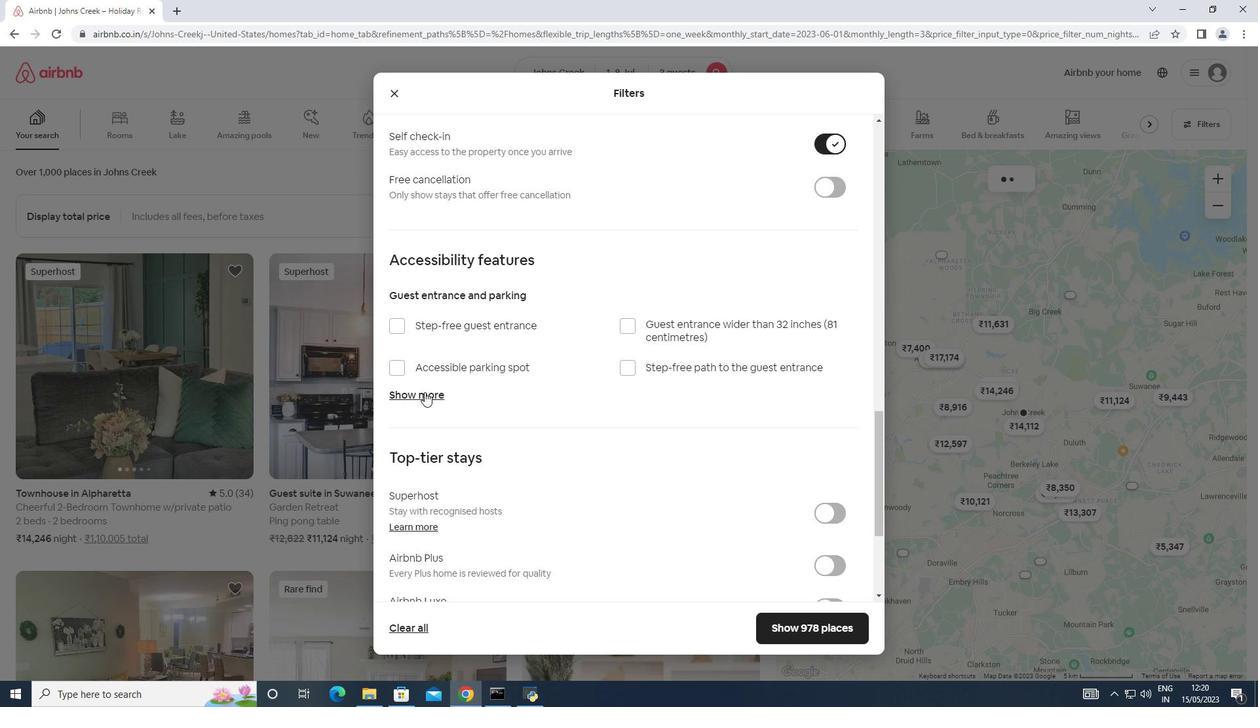 
Action: Mouse moved to (428, 511)
Screenshot: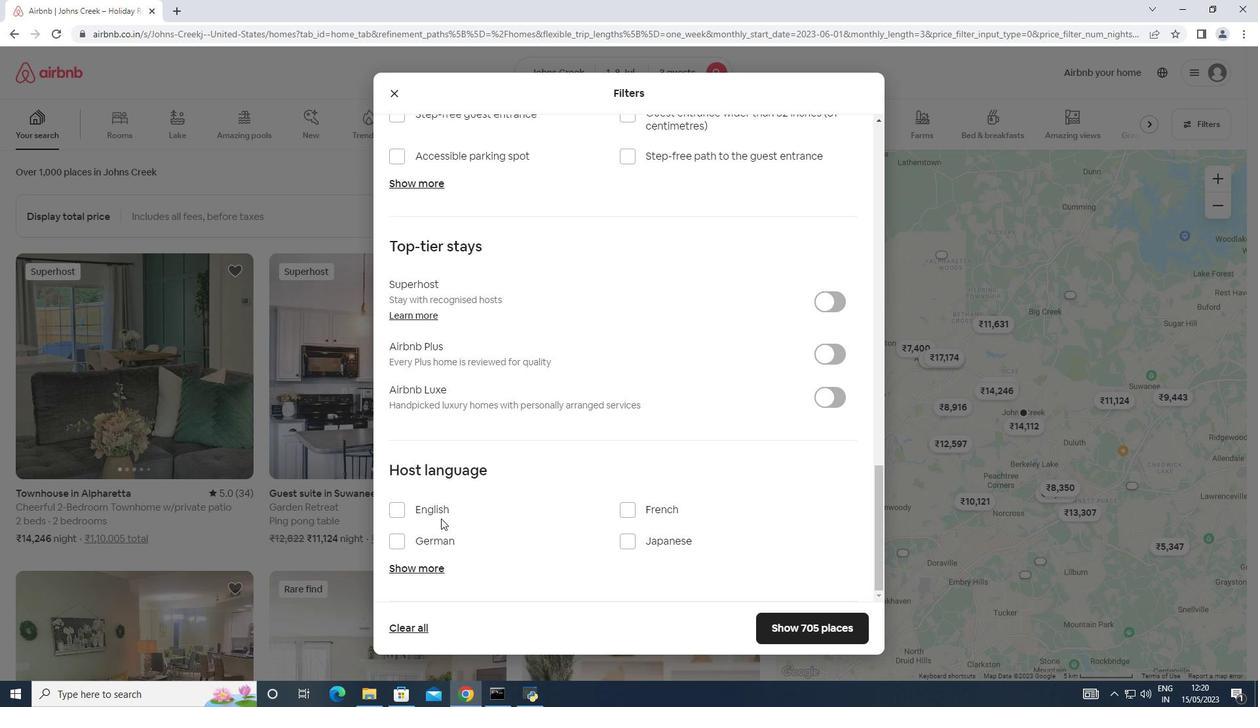 
Action: Mouse pressed left at (428, 511)
Screenshot: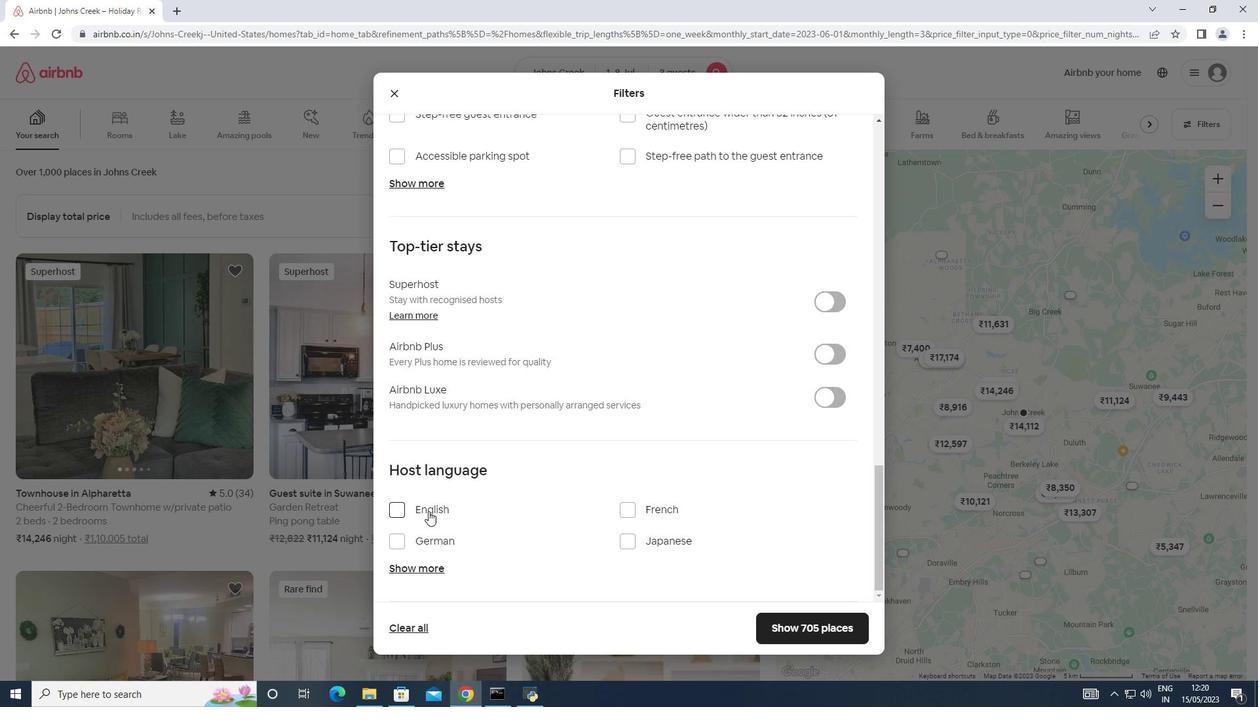 
Action: Mouse moved to (783, 623)
Screenshot: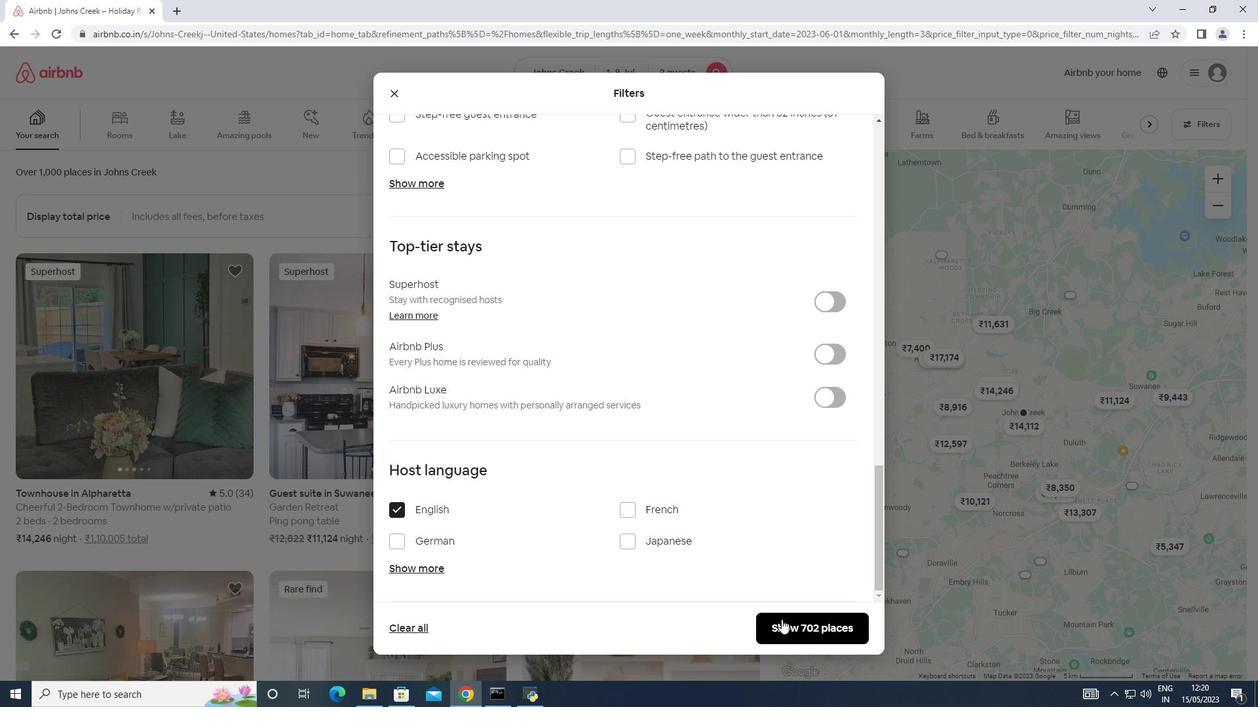 
Action: Mouse pressed left at (783, 623)
Screenshot: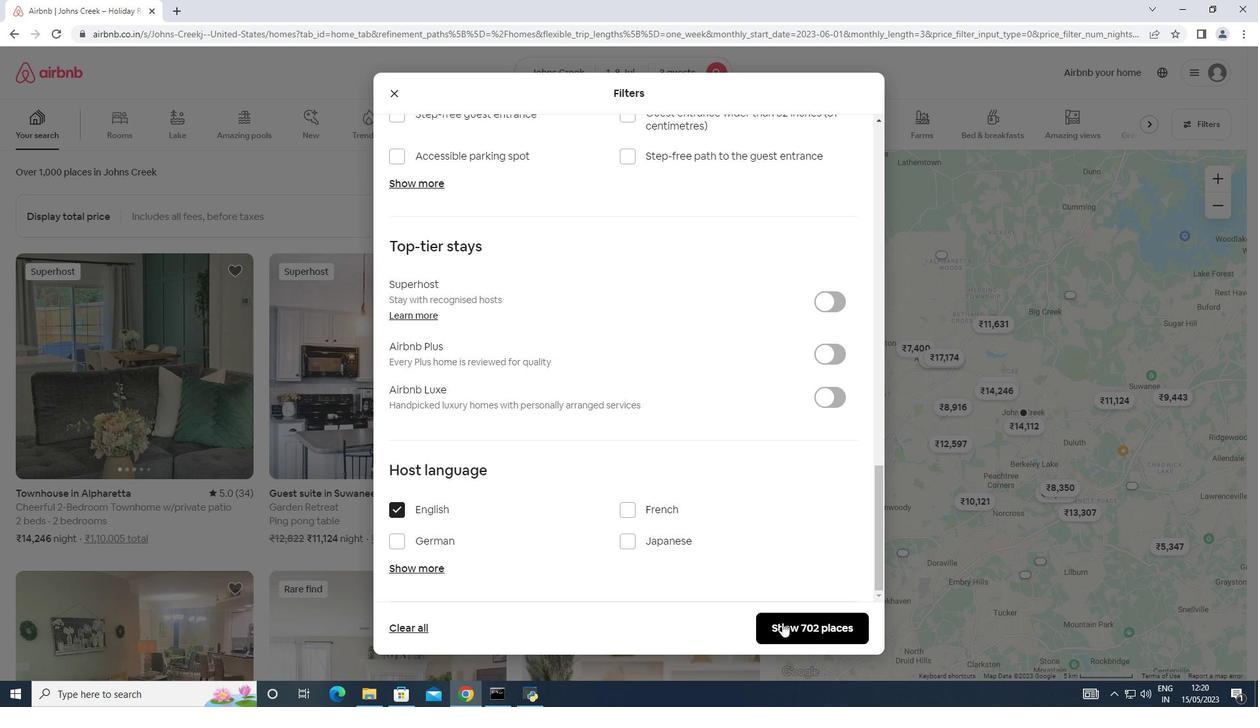 
Action: Mouse moved to (785, 625)
Screenshot: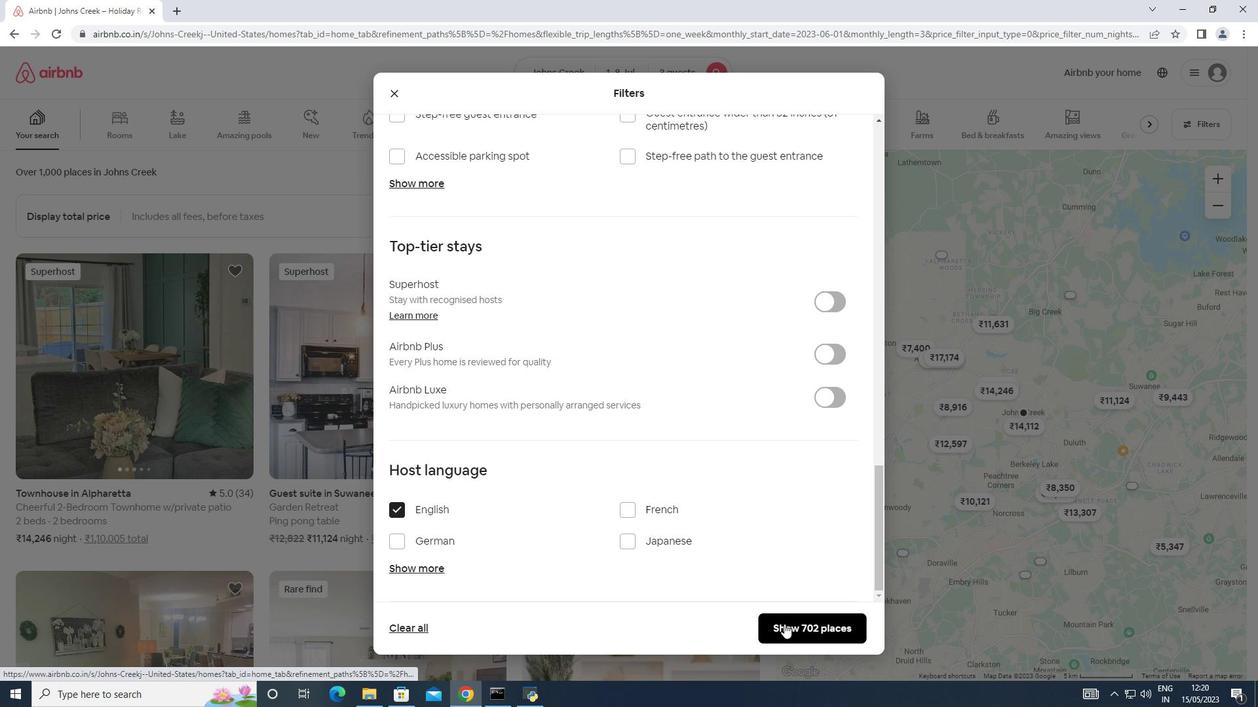 
